 Task: Find connections with filter location Dimbokro with filter topic #Storytellingwith filter profile language German with filter current company Appinventiv with filter school Vishwakarma University - VU with filter industry Industrial Machinery Manufacturing with filter service category Consulting with filter keywords title Taper
Action: Mouse moved to (592, 83)
Screenshot: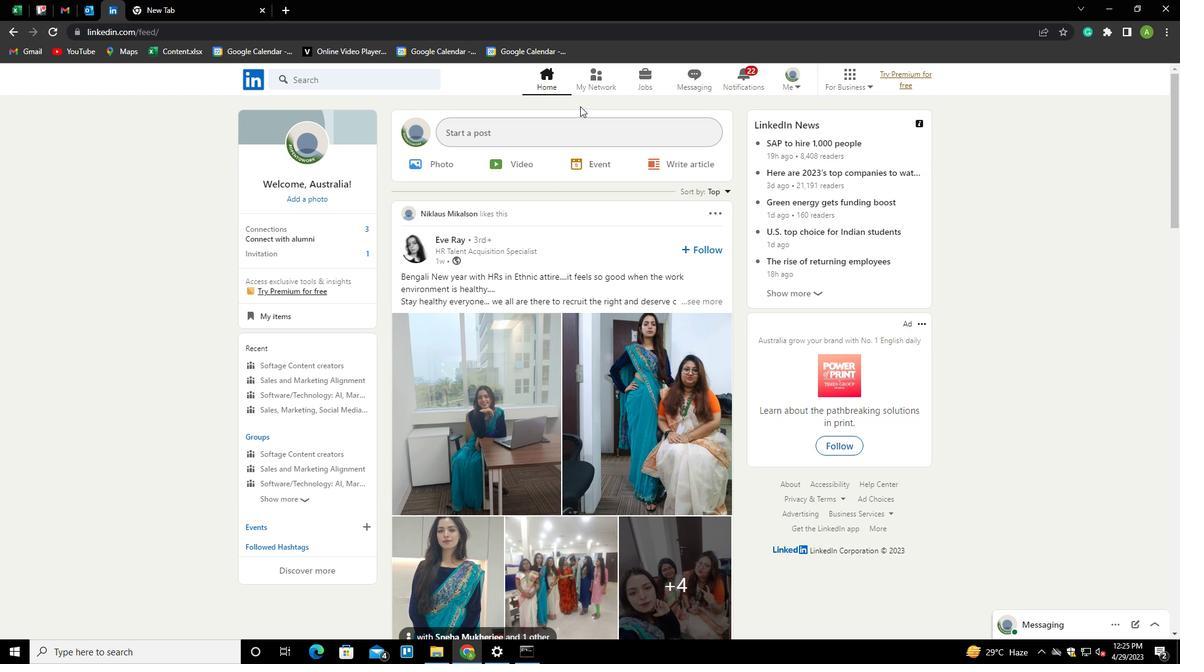 
Action: Mouse pressed left at (592, 83)
Screenshot: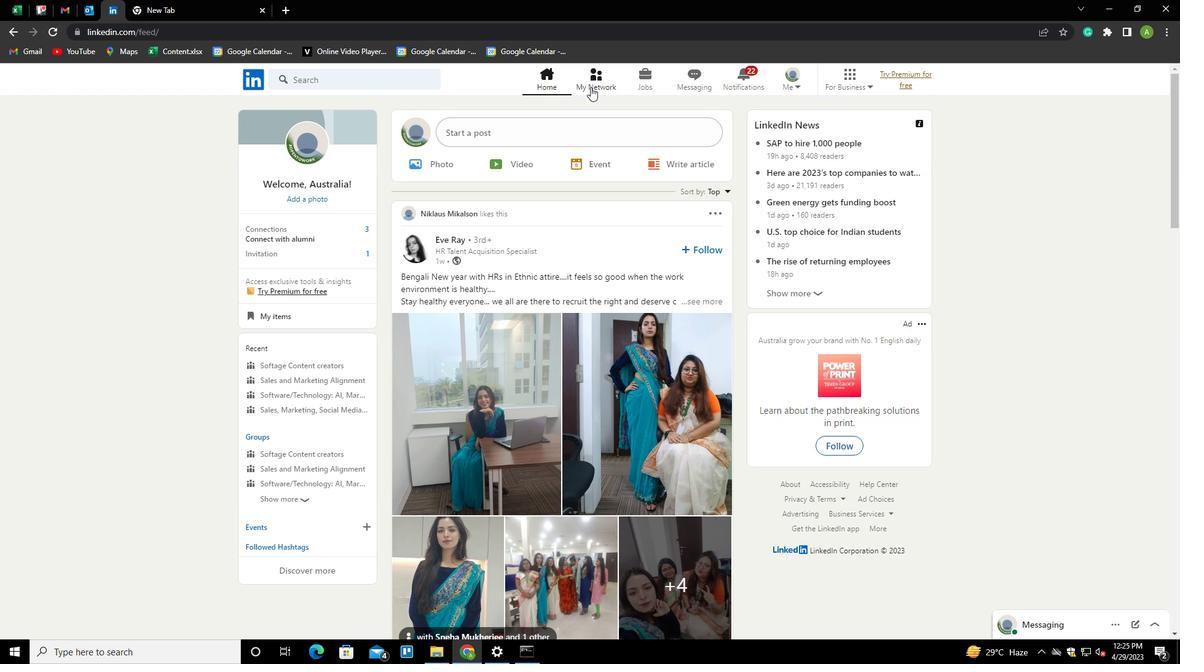 
Action: Mouse moved to (290, 153)
Screenshot: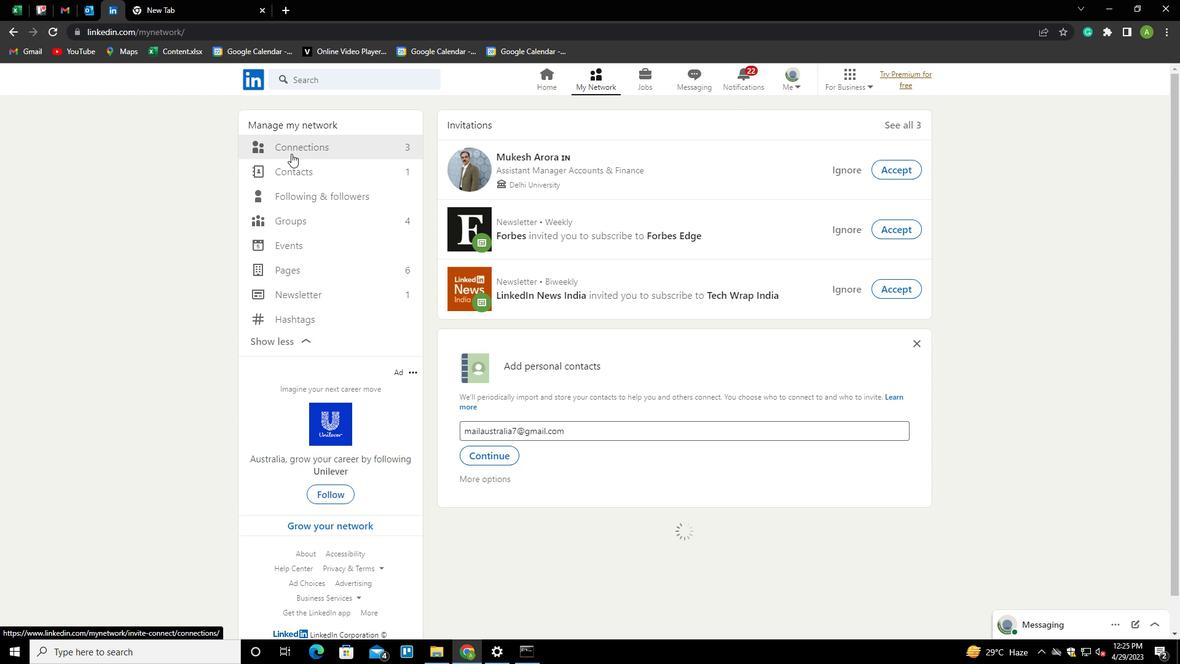 
Action: Mouse pressed left at (290, 153)
Screenshot: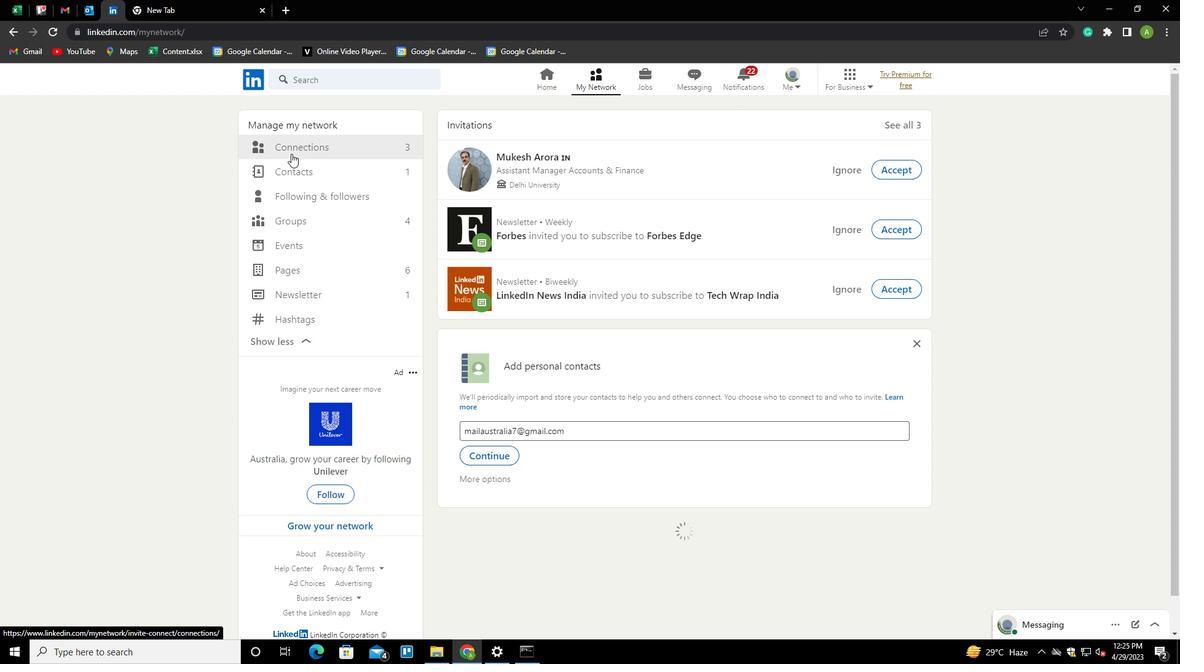 
Action: Mouse moved to (684, 147)
Screenshot: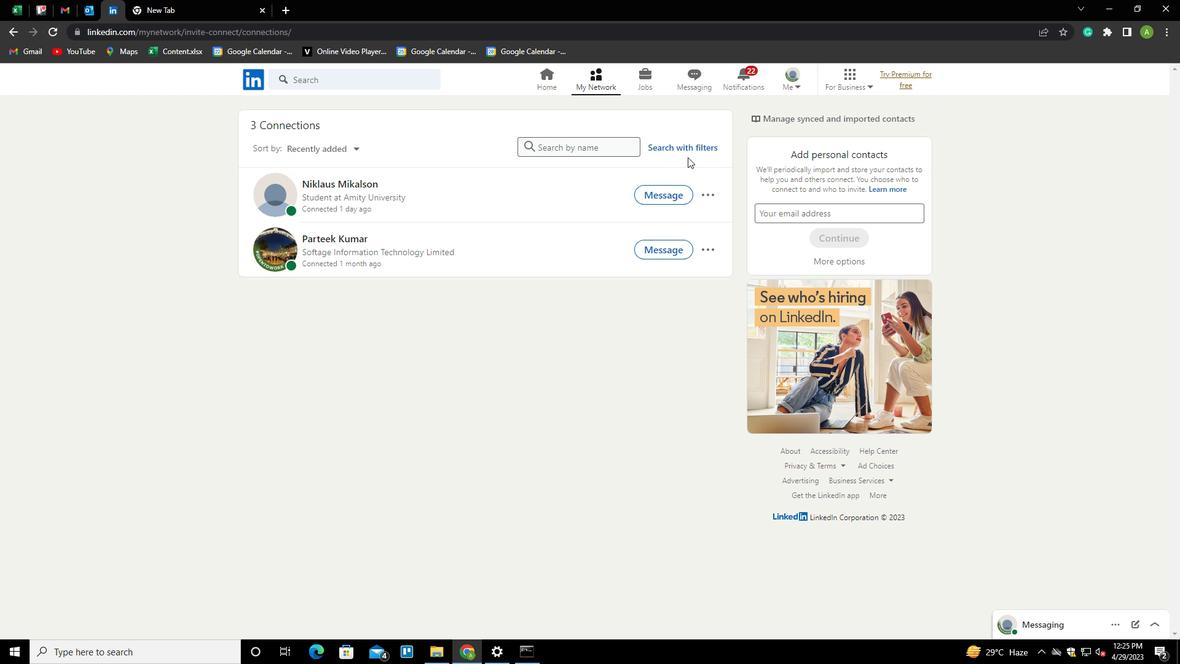 
Action: Mouse pressed left at (684, 147)
Screenshot: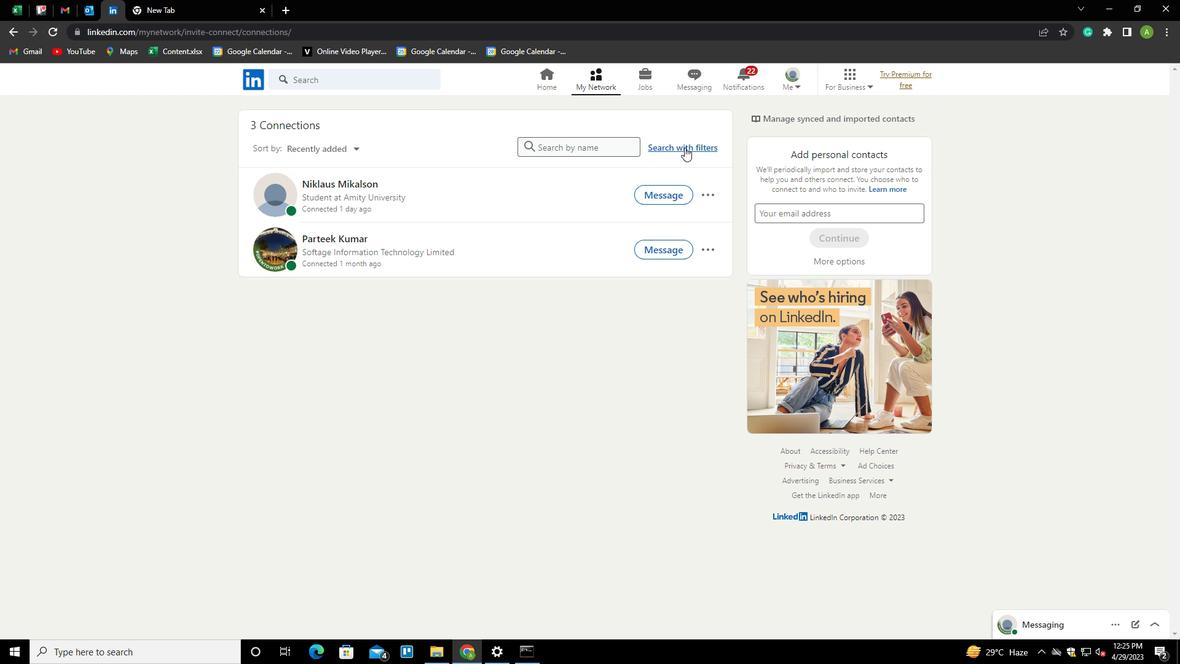 
Action: Mouse moved to (630, 112)
Screenshot: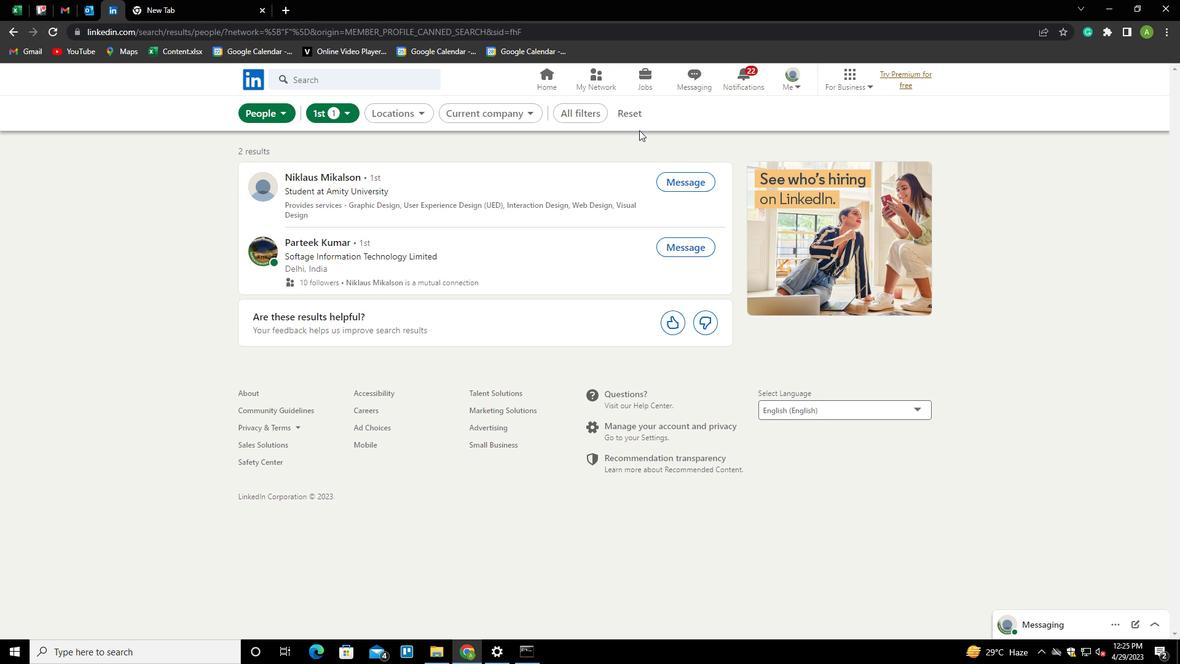 
Action: Mouse pressed left at (630, 112)
Screenshot: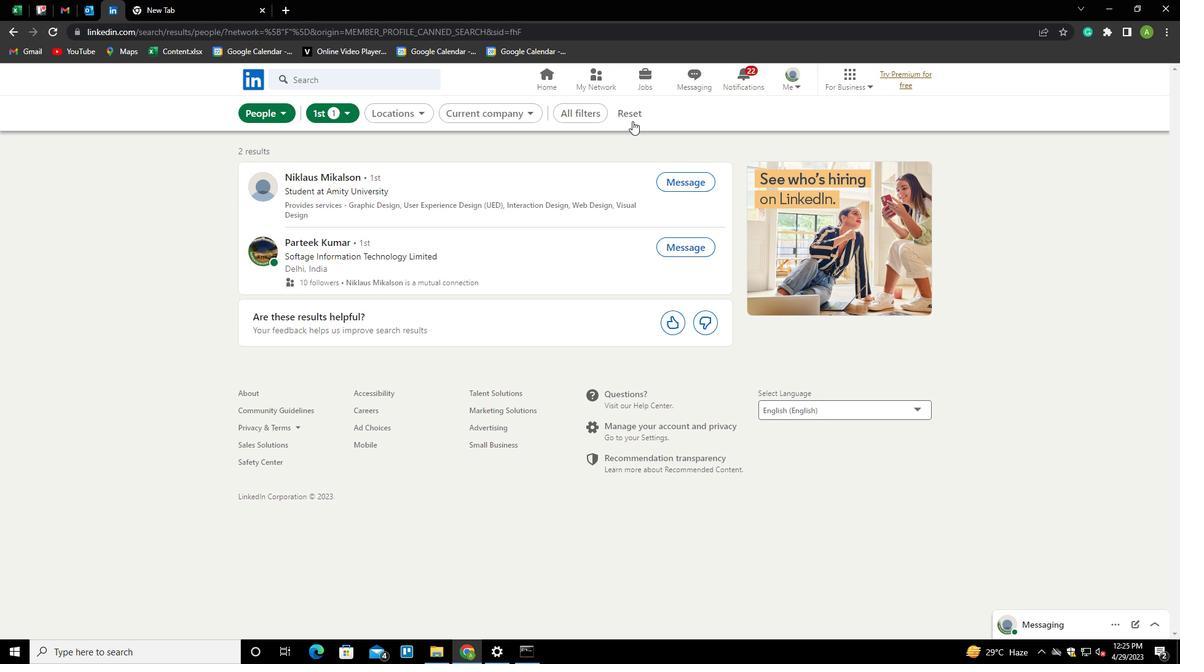 
Action: Mouse moved to (604, 113)
Screenshot: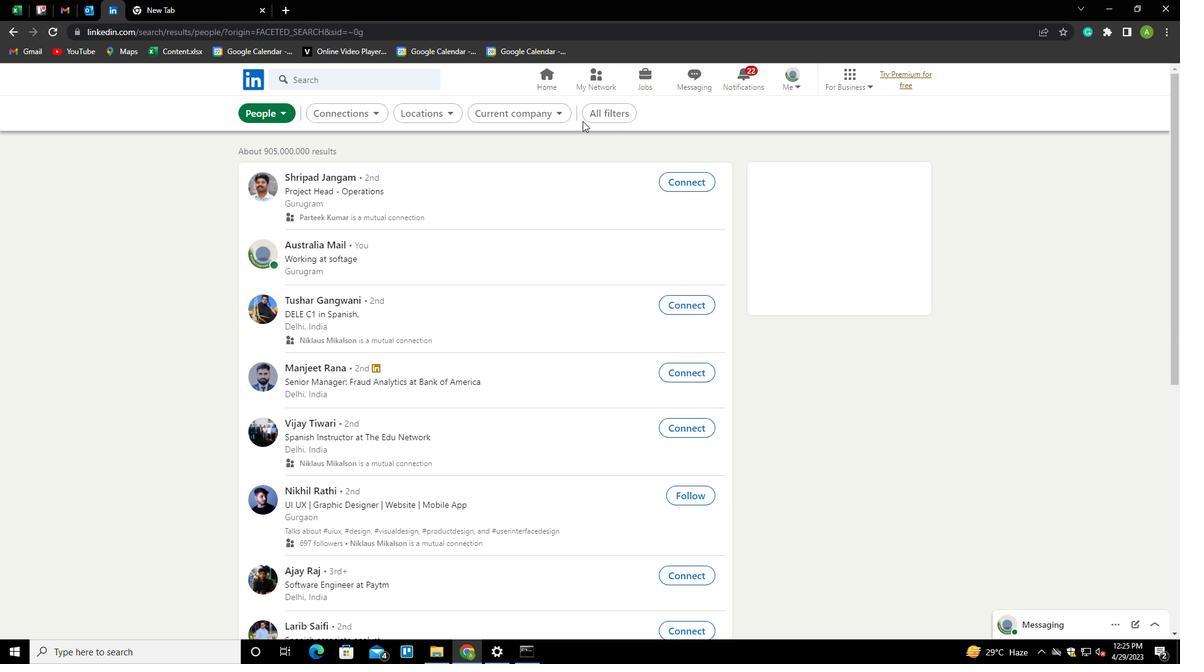 
Action: Mouse pressed left at (604, 113)
Screenshot: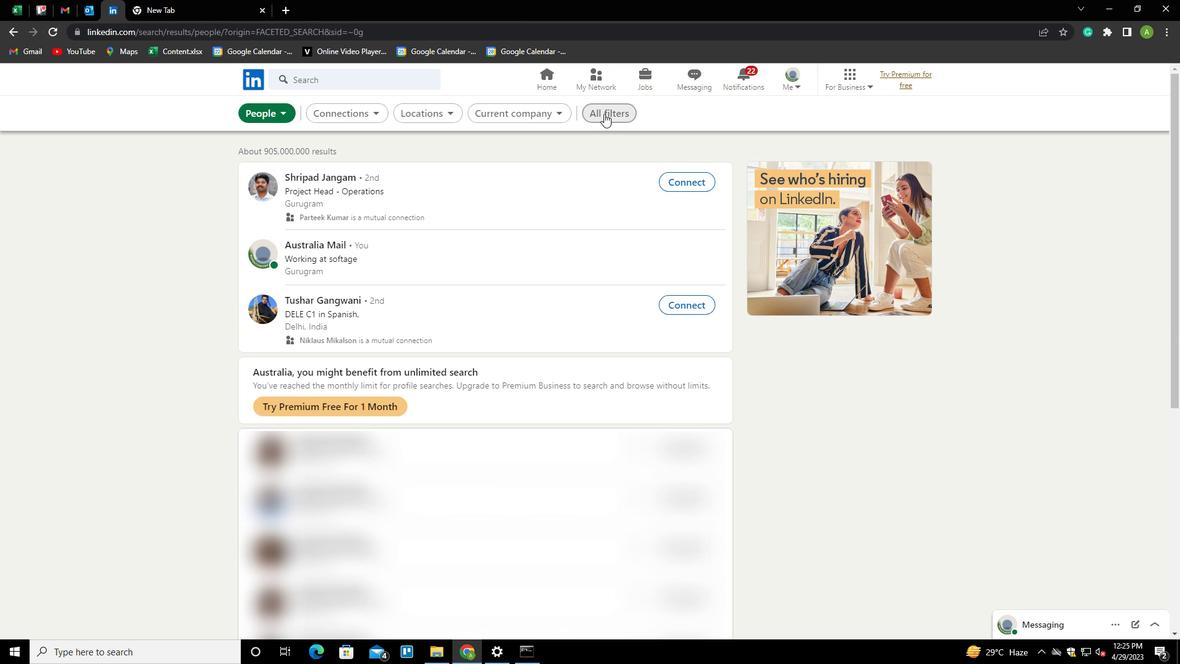 
Action: Mouse moved to (948, 277)
Screenshot: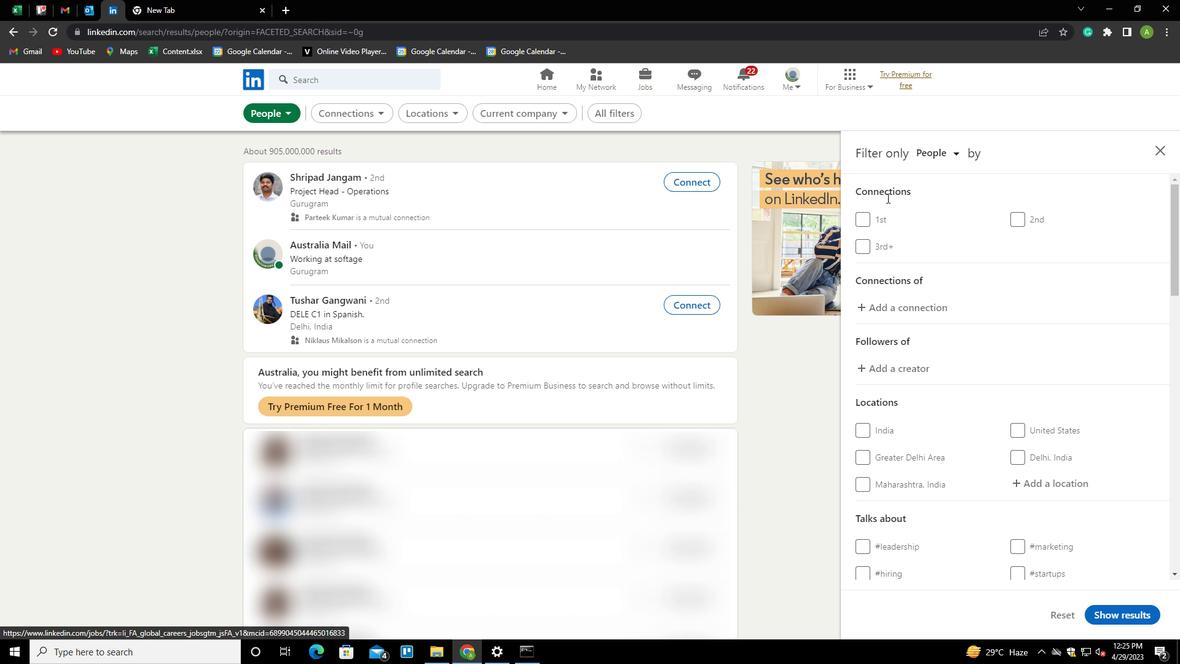 
Action: Mouse scrolled (948, 276) with delta (0, 0)
Screenshot: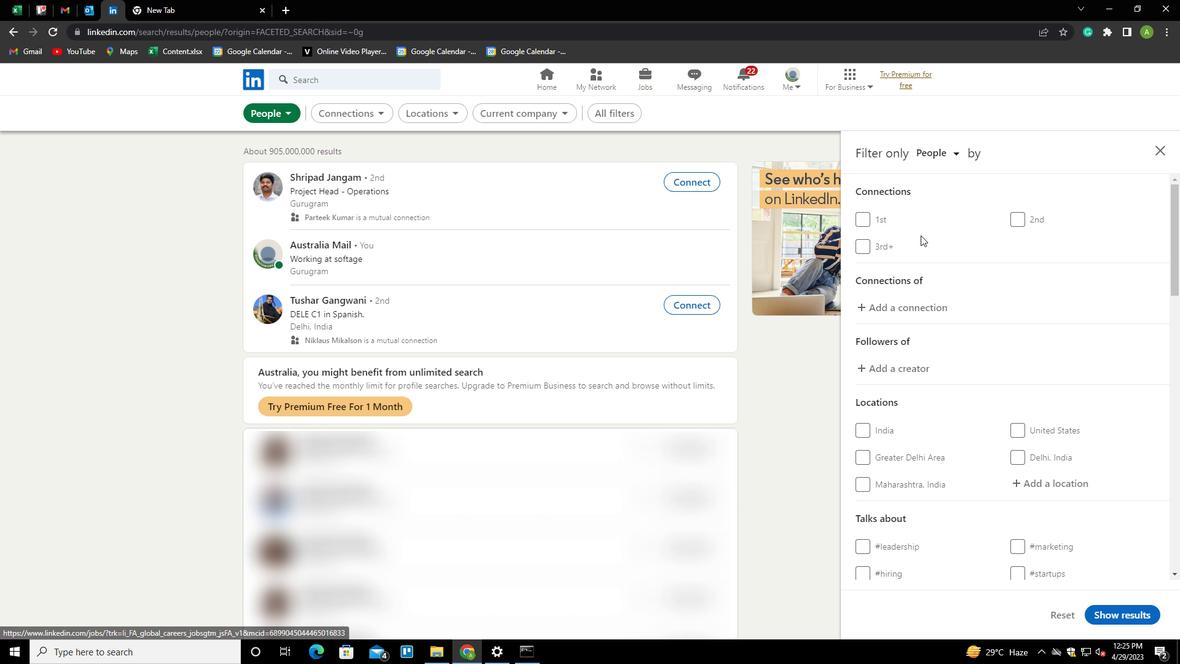 
Action: Mouse moved to (965, 308)
Screenshot: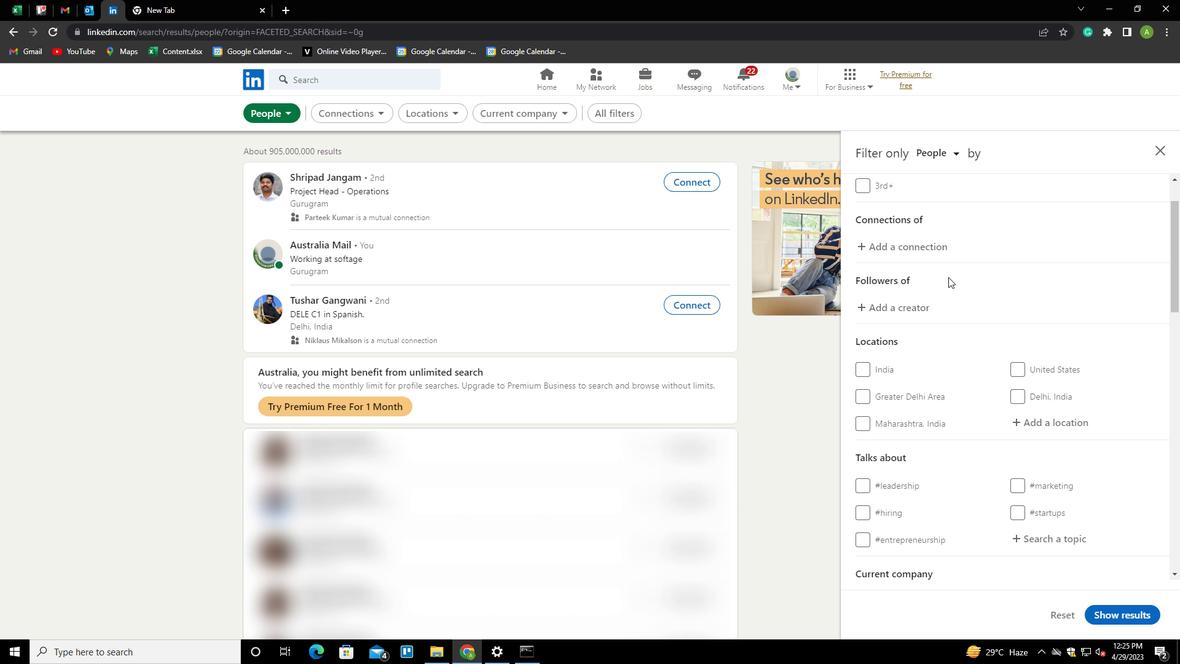 
Action: Mouse scrolled (965, 307) with delta (0, 0)
Screenshot: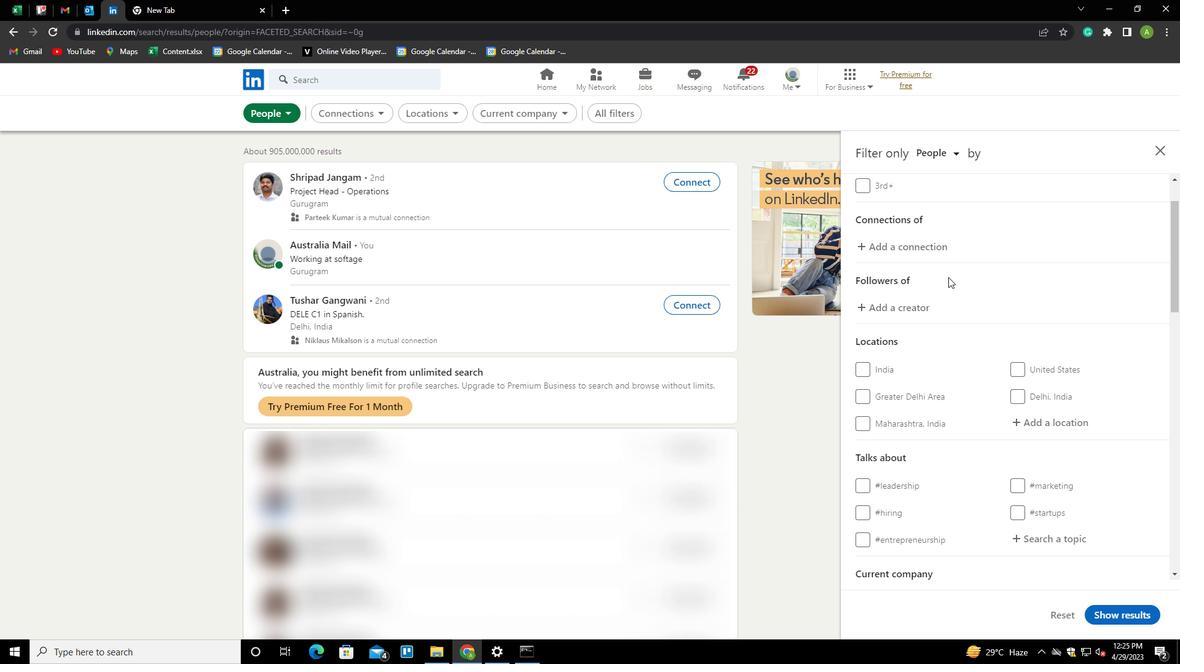 
Action: Mouse moved to (1023, 360)
Screenshot: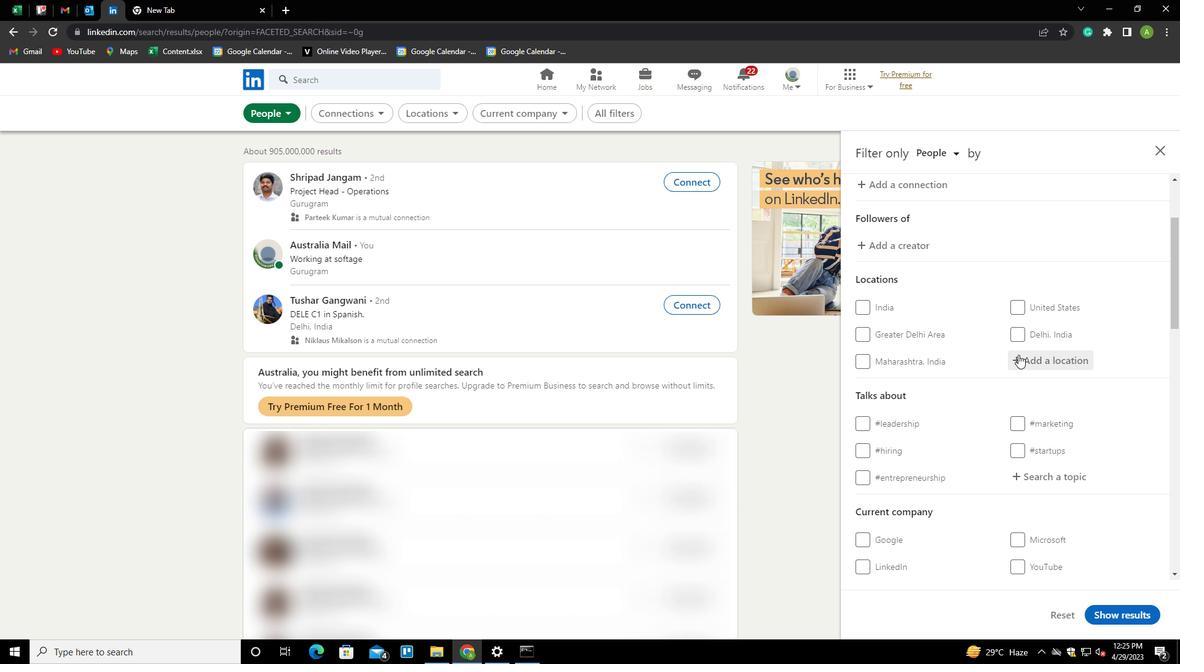 
Action: Mouse pressed left at (1023, 360)
Screenshot: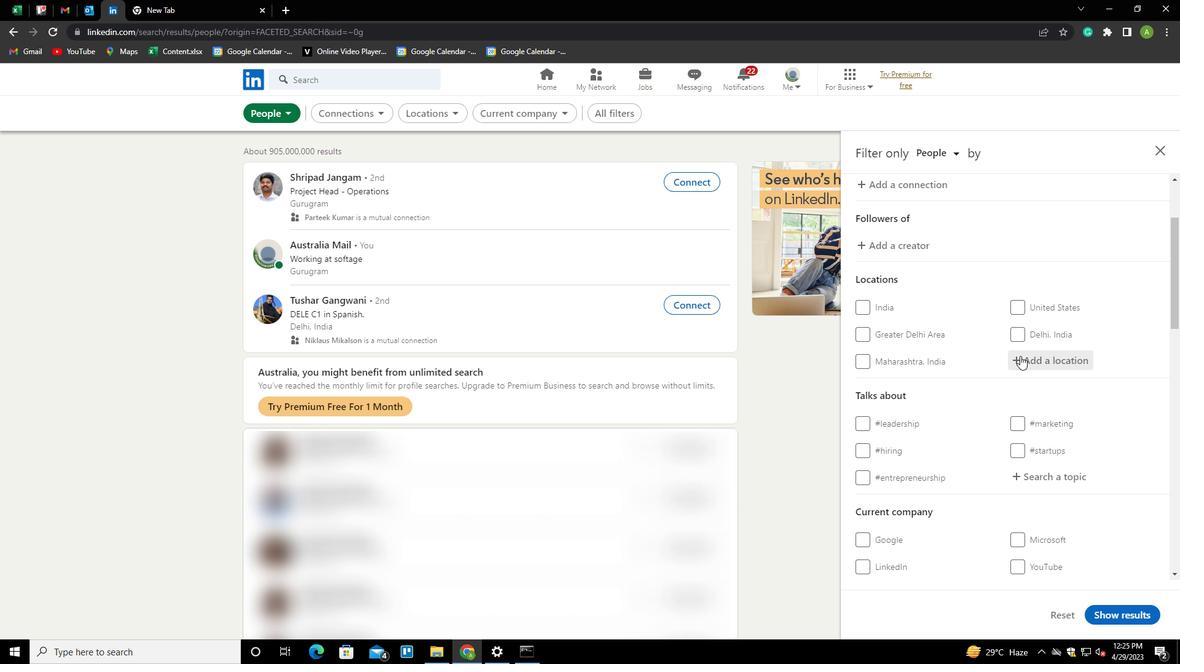 
Action: Mouse moved to (1023, 362)
Screenshot: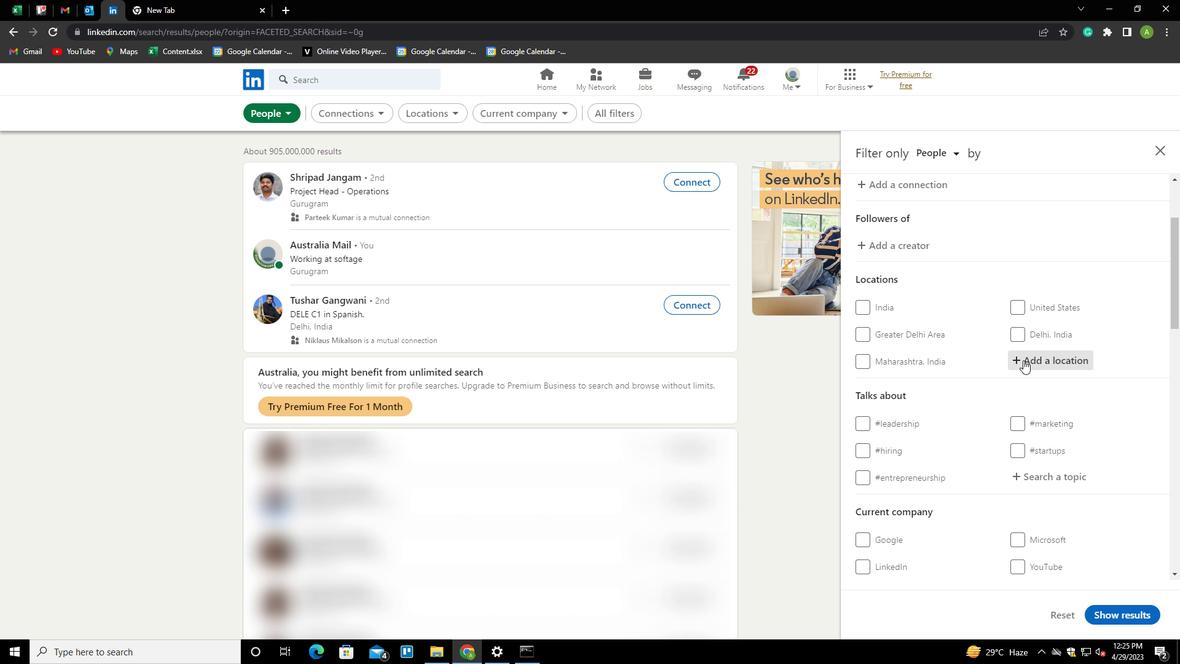 
Action: Key pressed <Key.shift>DIMN<Key.backspace>BORKO
Screenshot: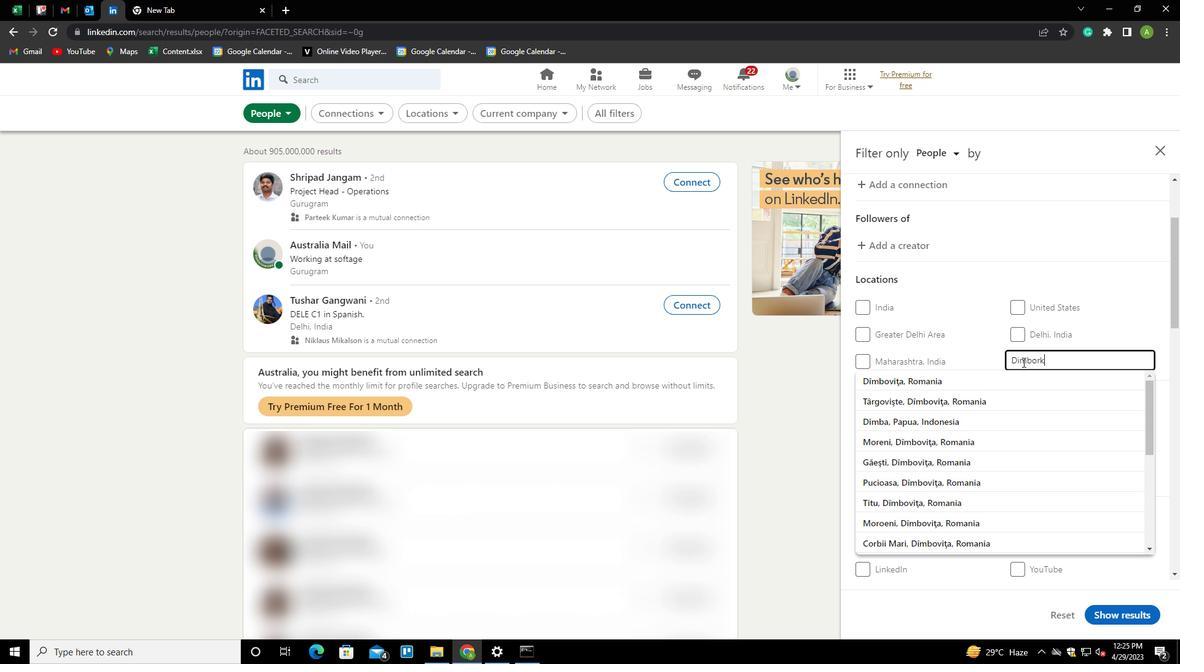 
Action: Mouse moved to (1039, 361)
Screenshot: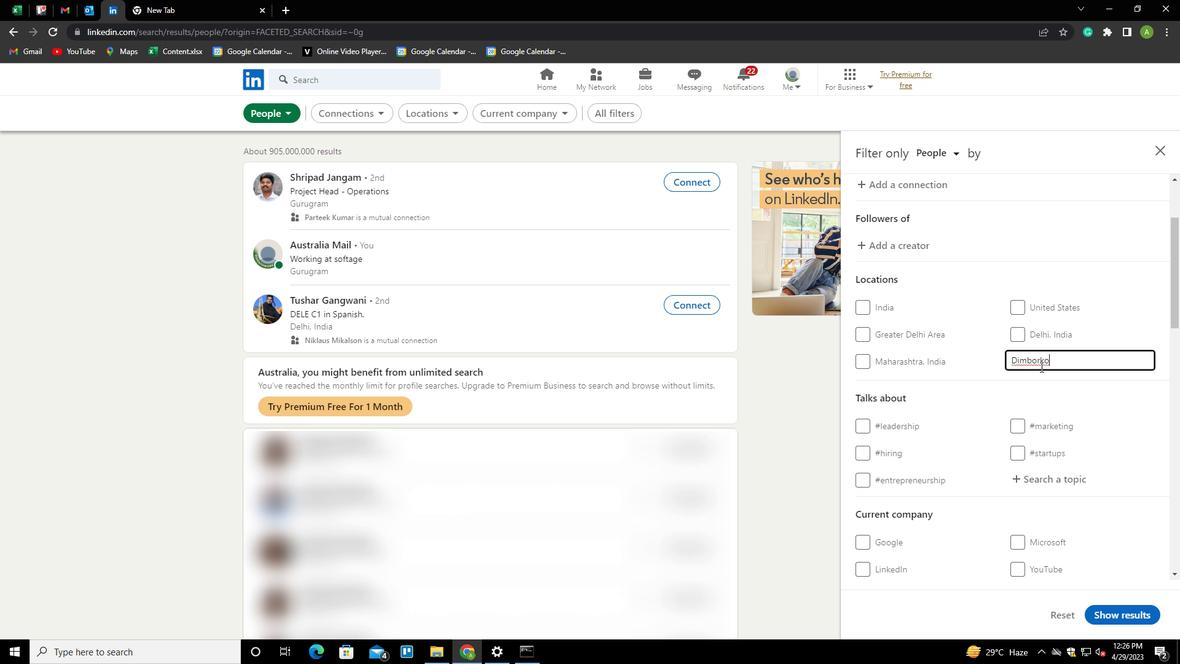 
Action: Mouse pressed left at (1039, 361)
Screenshot: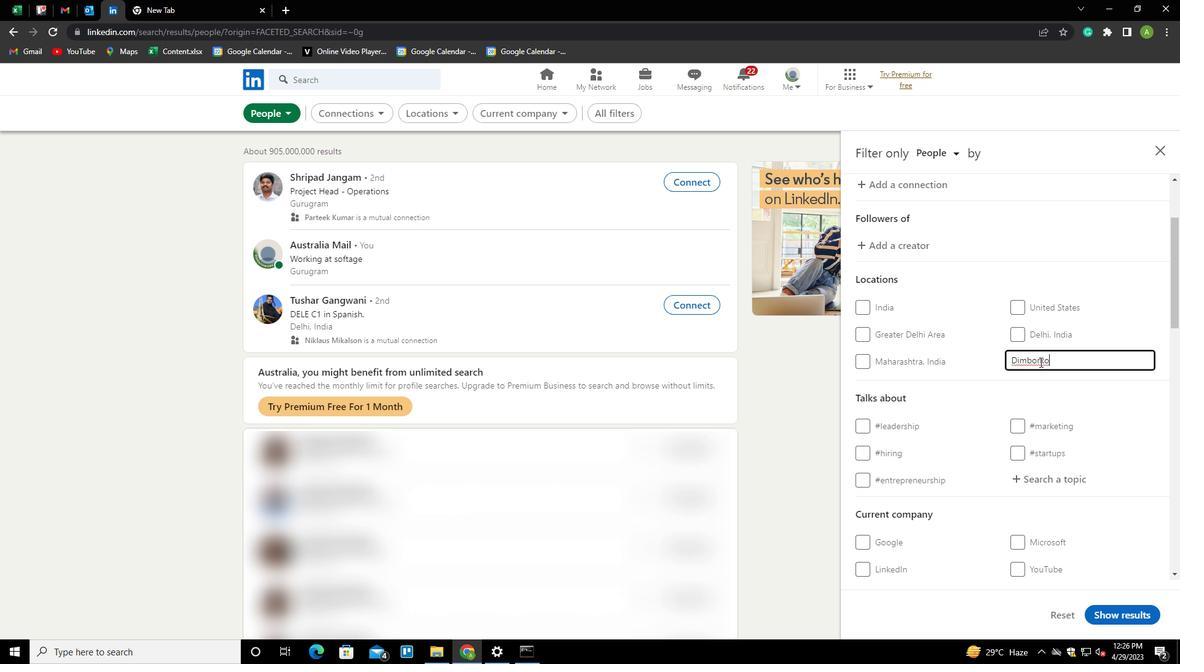 
Action: Key pressed <Key.backspace><Key.right>R
Screenshot: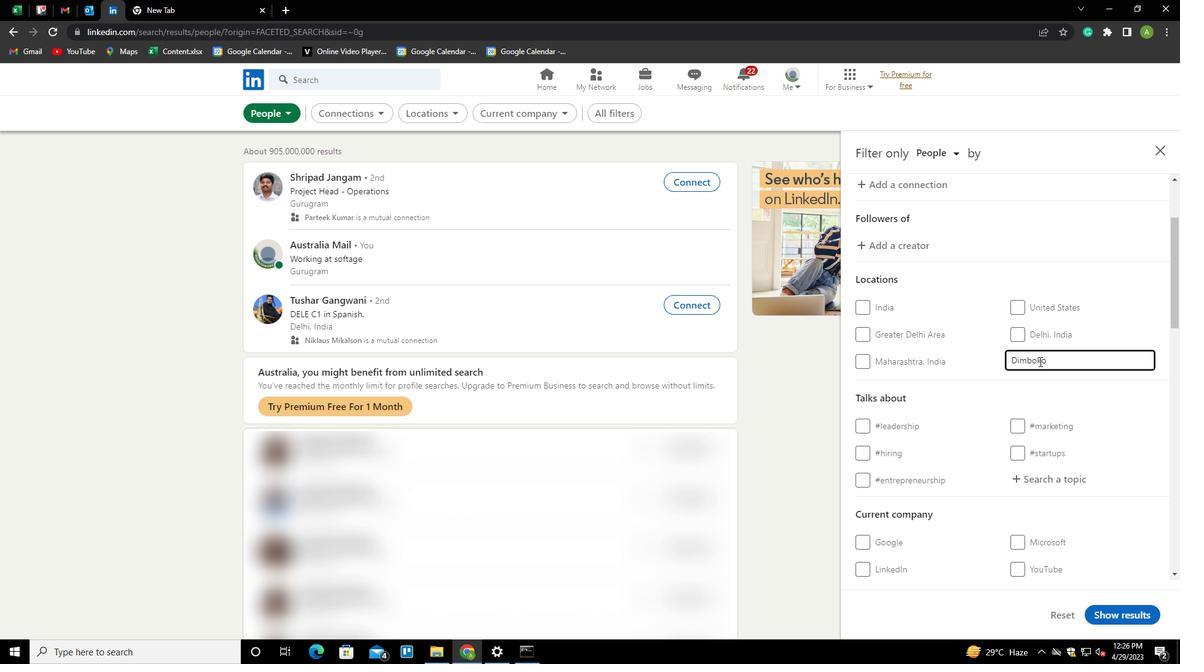 
Action: Mouse moved to (1069, 384)
Screenshot: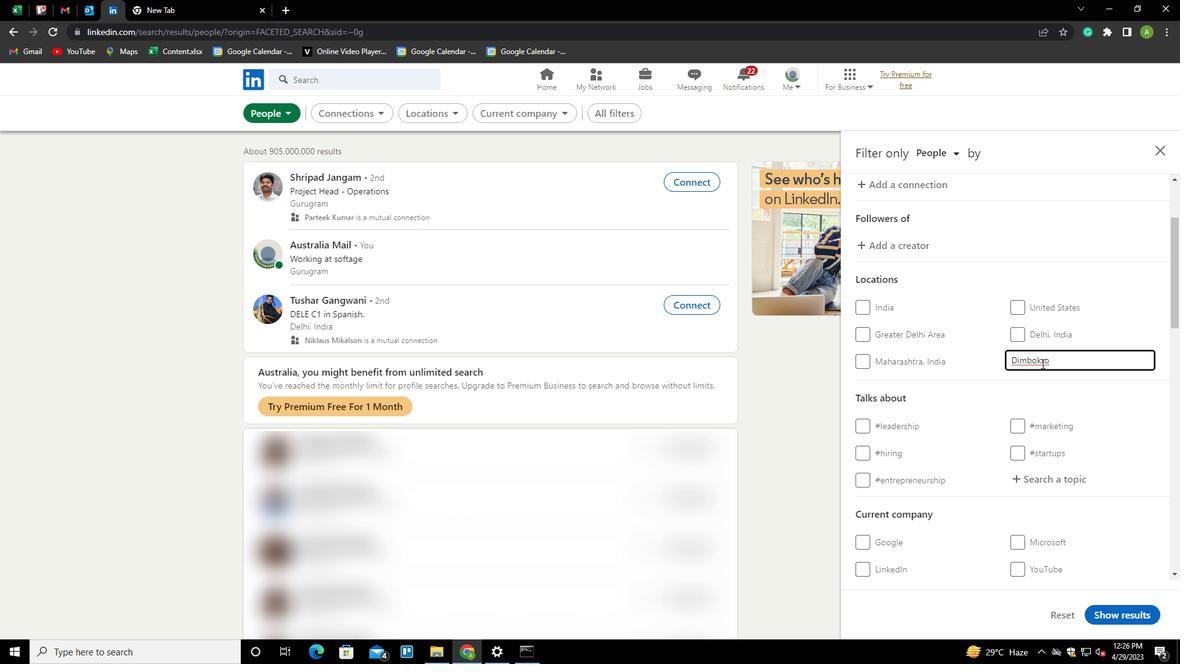 
Action: Mouse pressed left at (1069, 384)
Screenshot: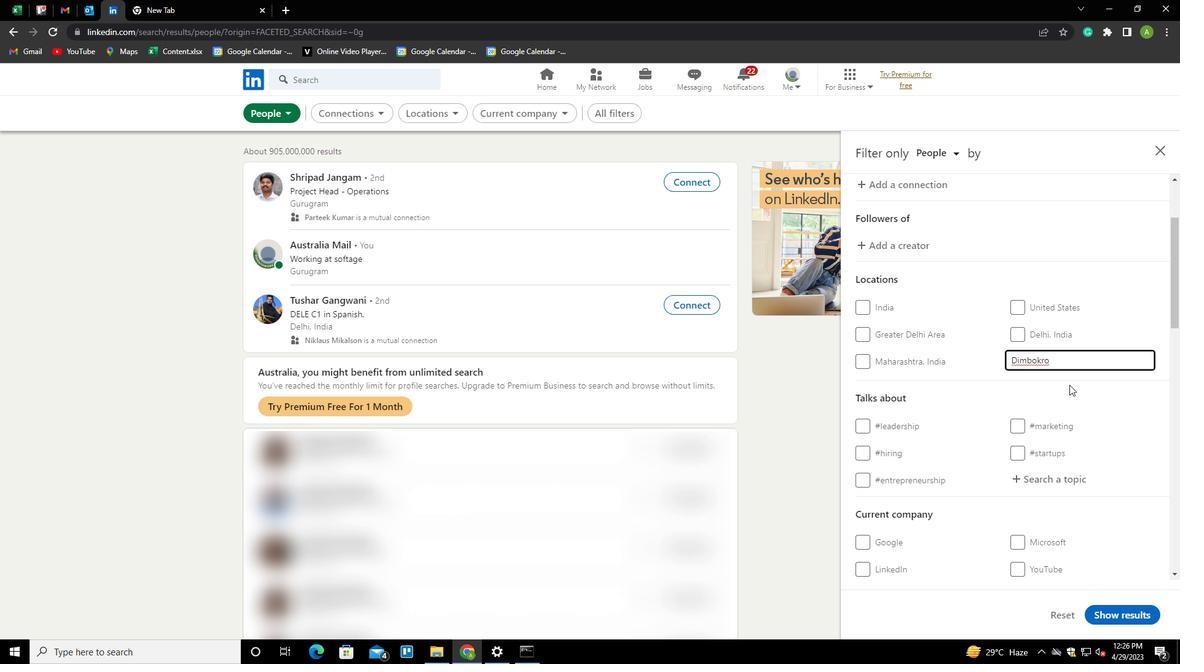 
Action: Mouse moved to (1094, 384)
Screenshot: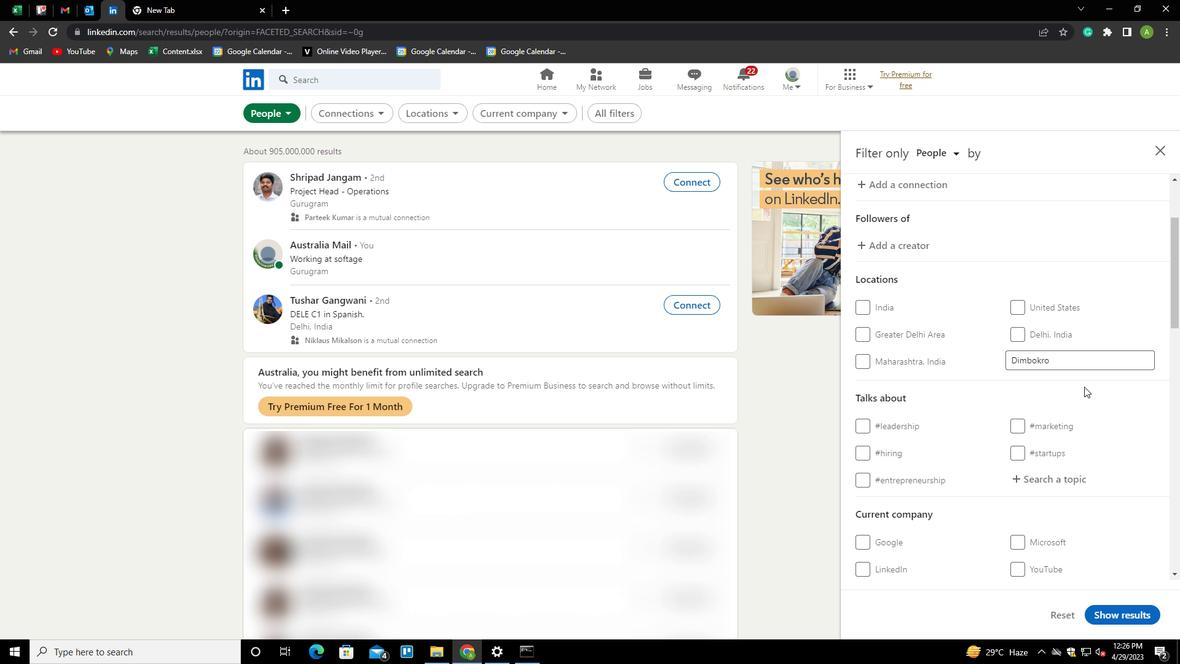 
Action: Mouse scrolled (1094, 383) with delta (0, 0)
Screenshot: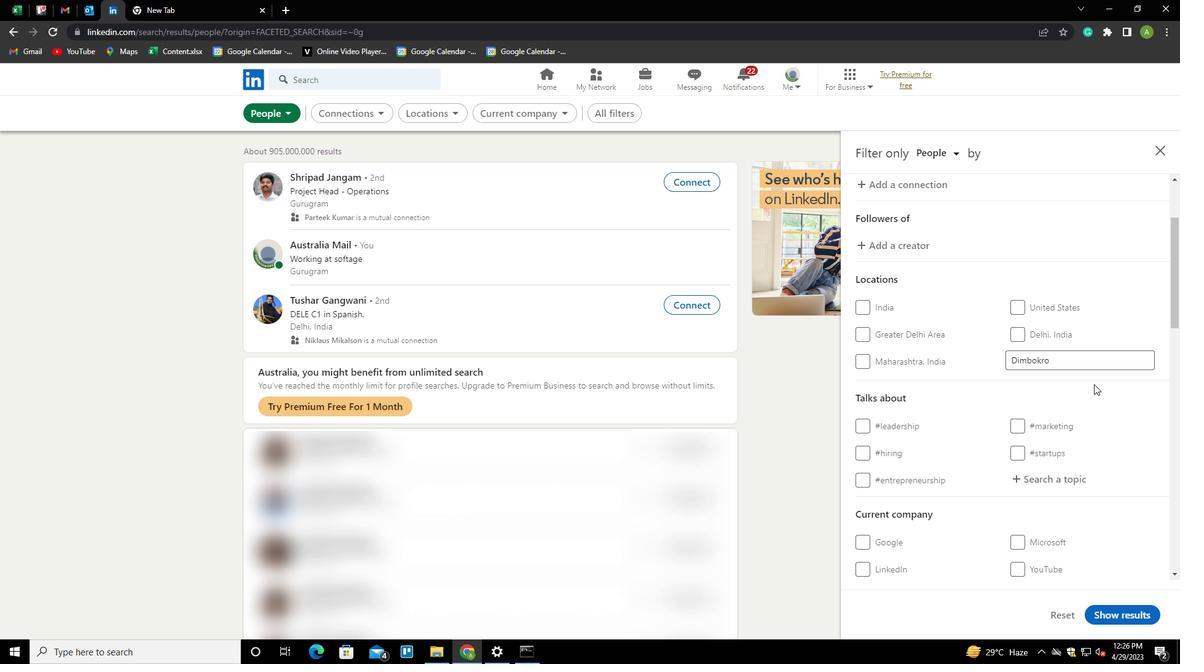 
Action: Mouse moved to (1094, 383)
Screenshot: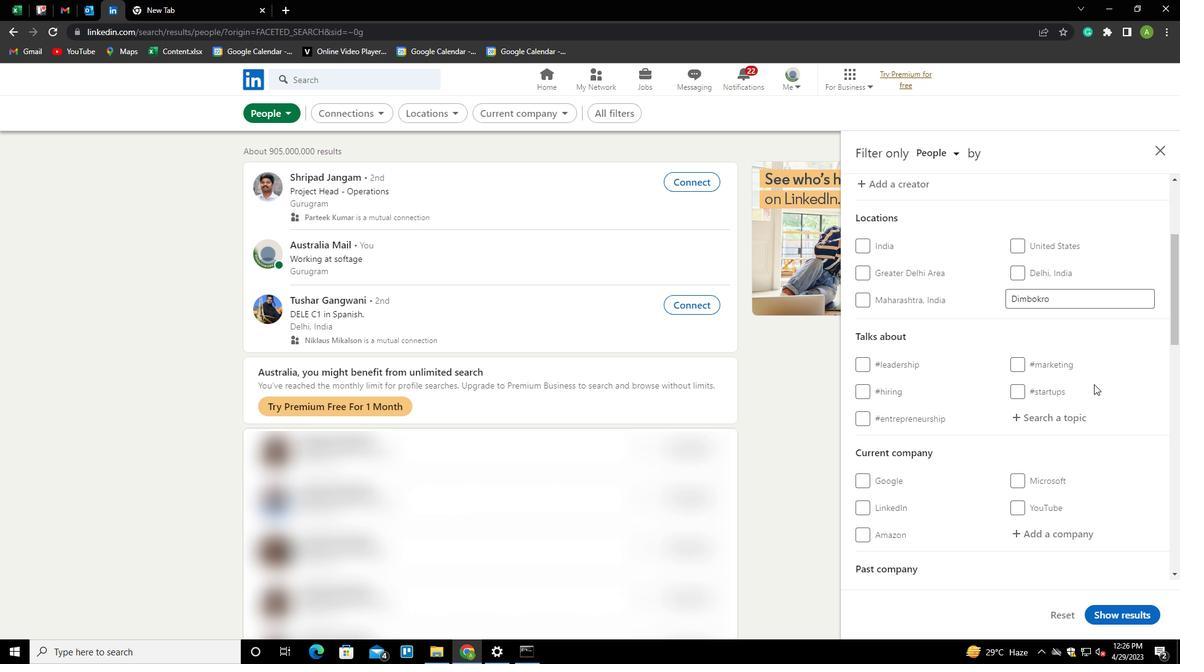 
Action: Mouse scrolled (1094, 383) with delta (0, 0)
Screenshot: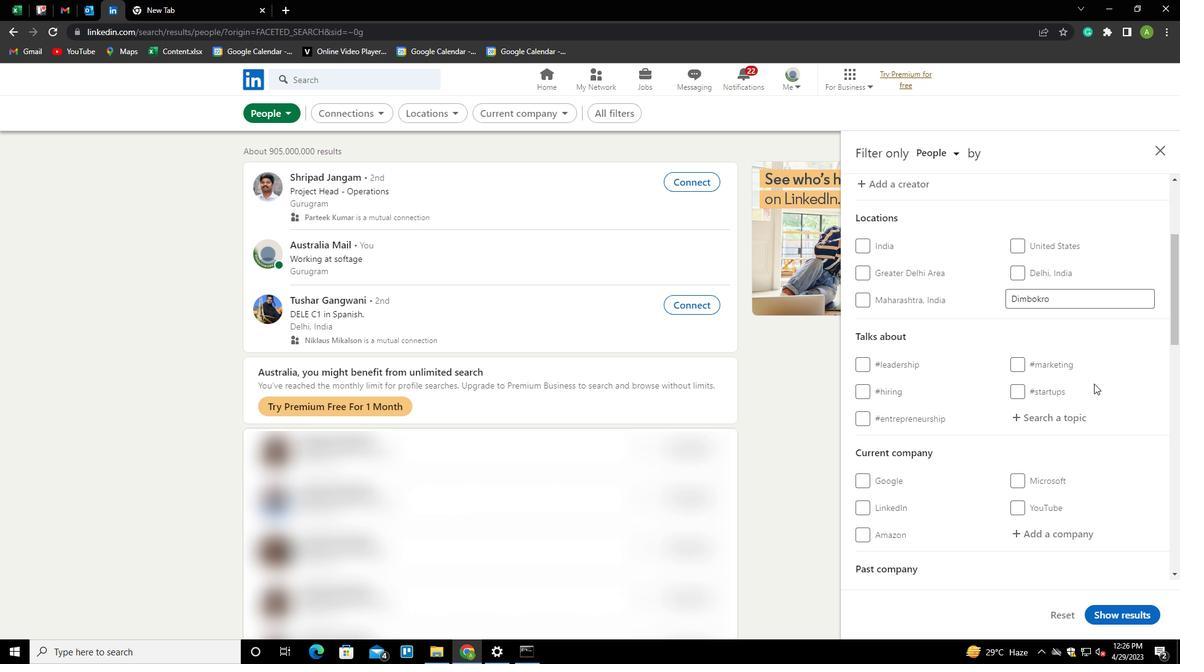 
Action: Mouse scrolled (1094, 383) with delta (0, 0)
Screenshot: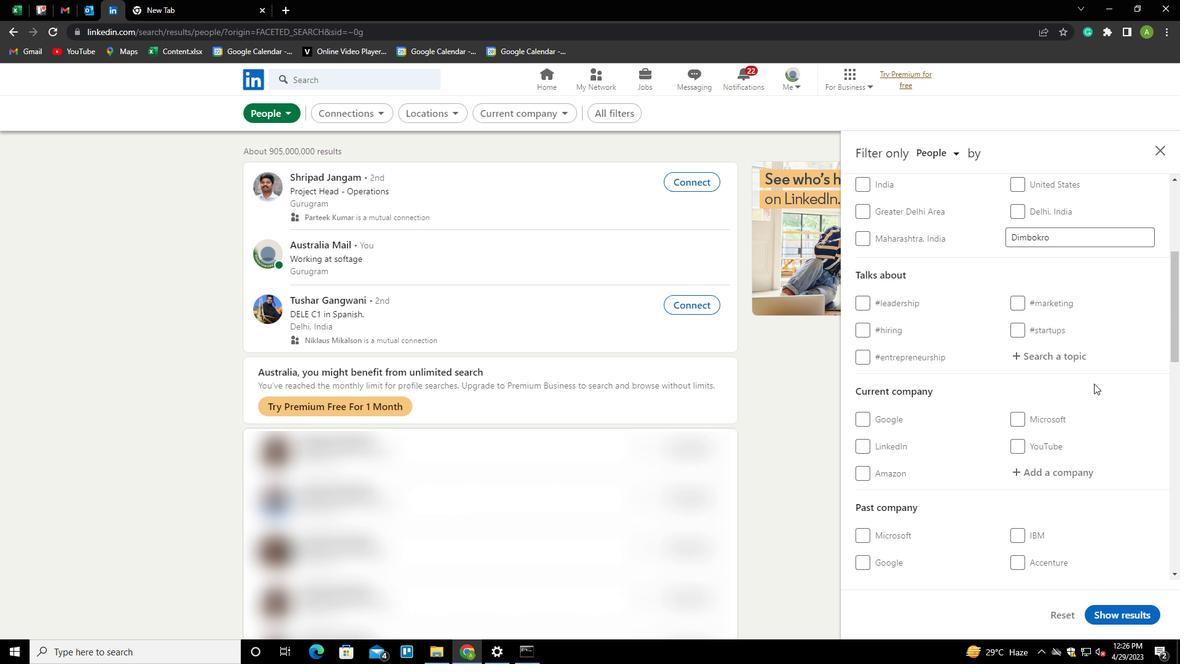 
Action: Mouse moved to (1056, 287)
Screenshot: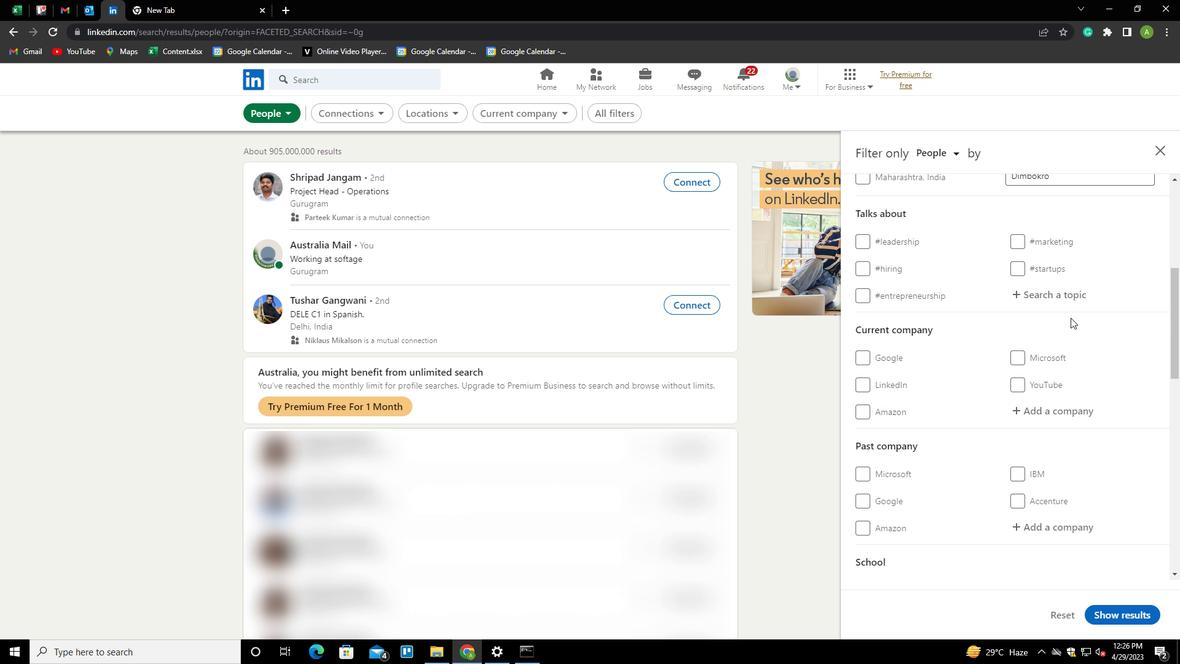 
Action: Mouse pressed left at (1056, 287)
Screenshot: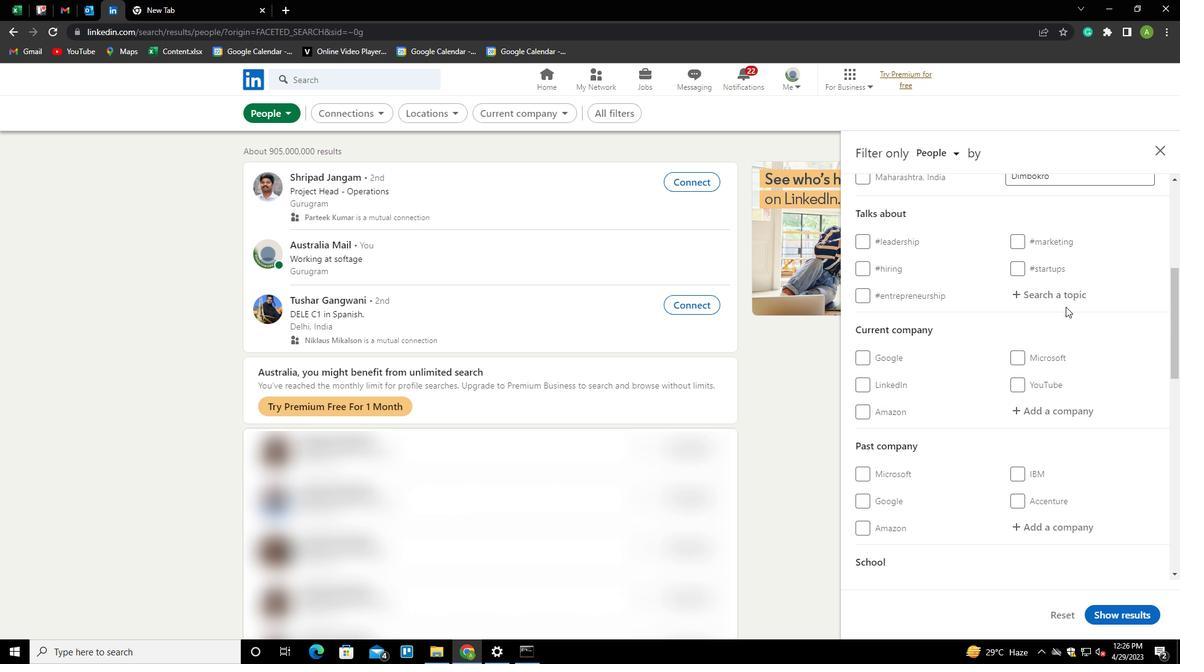 
Action: Mouse moved to (1061, 295)
Screenshot: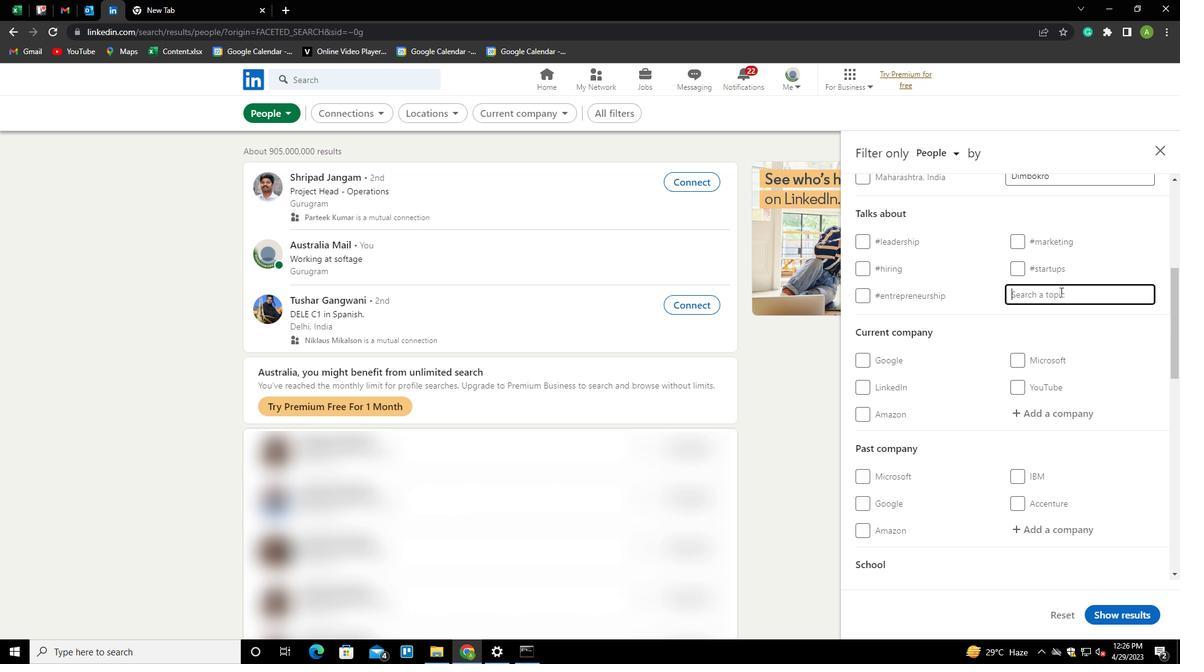 
Action: Mouse pressed left at (1061, 295)
Screenshot: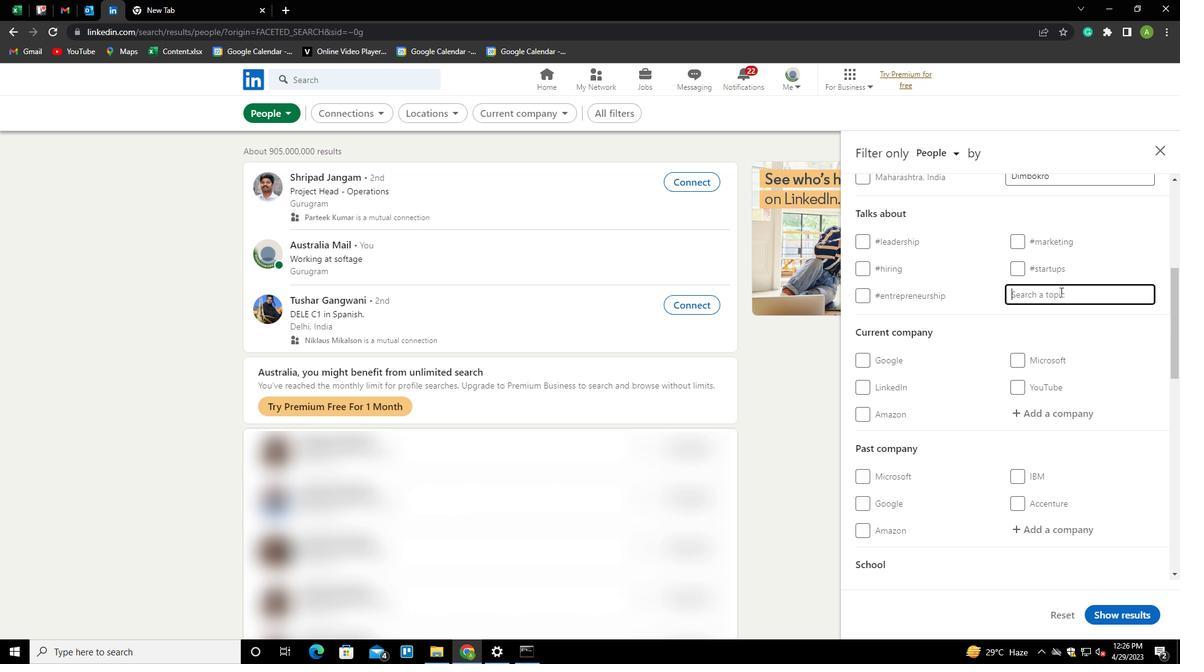 
Action: Key pressed STOR<Key.down><Key.enter>
Screenshot: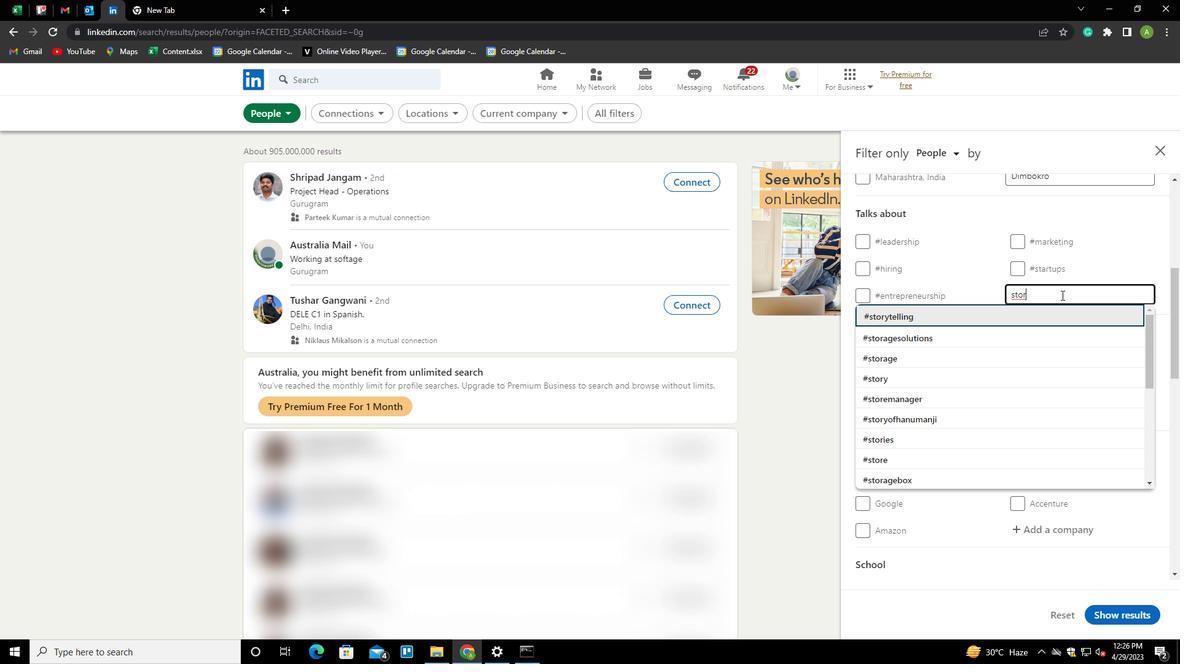 
Action: Mouse scrolled (1061, 294) with delta (0, 0)
Screenshot: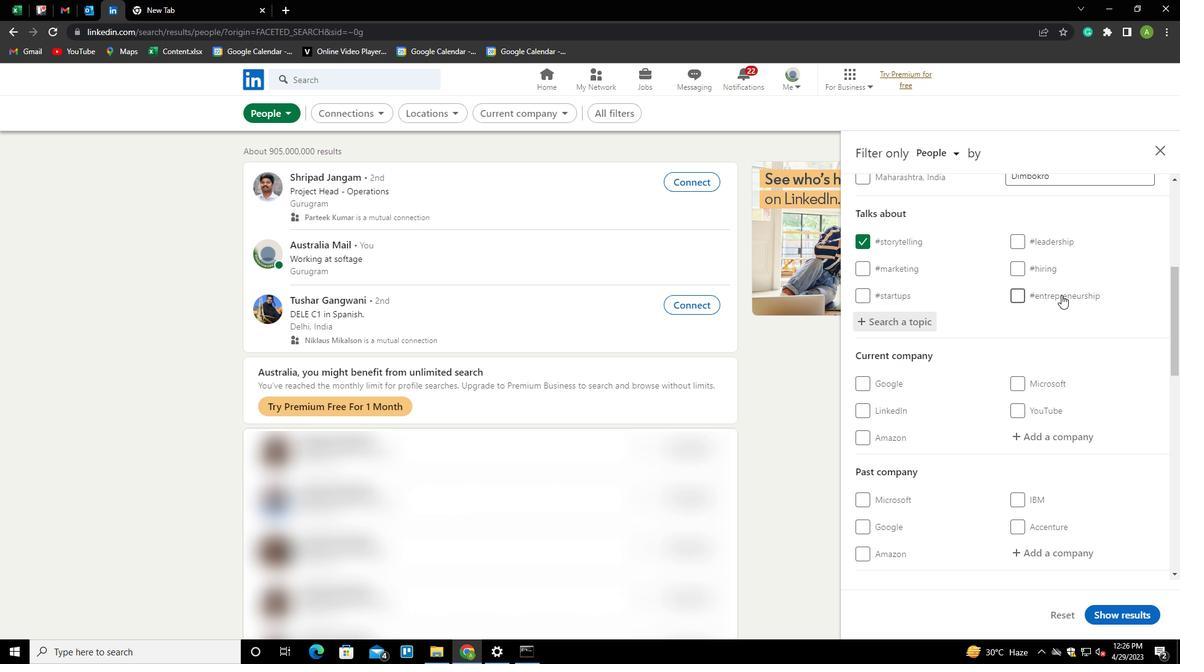 
Action: Mouse scrolled (1061, 294) with delta (0, 0)
Screenshot: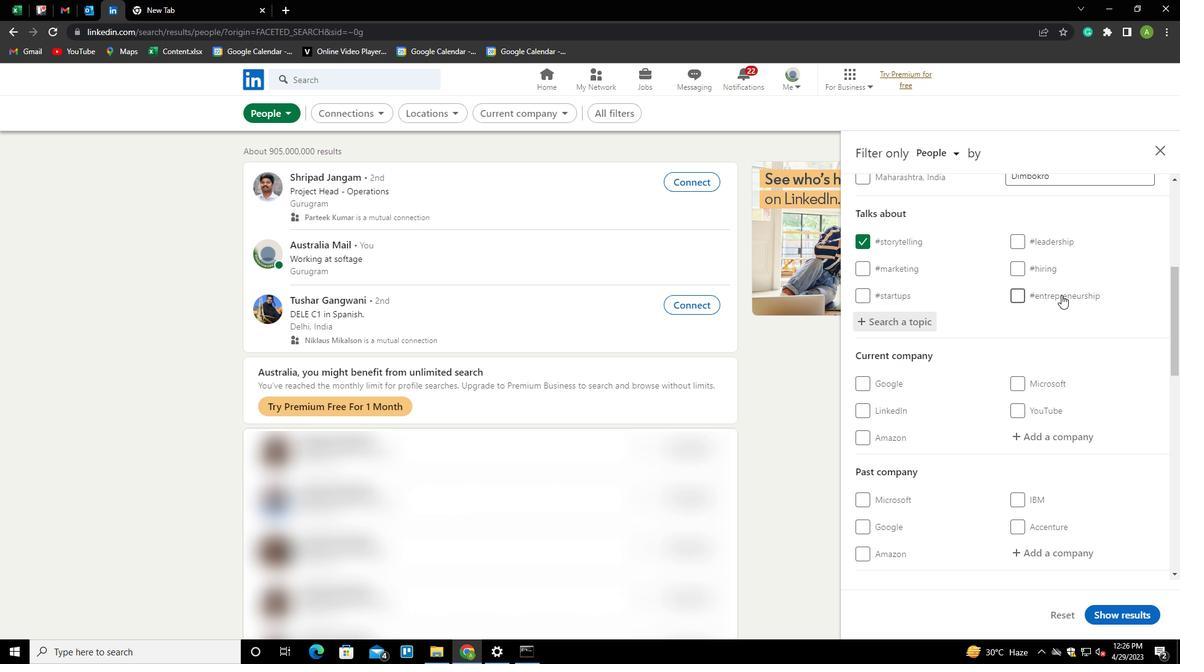 
Action: Mouse scrolled (1061, 294) with delta (0, 0)
Screenshot: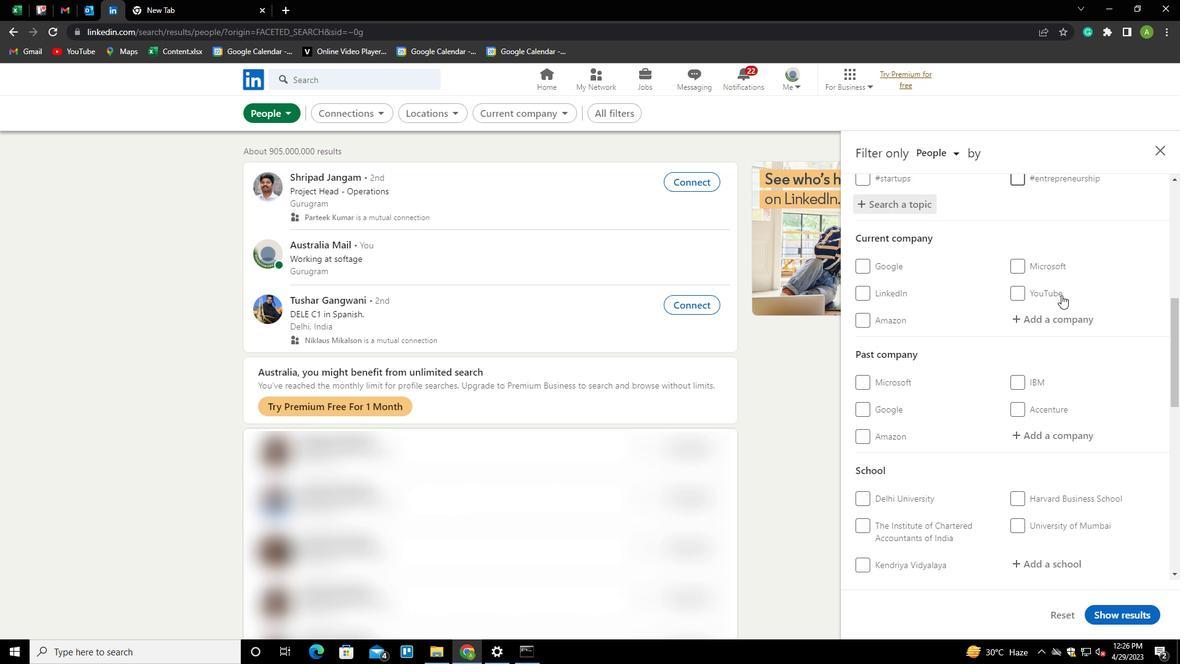 
Action: Mouse scrolled (1061, 294) with delta (0, 0)
Screenshot: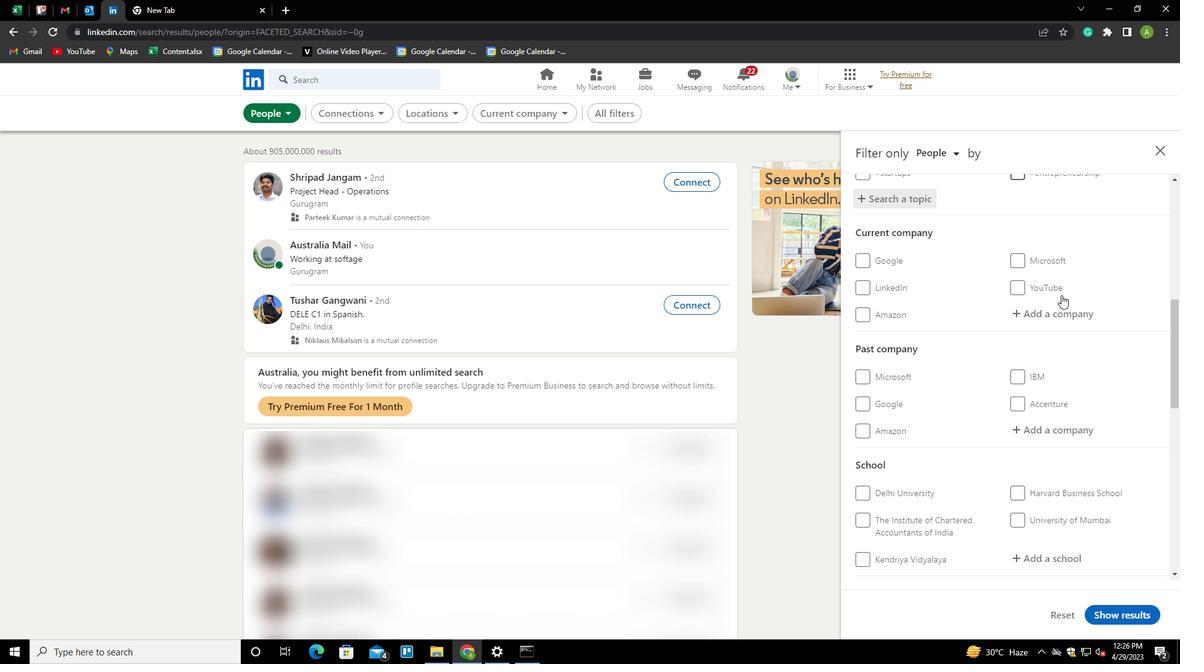 
Action: Mouse scrolled (1061, 294) with delta (0, 0)
Screenshot: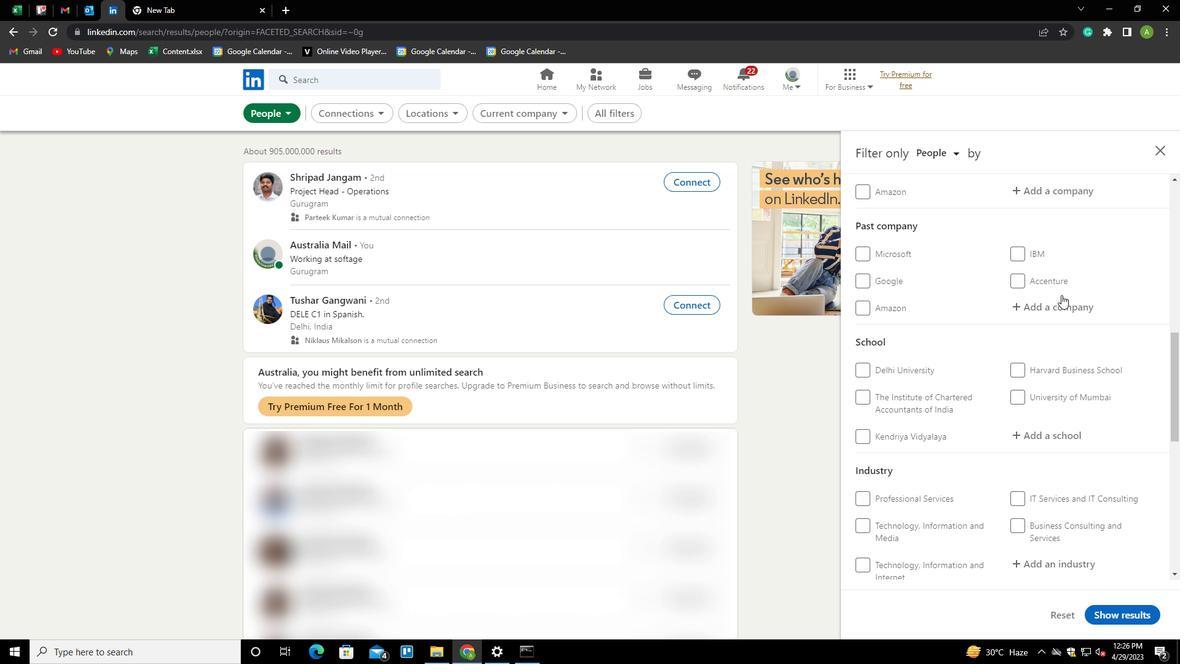 
Action: Mouse scrolled (1061, 294) with delta (0, 0)
Screenshot: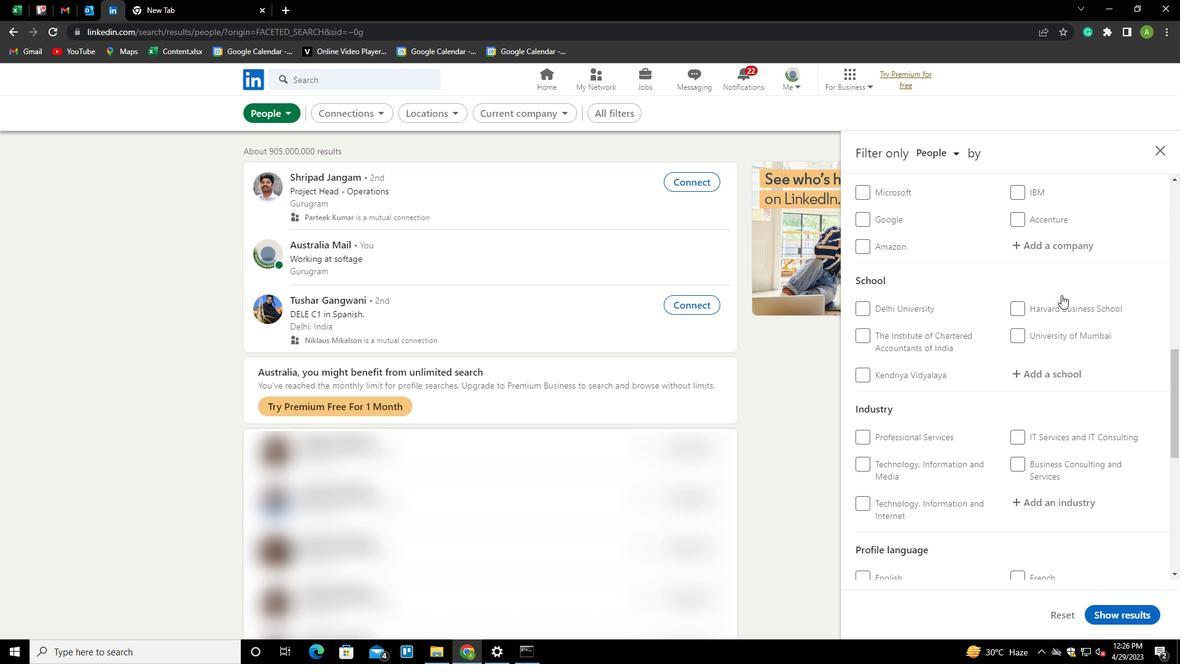 
Action: Mouse scrolled (1061, 294) with delta (0, 0)
Screenshot: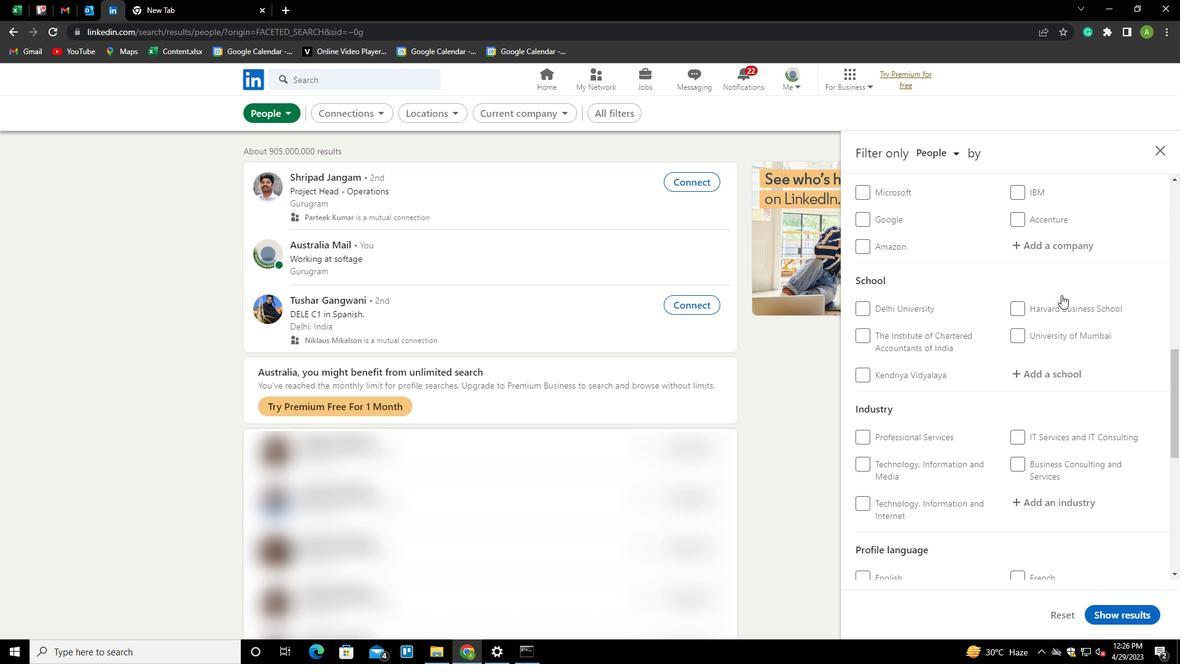 
Action: Mouse scrolled (1061, 294) with delta (0, 0)
Screenshot: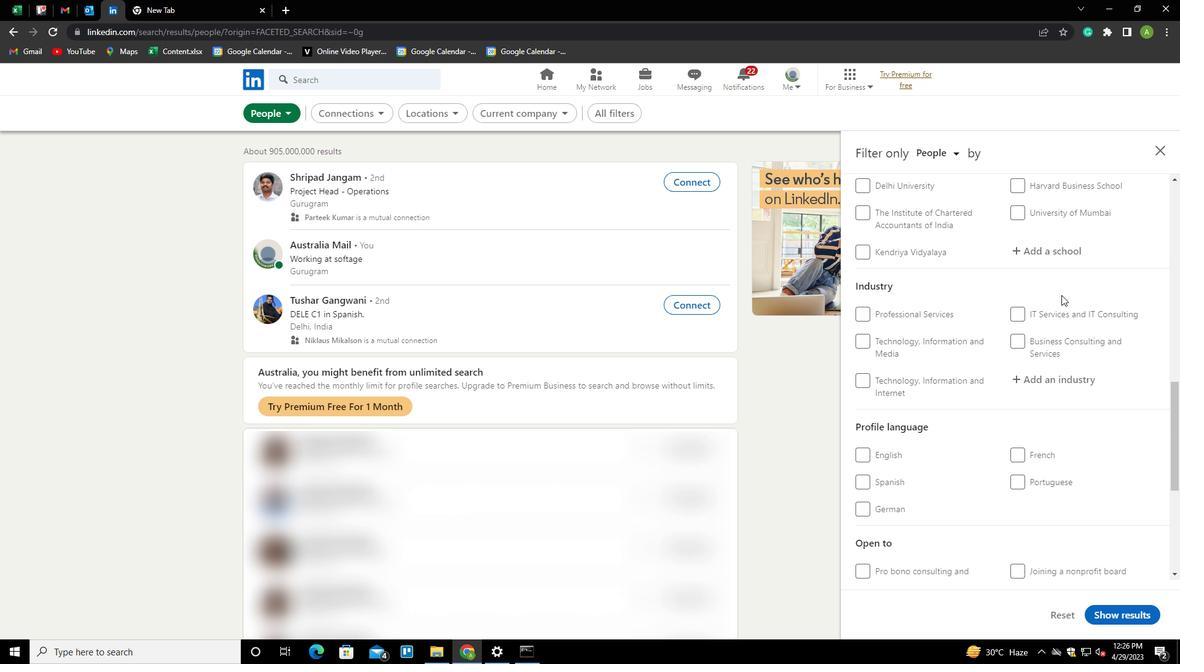 
Action: Mouse scrolled (1061, 294) with delta (0, 0)
Screenshot: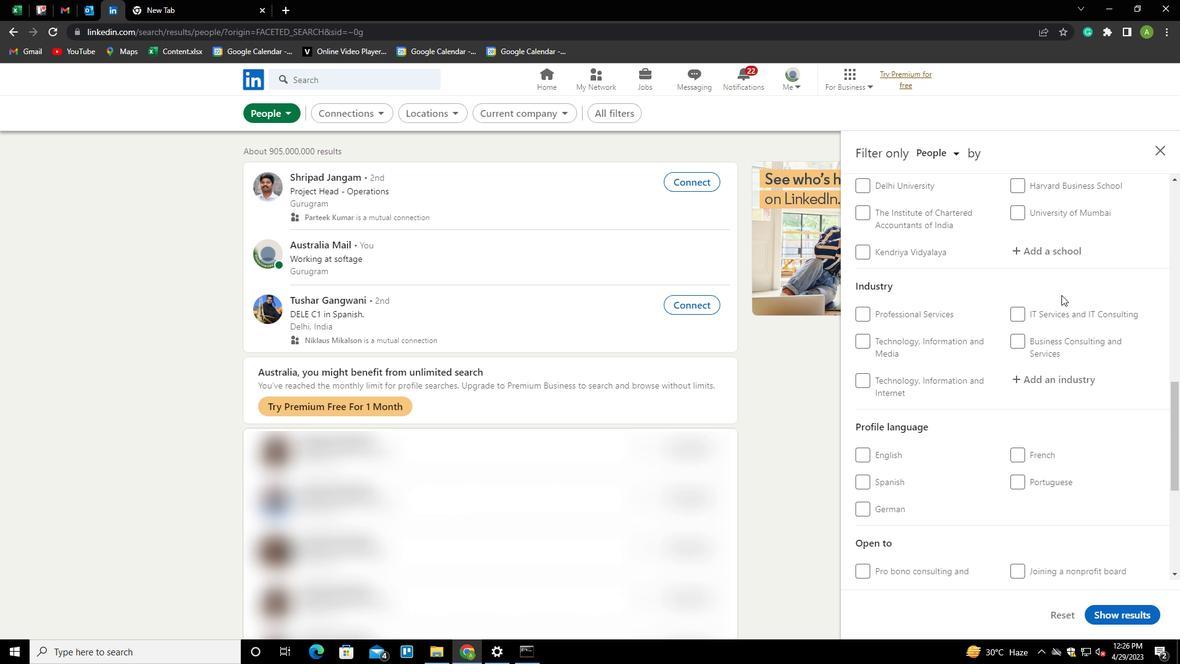
Action: Mouse moved to (883, 390)
Screenshot: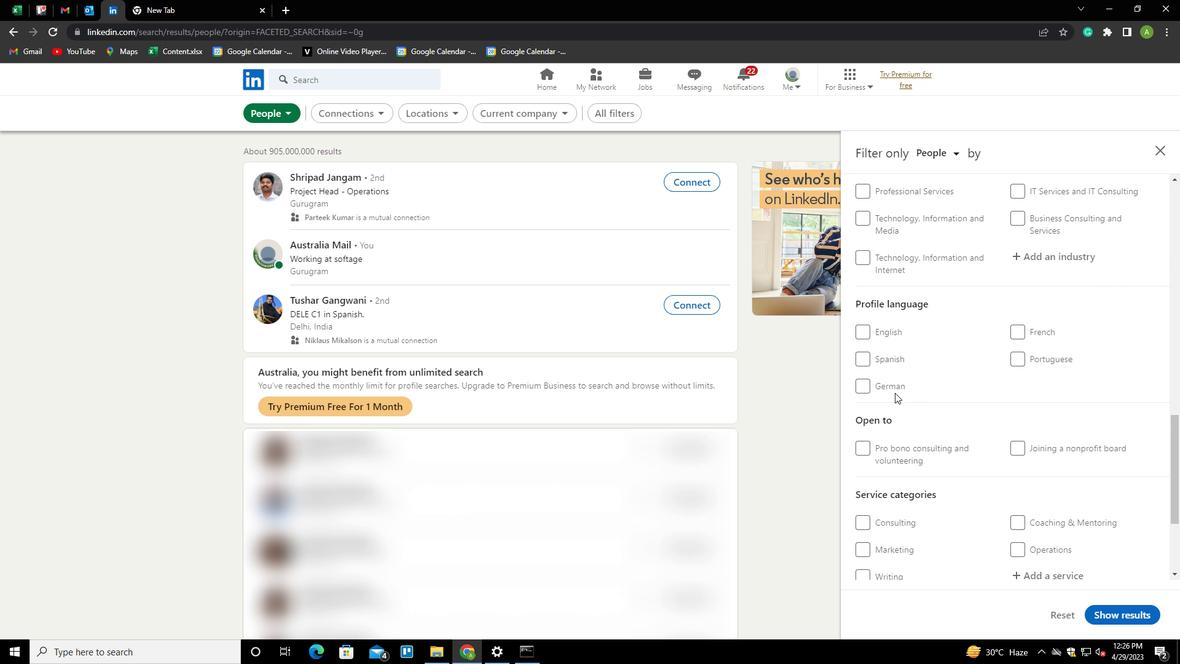 
Action: Mouse pressed left at (883, 390)
Screenshot: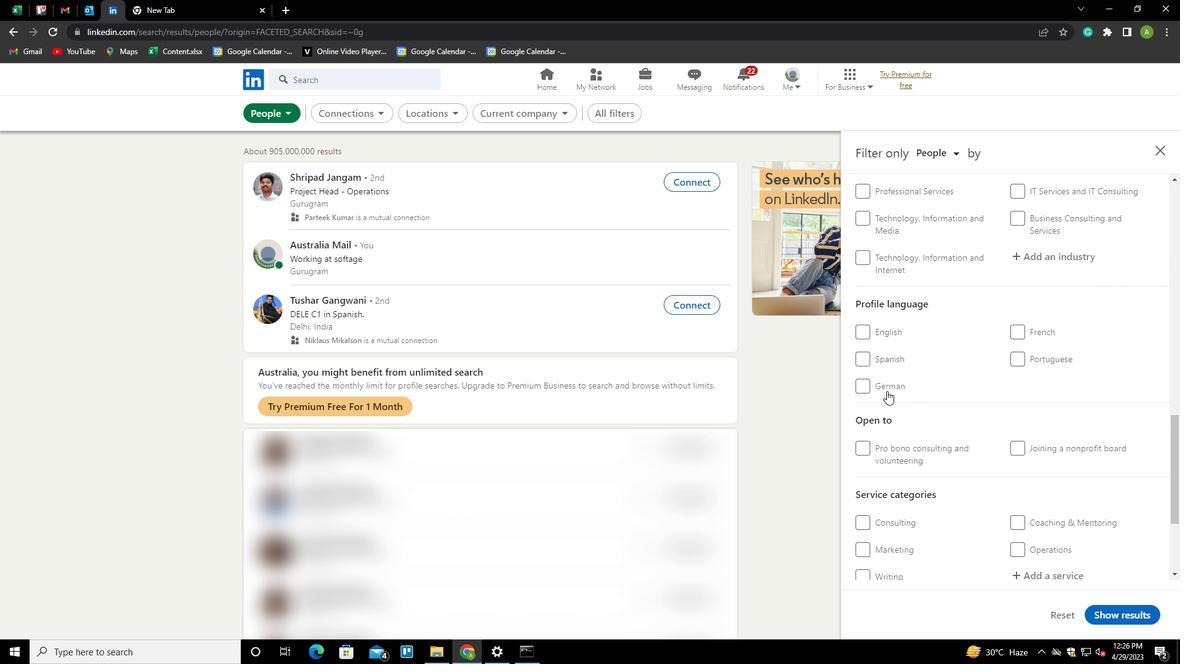 
Action: Mouse moved to (1015, 388)
Screenshot: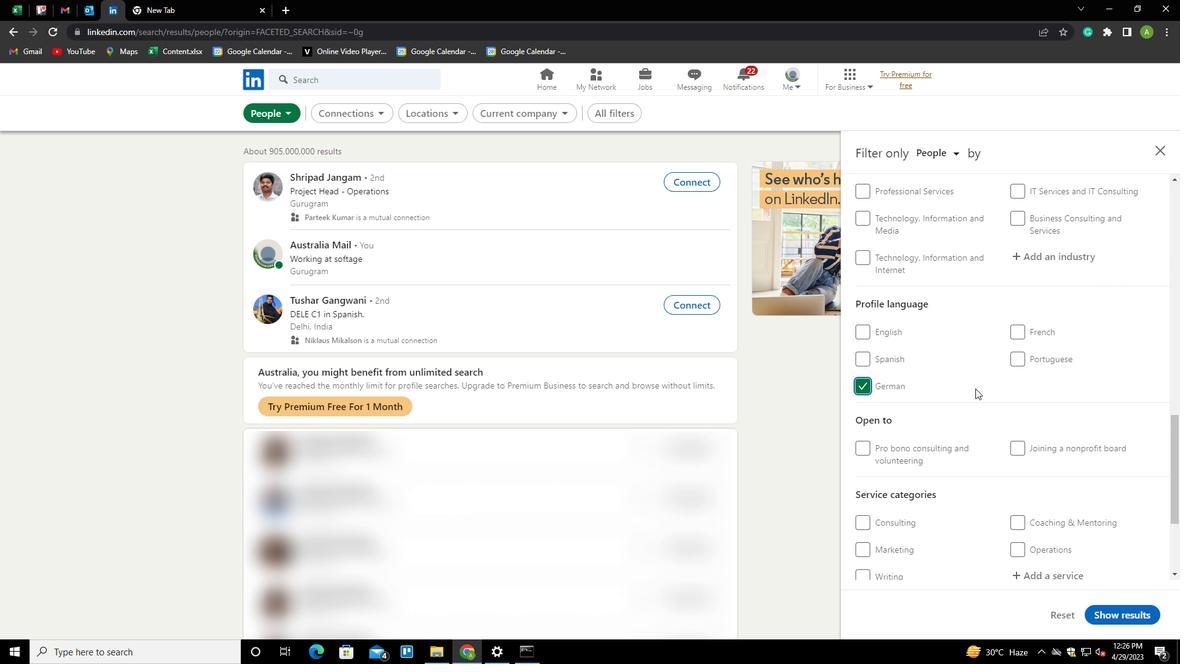
Action: Mouse scrolled (1015, 389) with delta (0, 0)
Screenshot: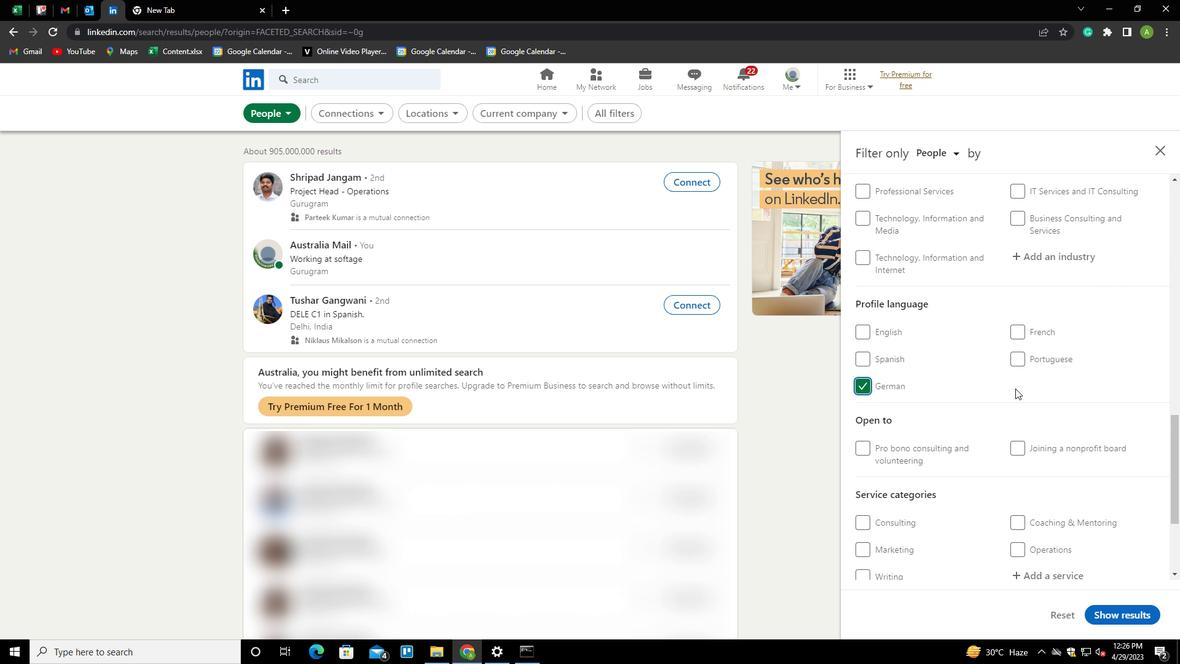 
Action: Mouse scrolled (1015, 389) with delta (0, 0)
Screenshot: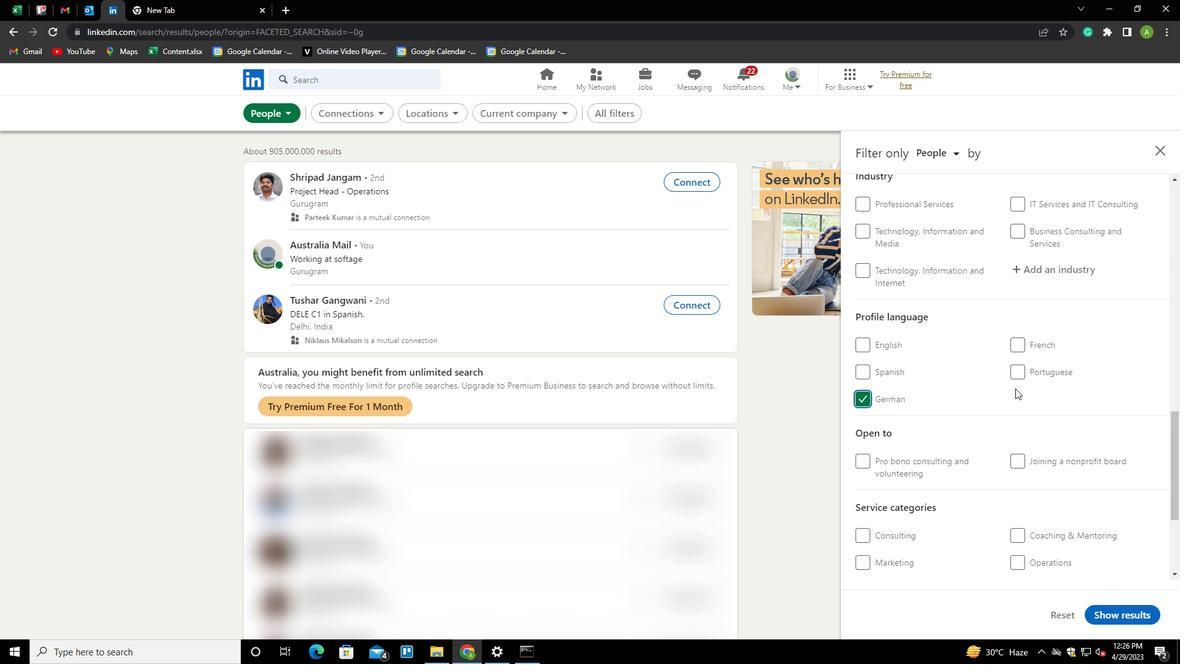 
Action: Mouse scrolled (1015, 389) with delta (0, 0)
Screenshot: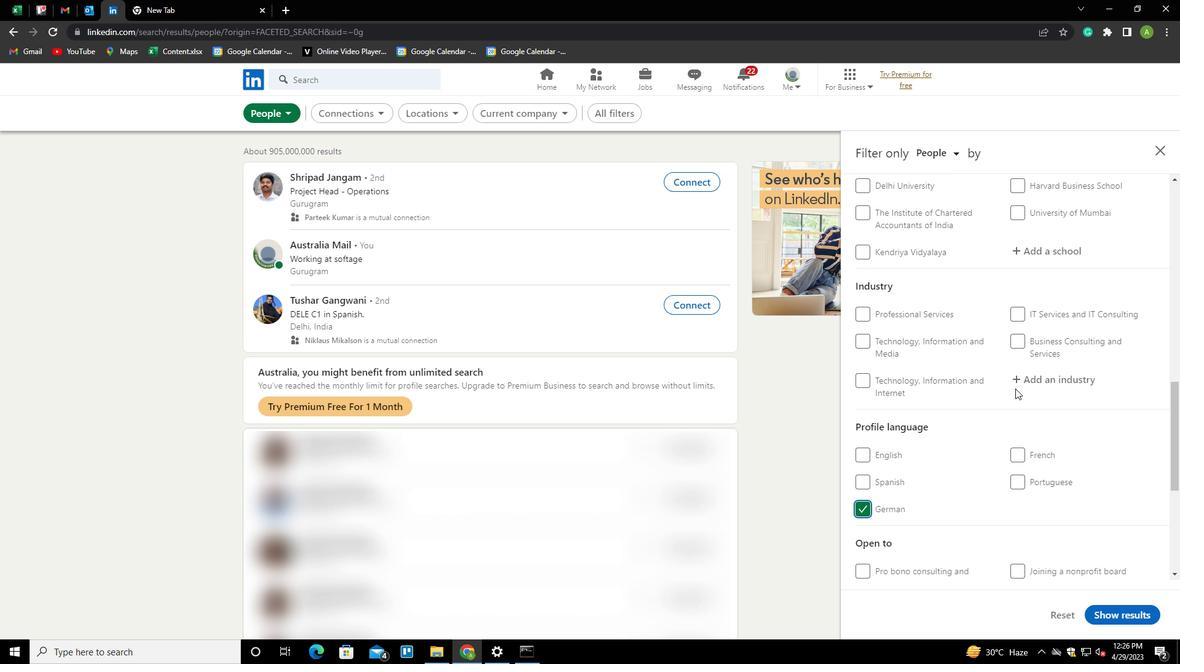 
Action: Mouse scrolled (1015, 389) with delta (0, 0)
Screenshot: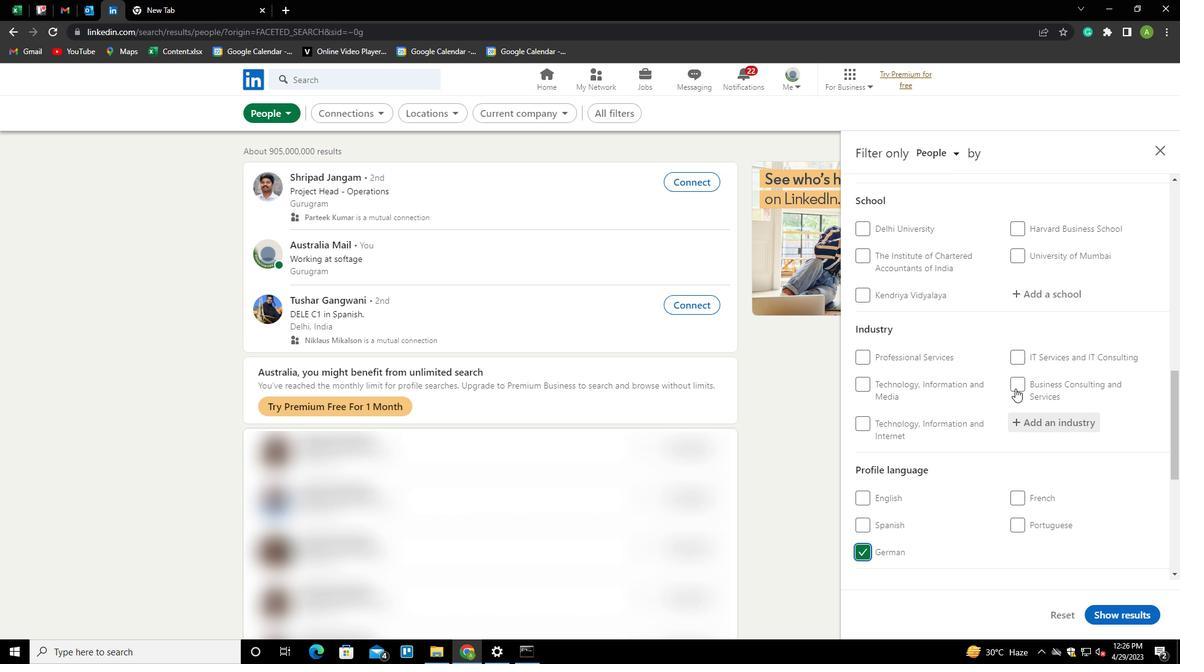 
Action: Mouse scrolled (1015, 389) with delta (0, 0)
Screenshot: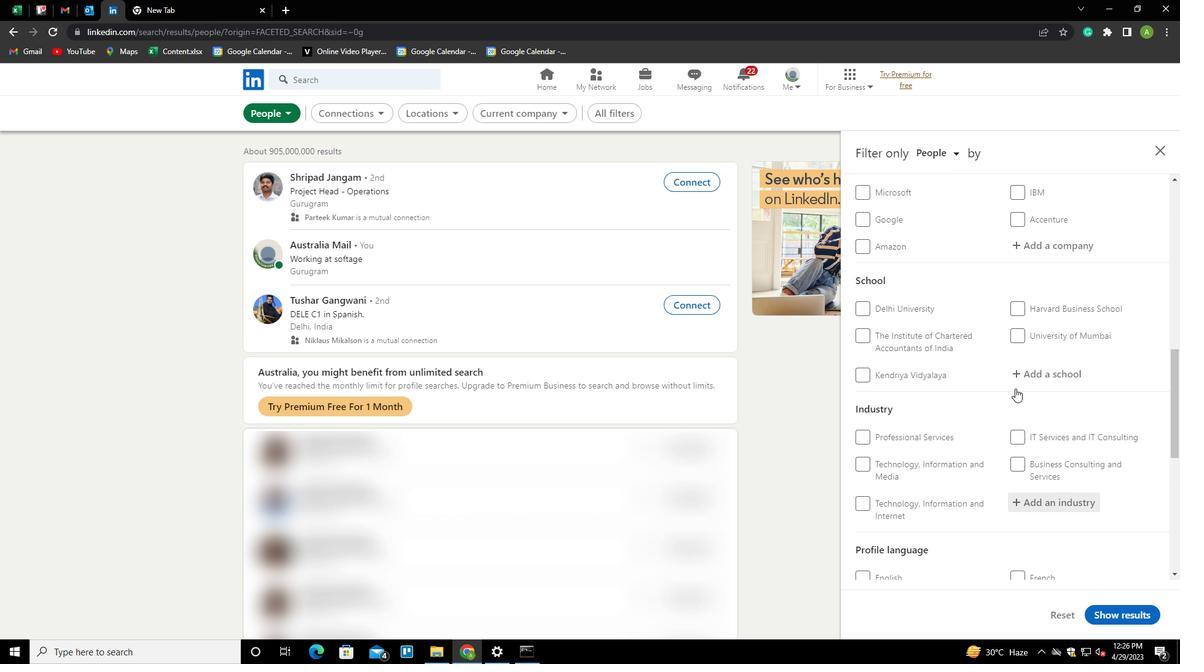 
Action: Mouse scrolled (1015, 389) with delta (0, 0)
Screenshot: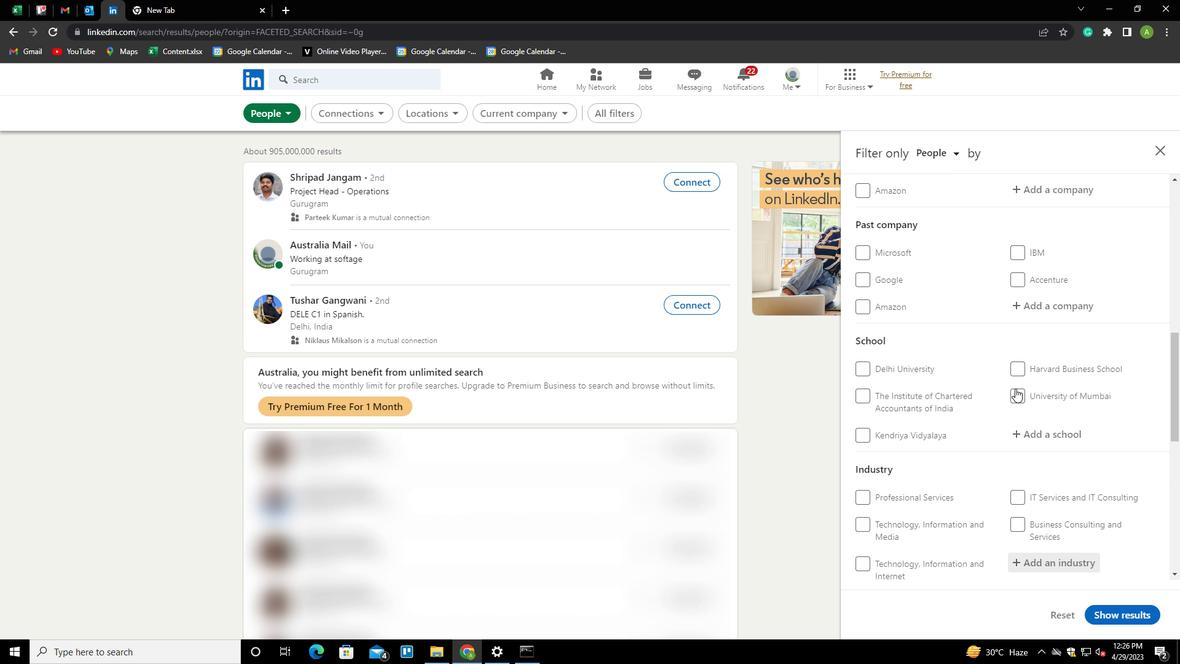 
Action: Mouse moved to (1032, 253)
Screenshot: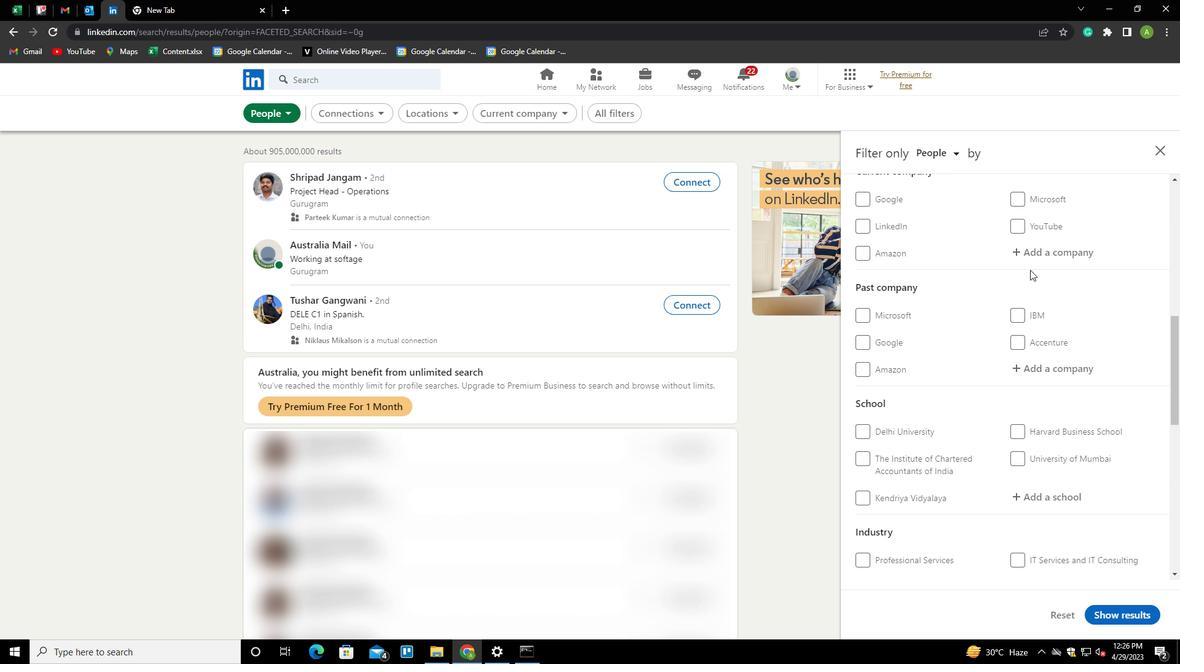 
Action: Mouse pressed left at (1032, 253)
Screenshot: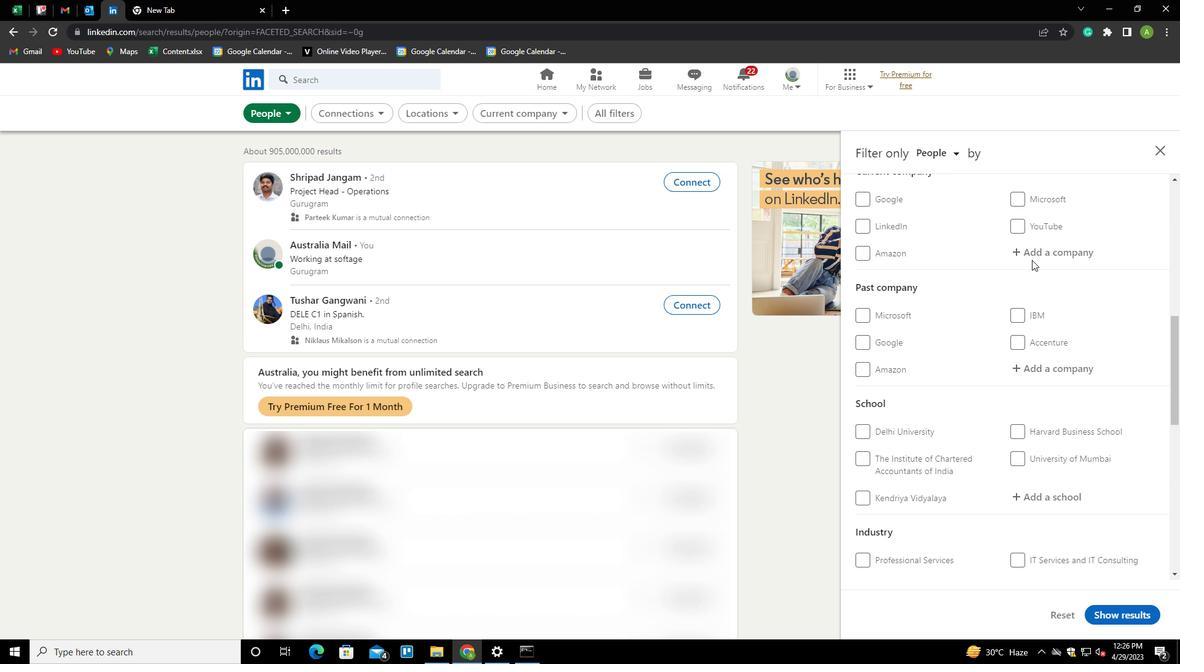 
Action: Key pressed <Key.shift><Key.shift><Key.shift><Key.shift><Key.shift><Key.shift><Key.shift><Key.shift><Key.shift>APPINVEN<Key.down><Key.enter>
Screenshot: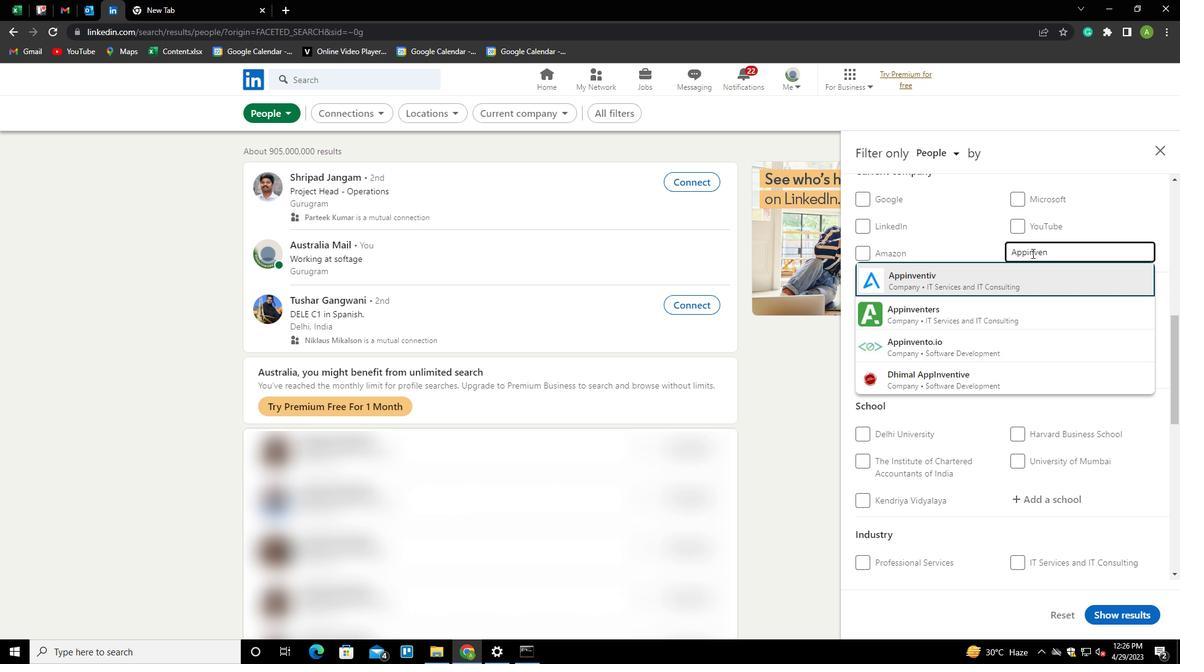 
Action: Mouse scrolled (1032, 252) with delta (0, 0)
Screenshot: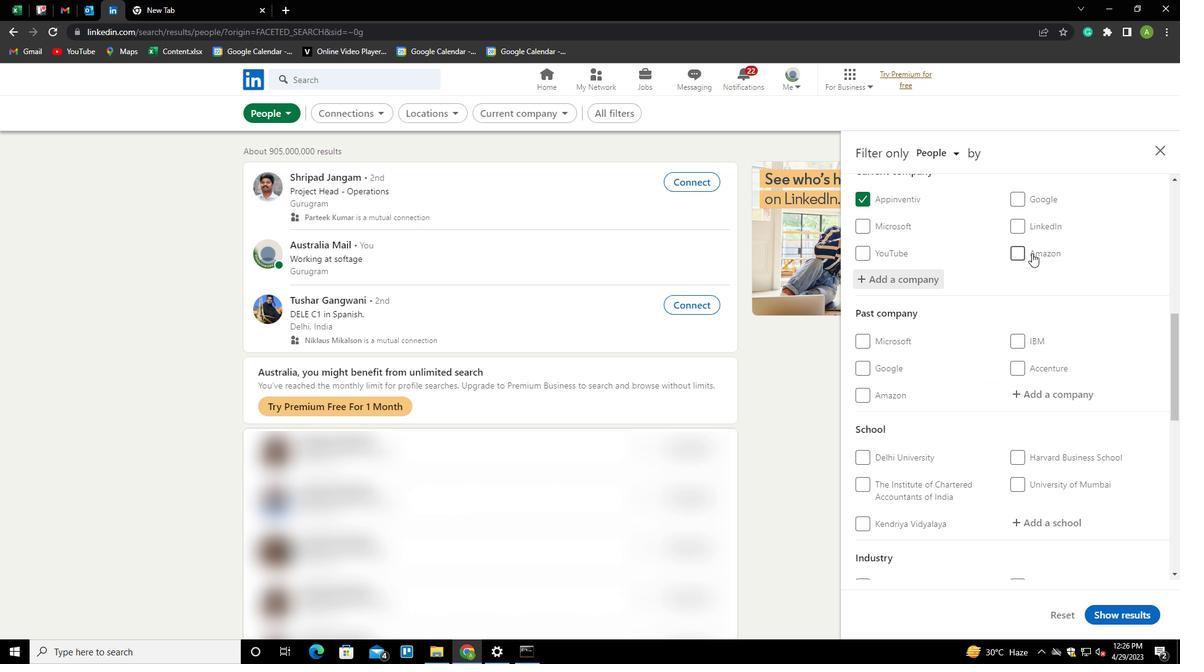 
Action: Mouse scrolled (1032, 252) with delta (0, 0)
Screenshot: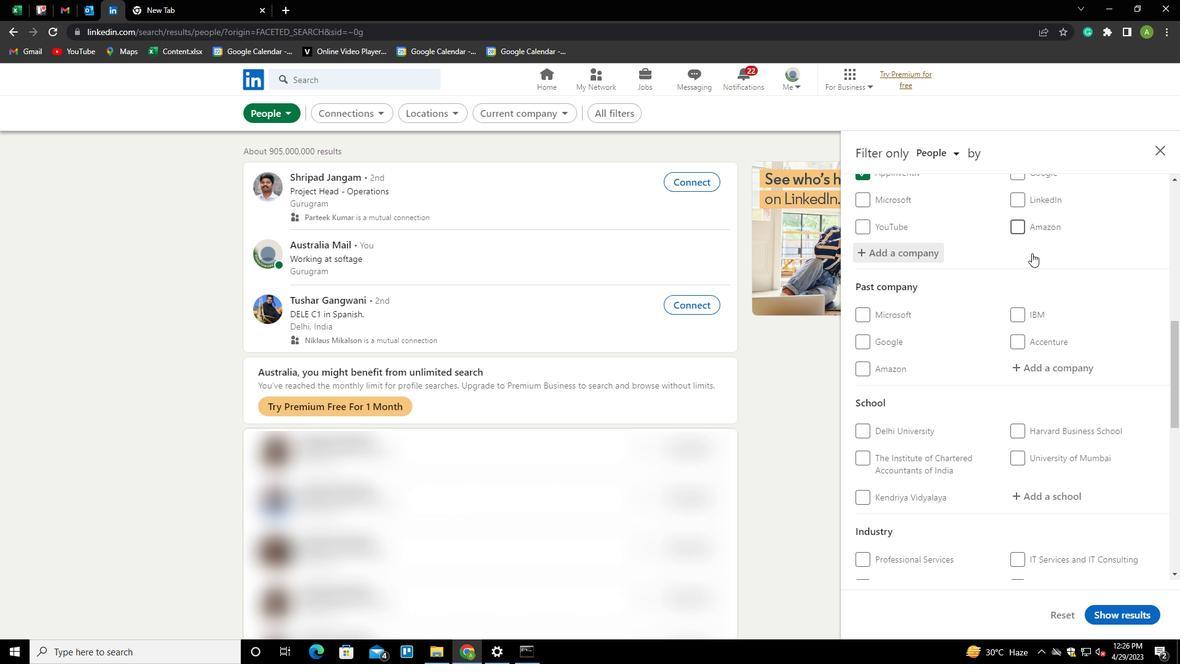 
Action: Mouse scrolled (1032, 252) with delta (0, 0)
Screenshot: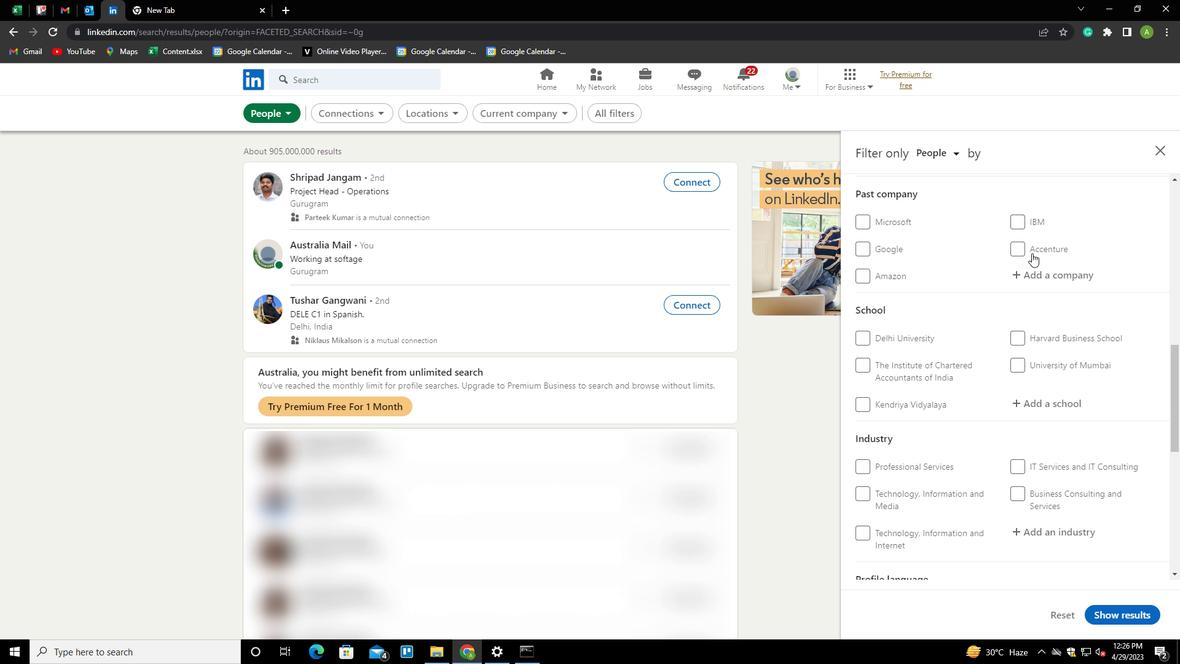 
Action: Mouse scrolled (1032, 252) with delta (0, 0)
Screenshot: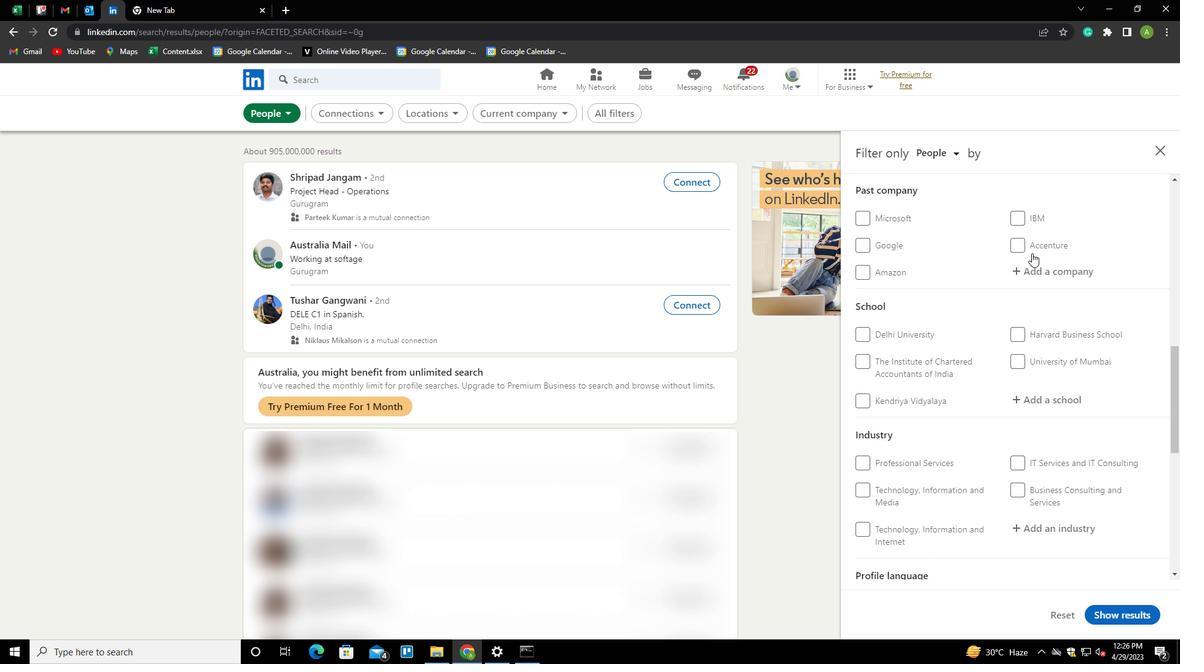 
Action: Mouse moved to (1034, 271)
Screenshot: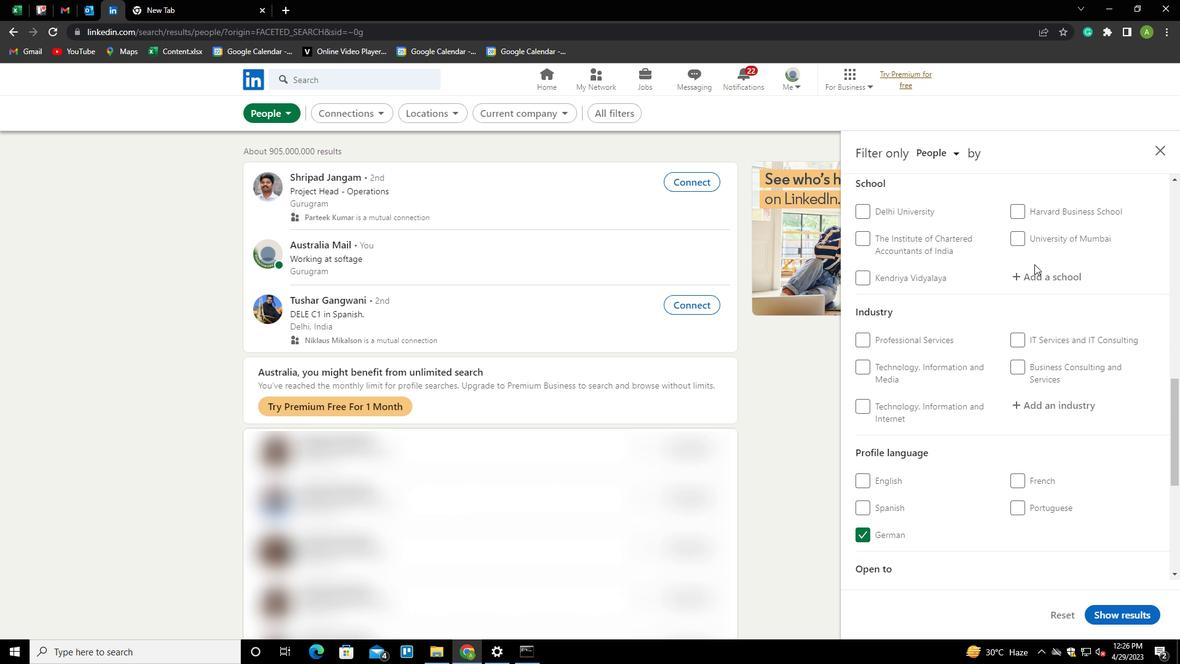 
Action: Mouse pressed left at (1034, 271)
Screenshot: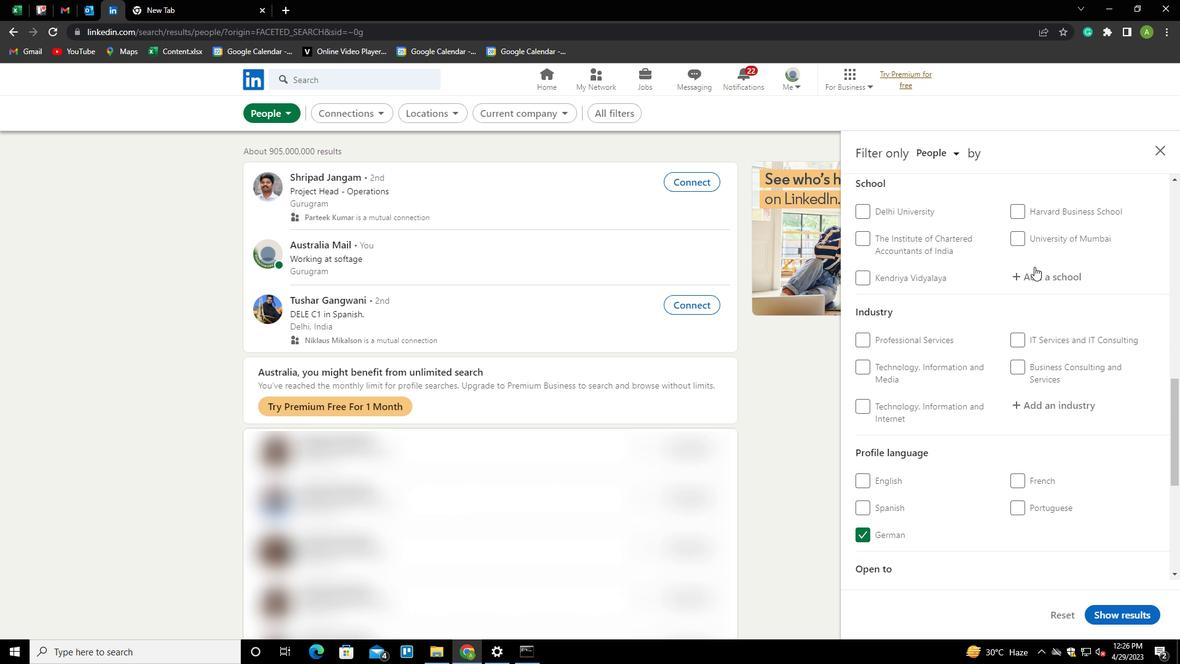 
Action: Key pressed <Key.shift><Key.shift><Key.shift><Key.shift><Key.shift><Key.shift><Key.shift><Key.shift><Key.shift><Key.shift>VISHWAKARMA<Key.down><Key.down><Key.down><Key.enter>
Screenshot: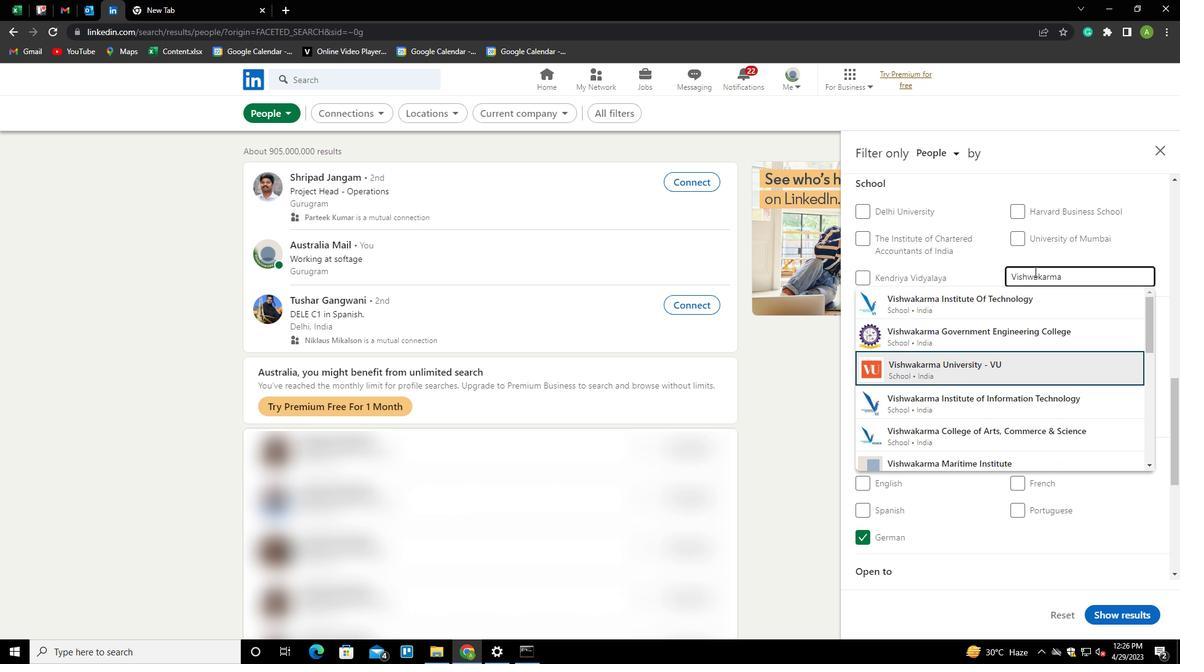 
Action: Mouse scrolled (1034, 271) with delta (0, 0)
Screenshot: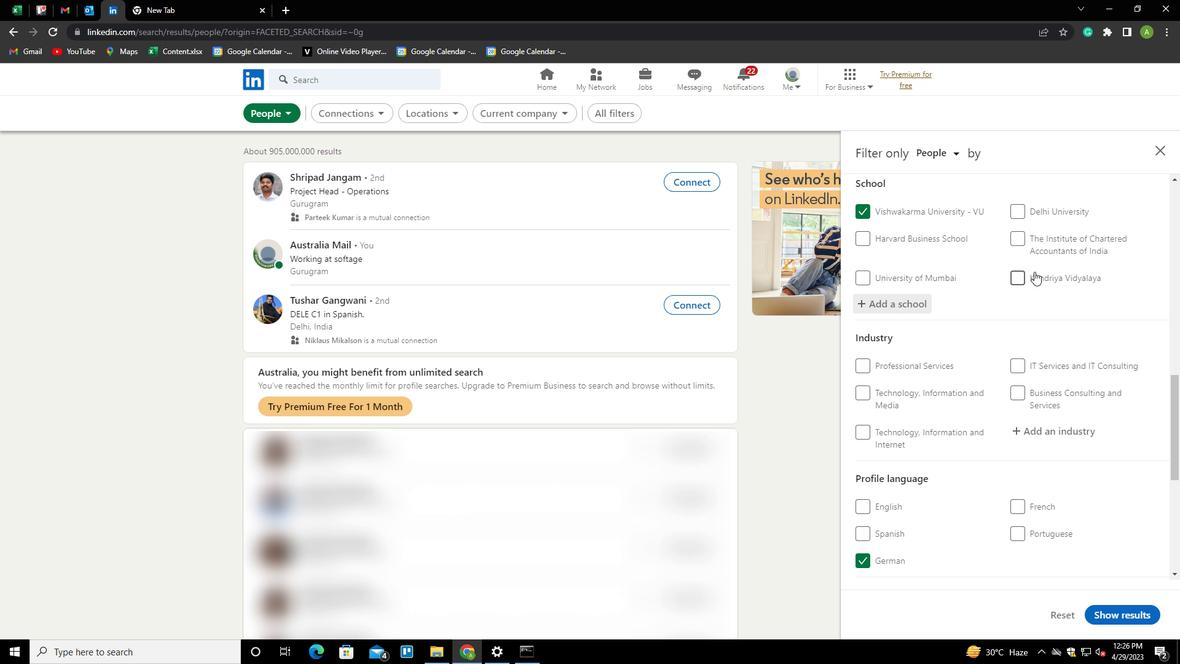 
Action: Mouse scrolled (1034, 271) with delta (0, 0)
Screenshot: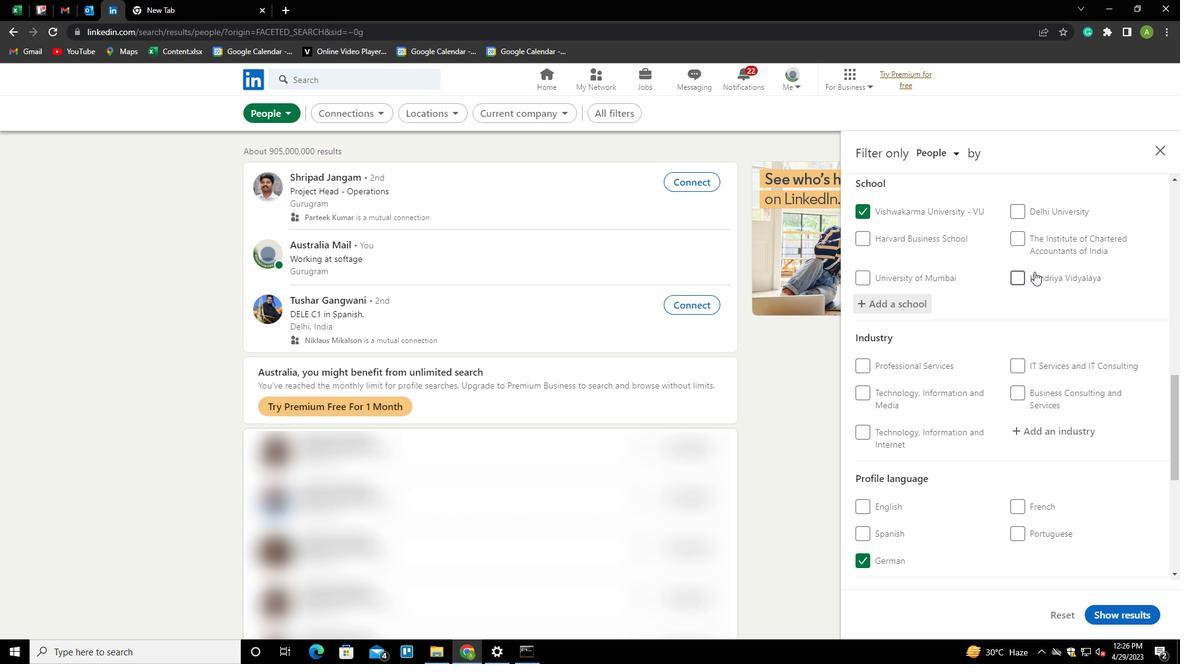 
Action: Mouse moved to (1050, 303)
Screenshot: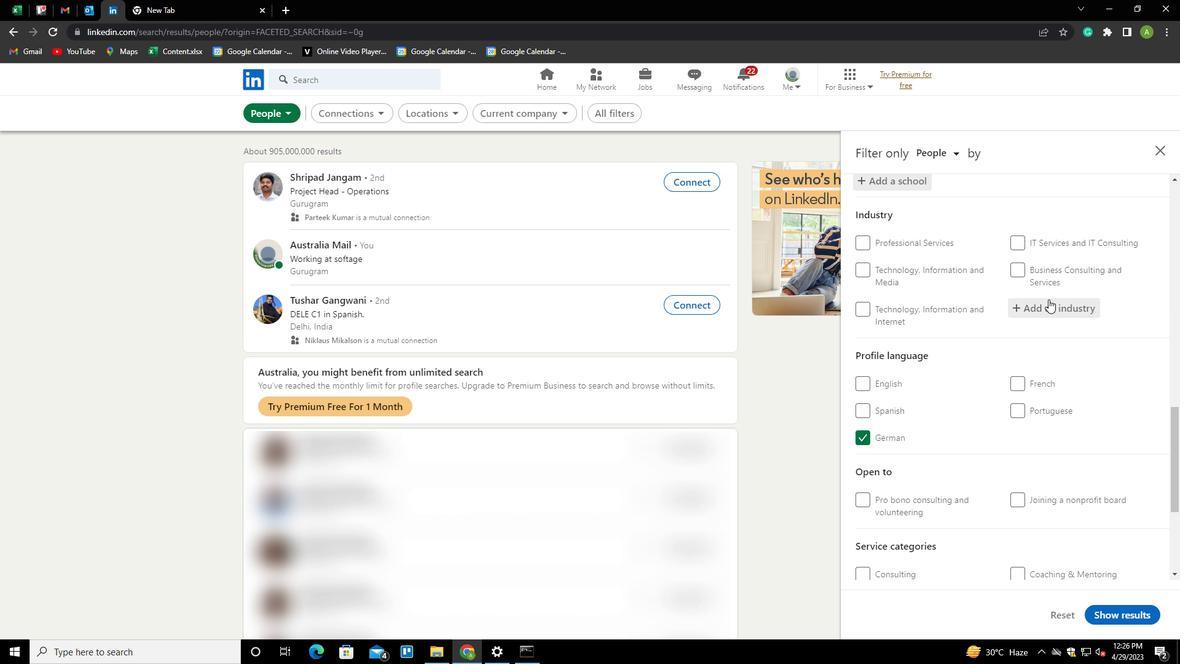 
Action: Mouse pressed left at (1050, 303)
Screenshot: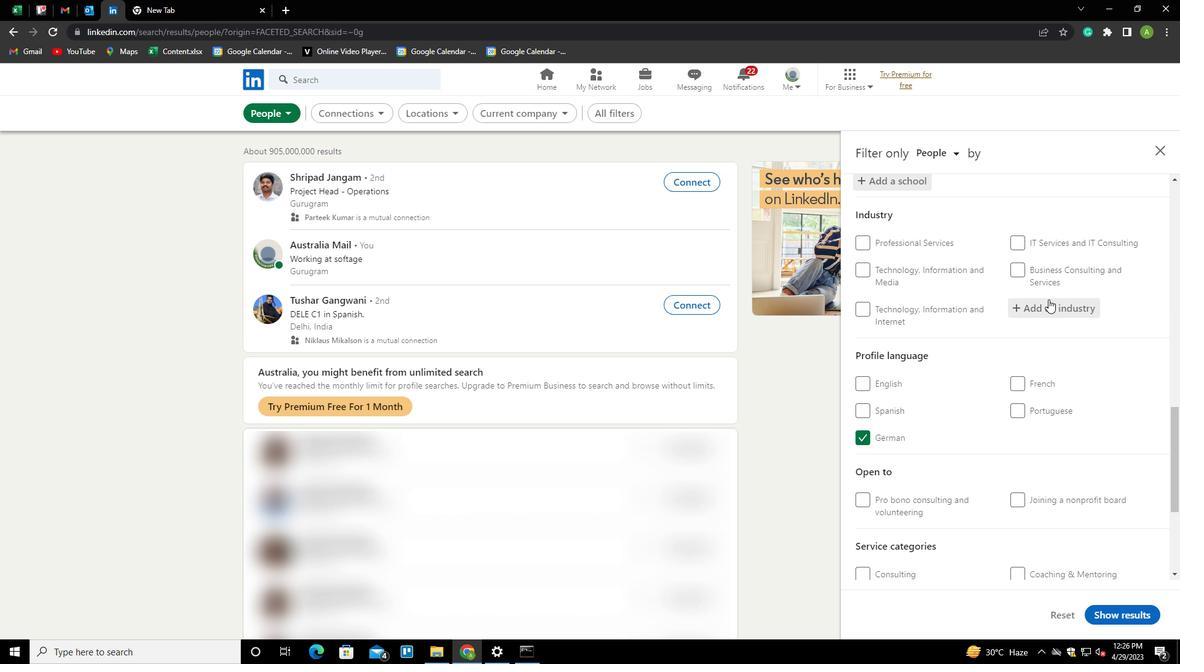 
Action: Key pressed <Key.shift>MACHINE<Key.space><Key.backspace>RY<Key.down><Key.down><Key.enter>
Screenshot: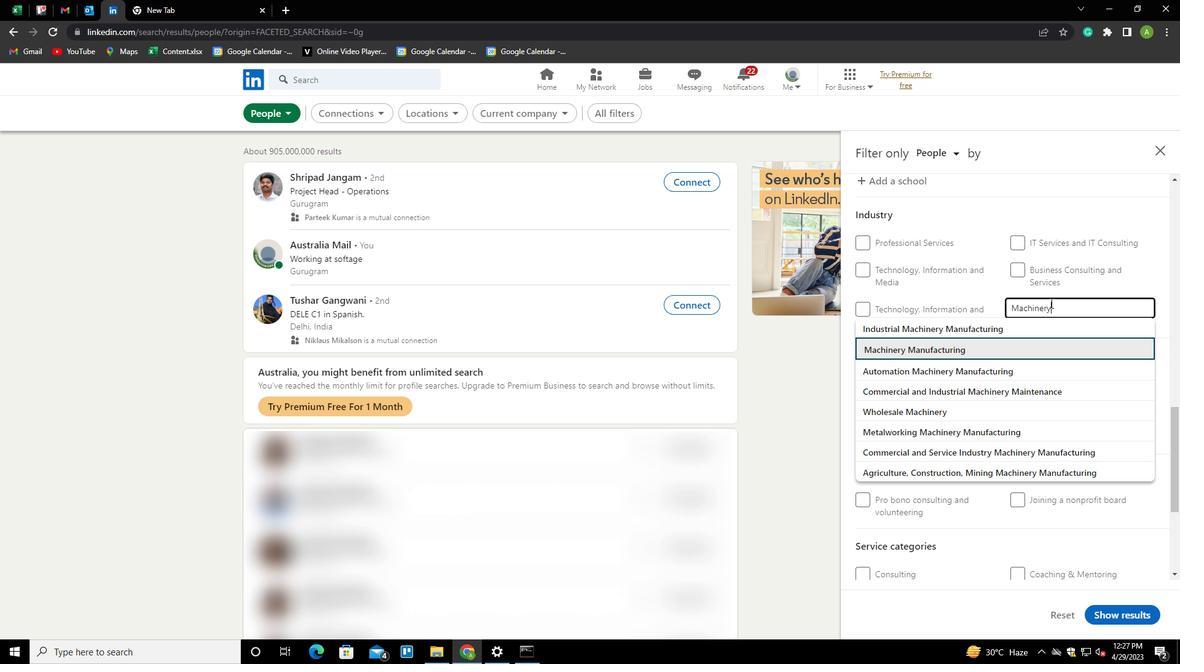 
Action: Mouse scrolled (1050, 302) with delta (0, 0)
Screenshot: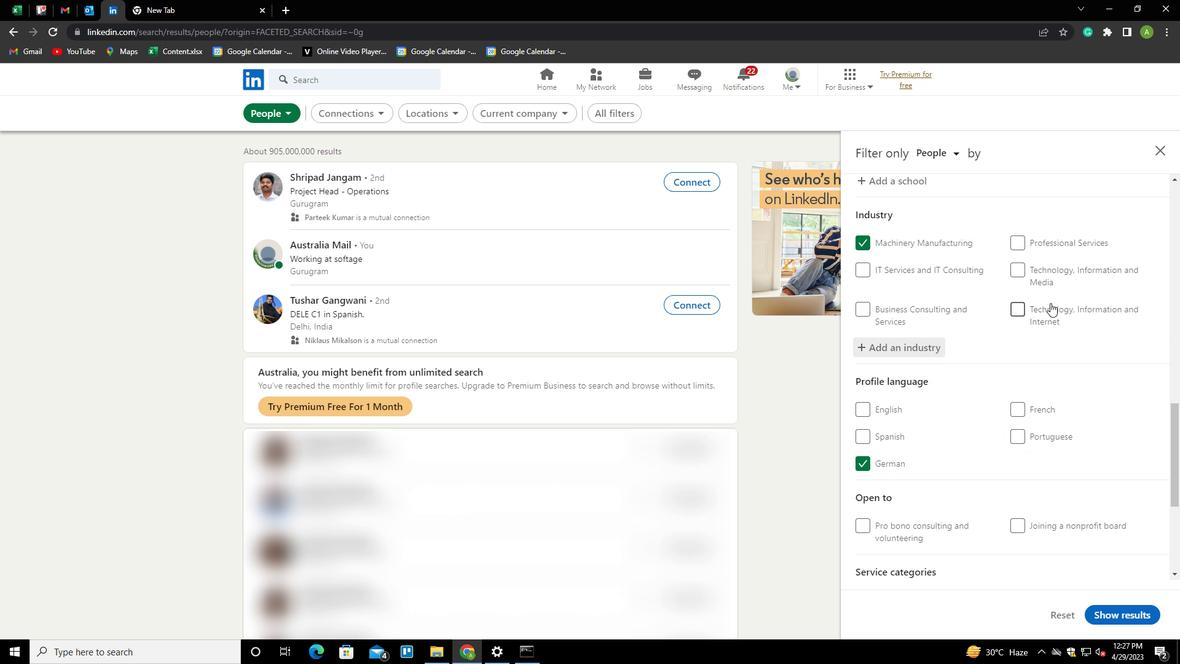 
Action: Mouse scrolled (1050, 302) with delta (0, 0)
Screenshot: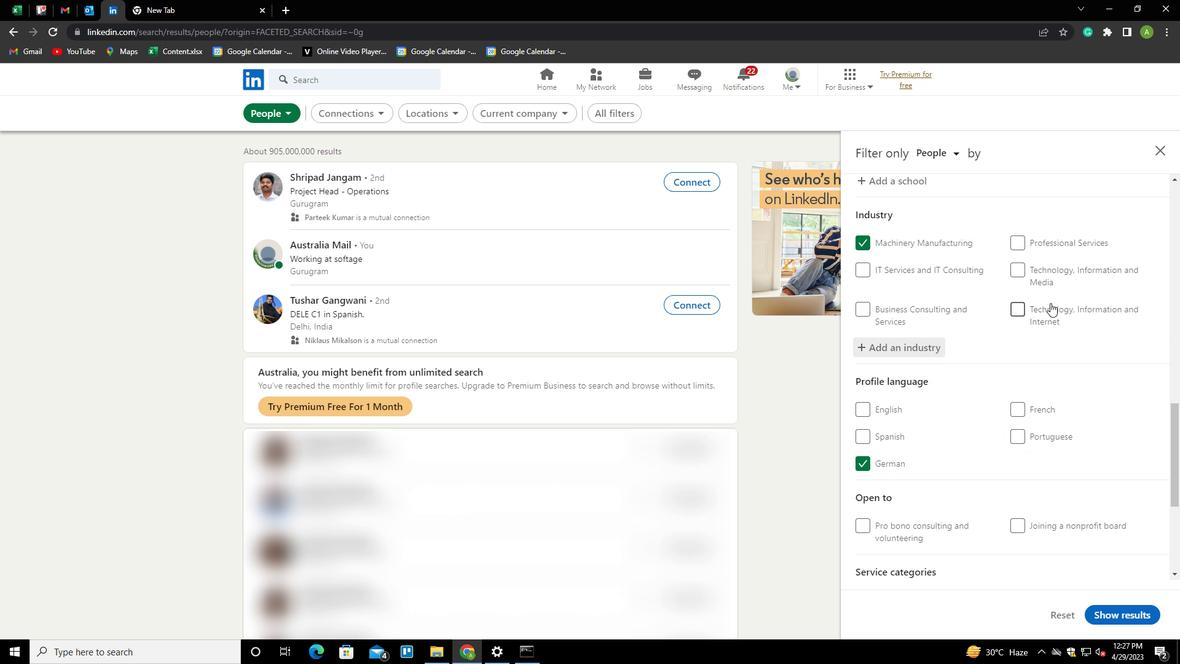 
Action: Mouse scrolled (1050, 302) with delta (0, 0)
Screenshot: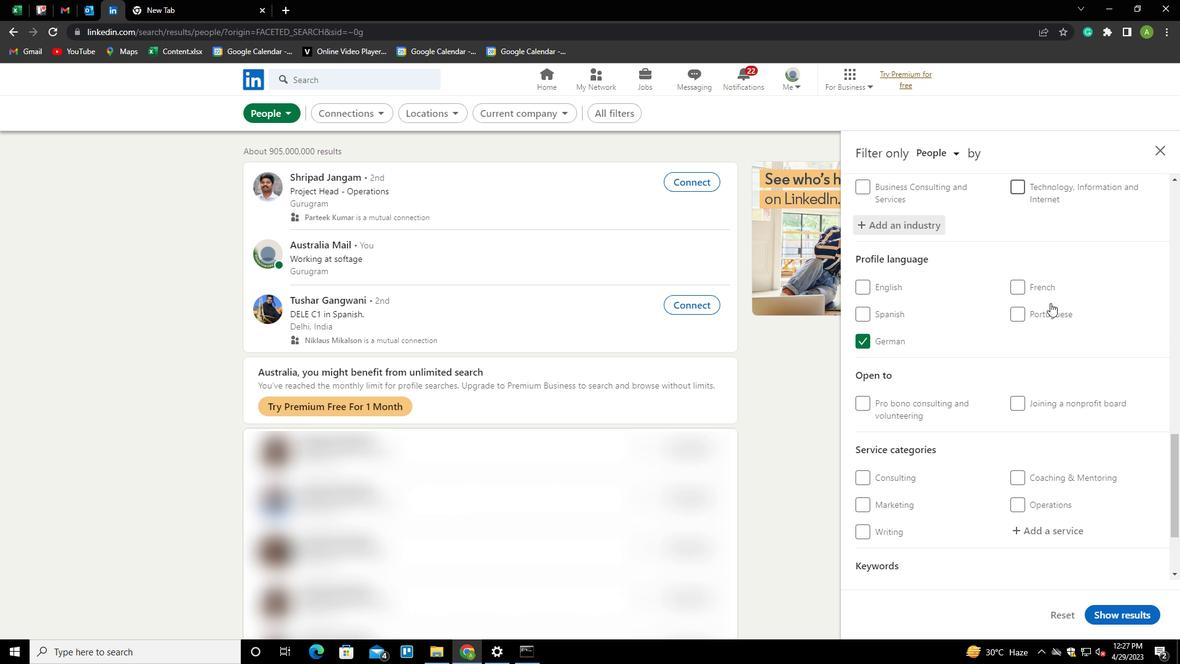 
Action: Mouse scrolled (1050, 302) with delta (0, 0)
Screenshot: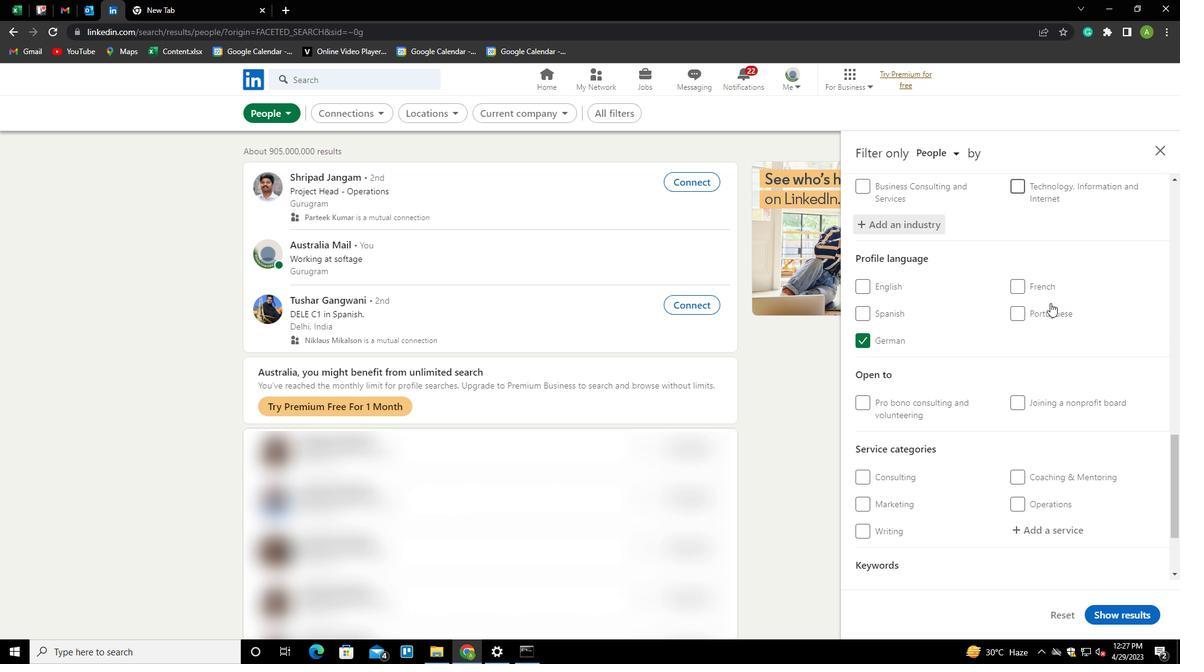 
Action: Mouse scrolled (1050, 302) with delta (0, 0)
Screenshot: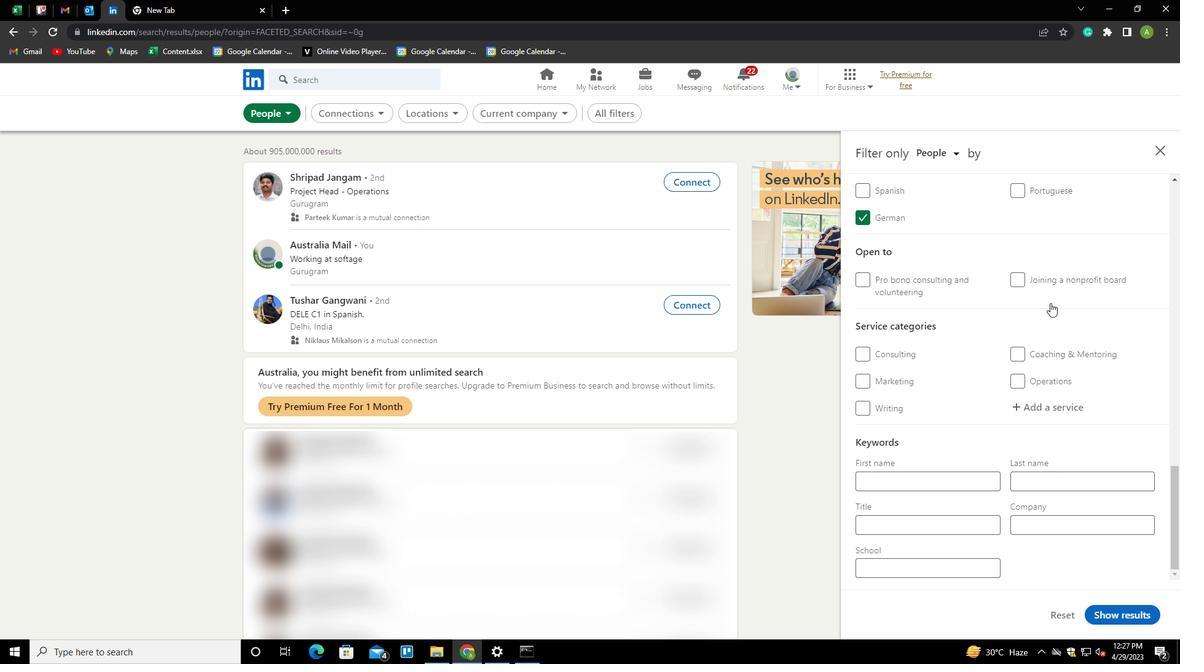 
Action: Mouse moved to (1047, 405)
Screenshot: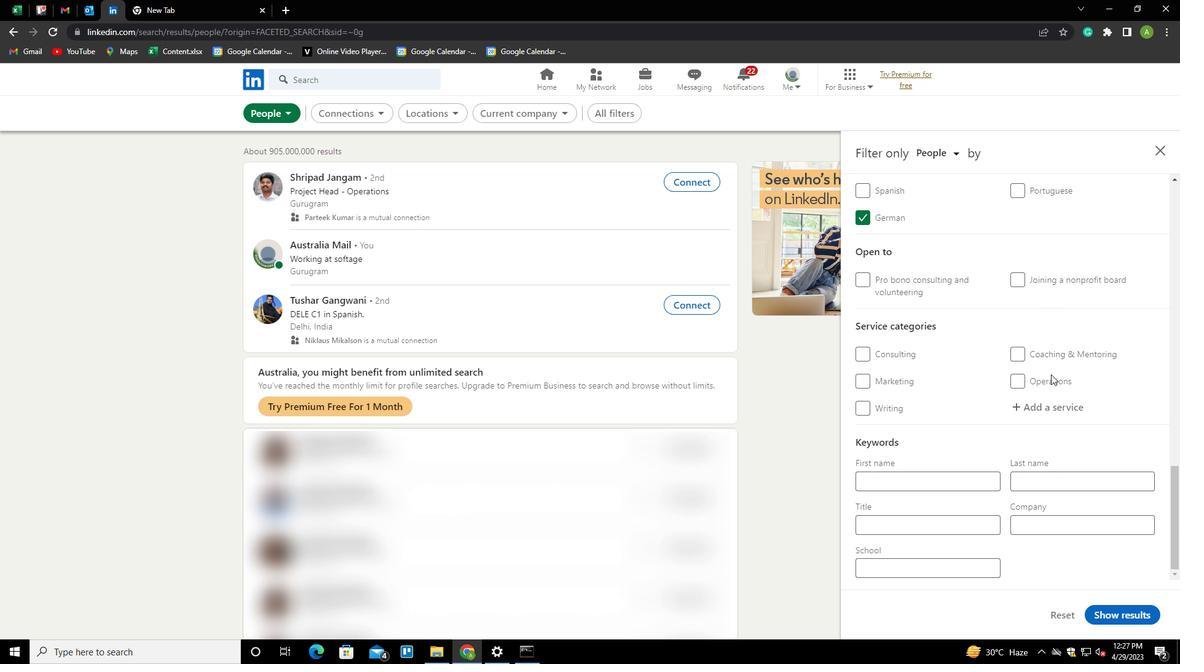 
Action: Mouse pressed left at (1047, 405)
Screenshot: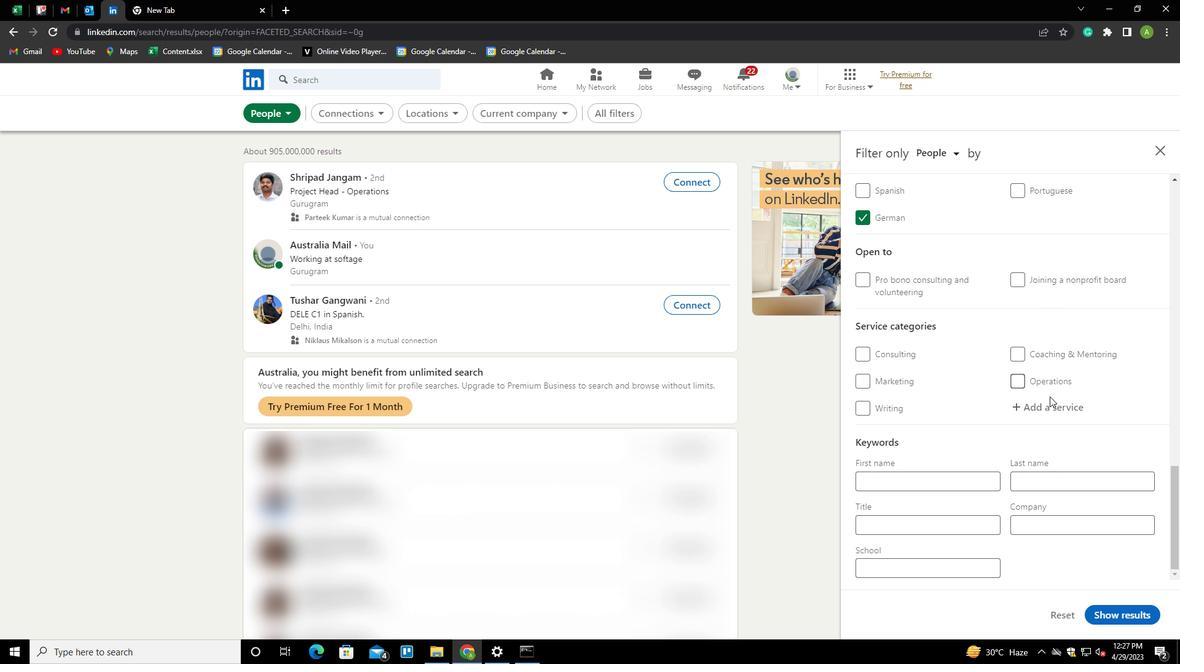 
Action: Mouse moved to (1053, 405)
Screenshot: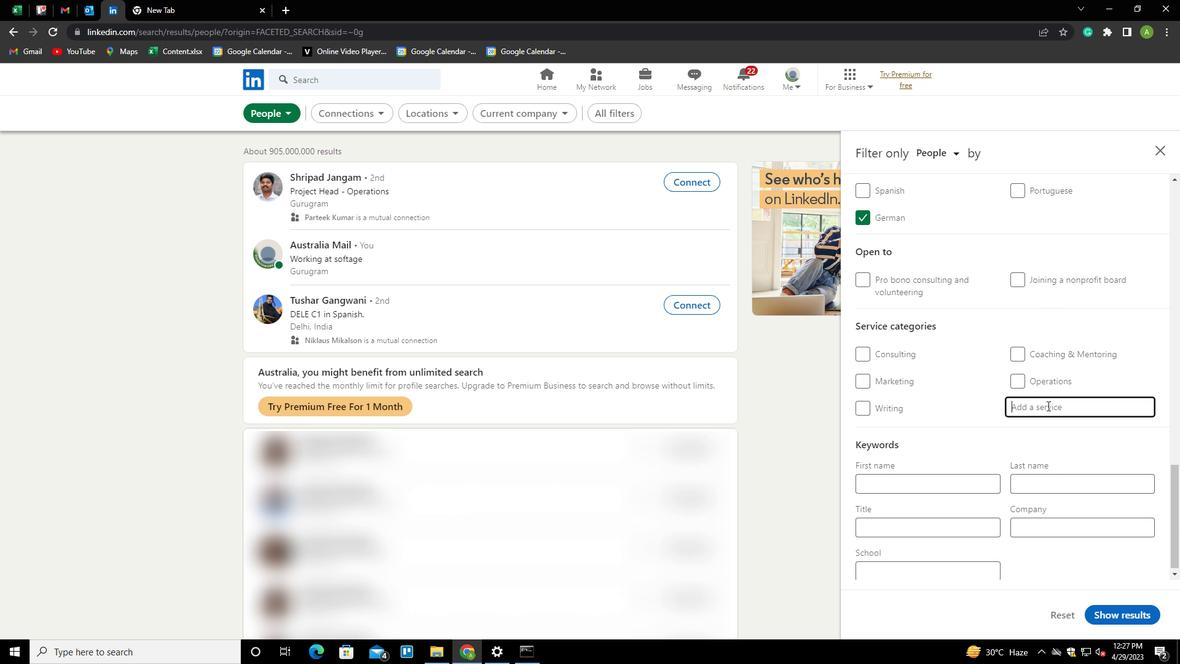 
Action: Mouse pressed left at (1053, 405)
Screenshot: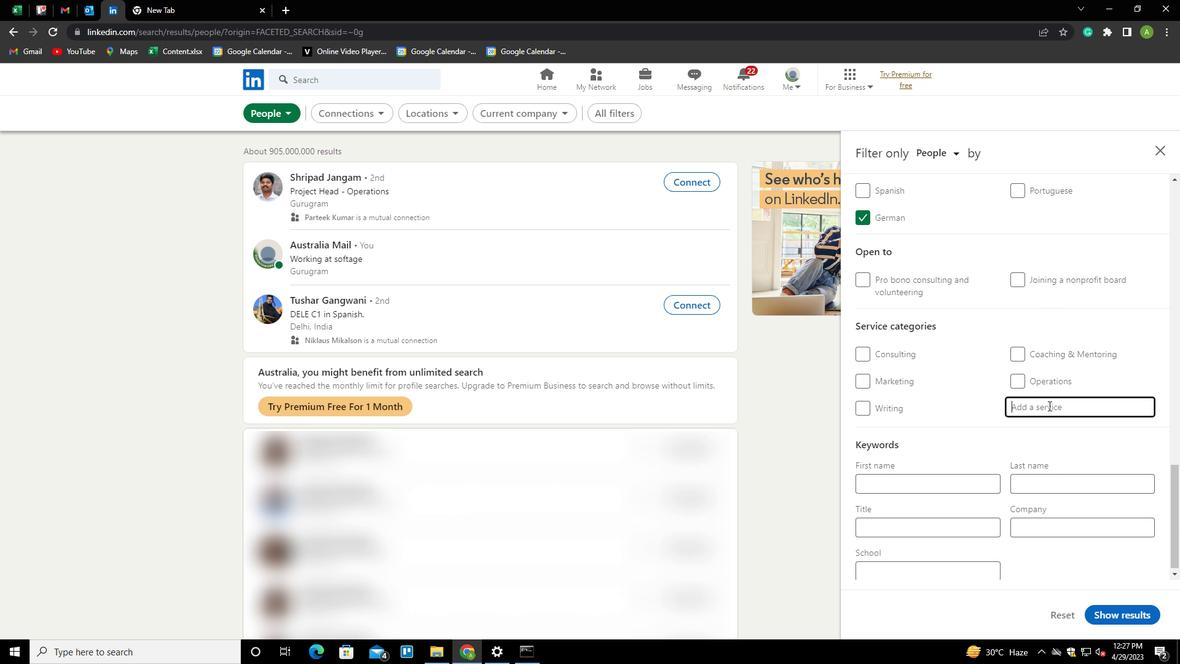 
Action: Key pressed <Key.shift>CONSULTING
Screenshot: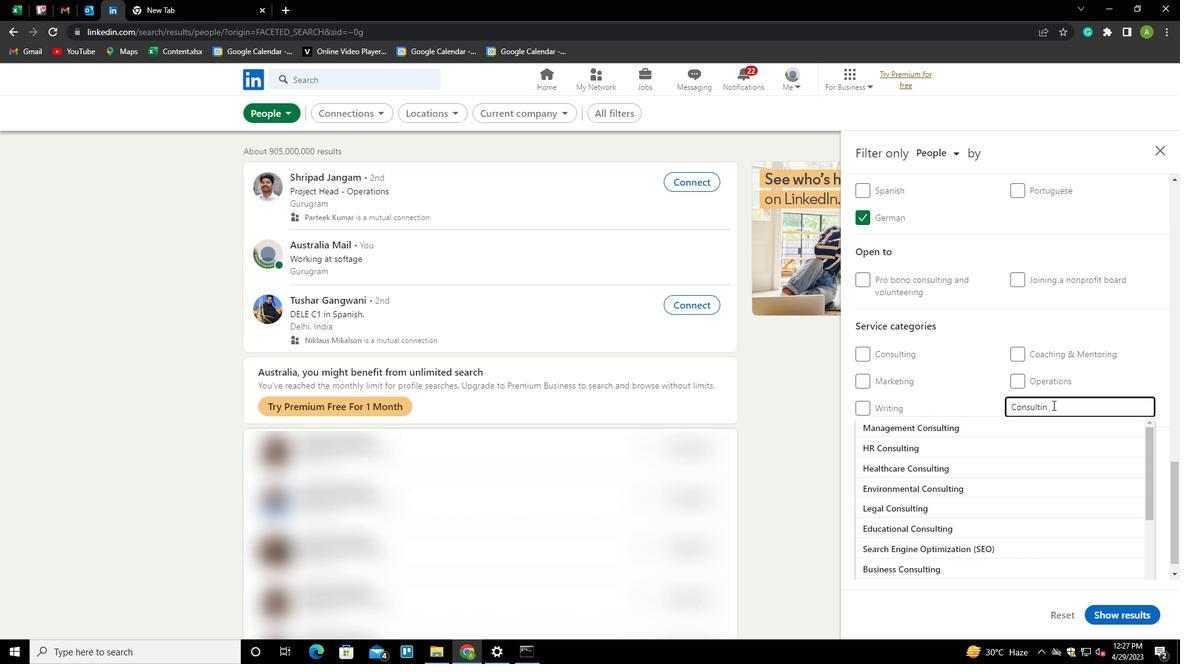 
Action: Mouse moved to (981, 392)
Screenshot: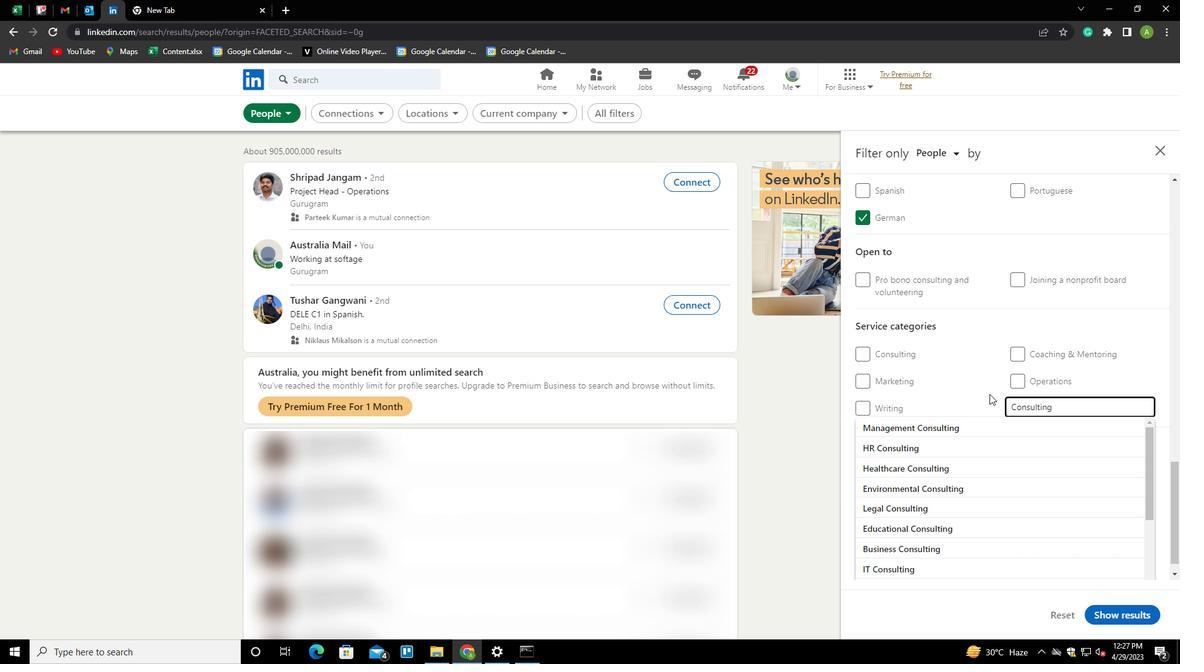 
Action: Mouse pressed left at (981, 392)
Screenshot: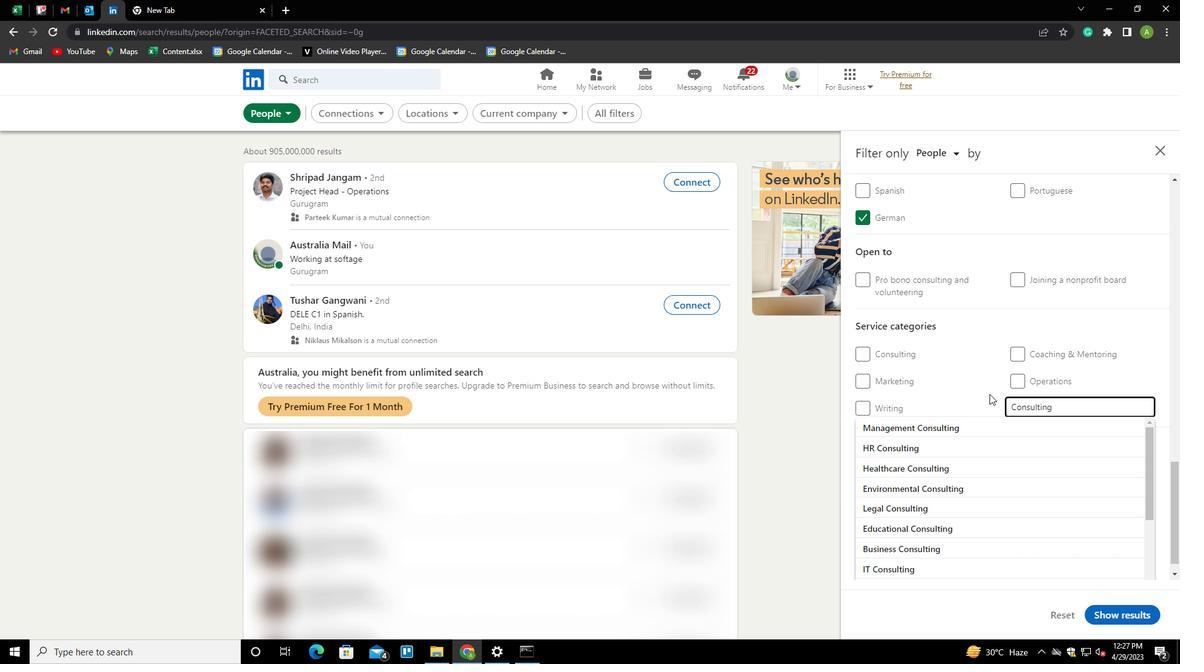 
Action: Mouse moved to (1023, 435)
Screenshot: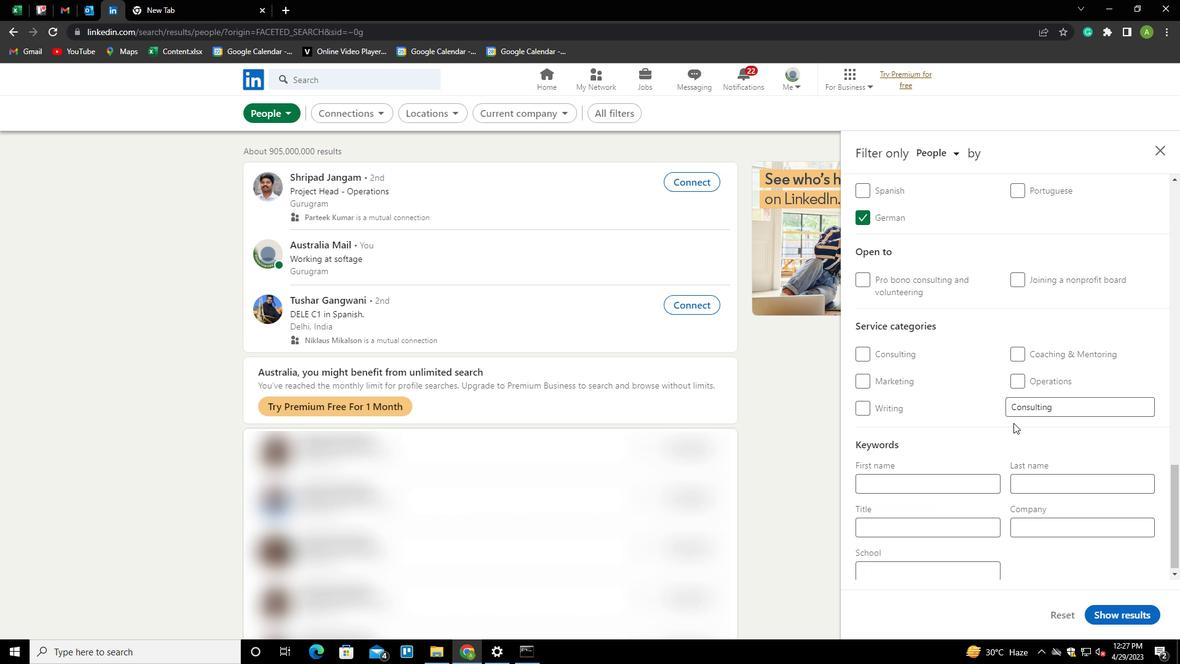 
Action: Mouse scrolled (1023, 435) with delta (0, 0)
Screenshot: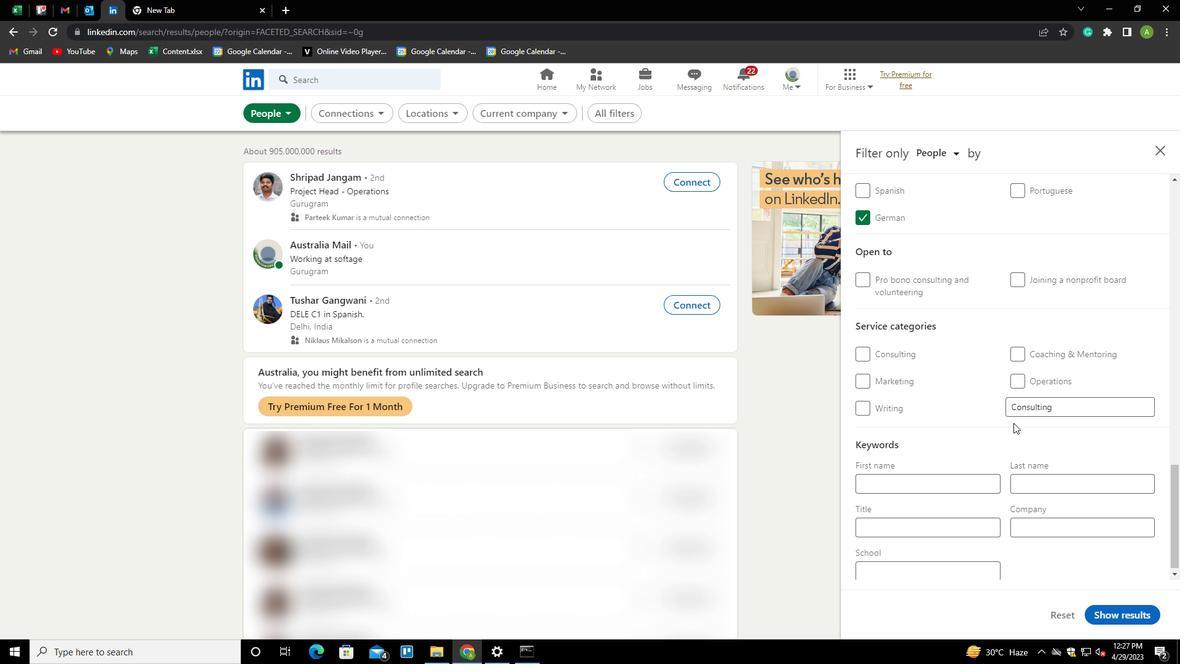 
Action: Mouse scrolled (1023, 435) with delta (0, 0)
Screenshot: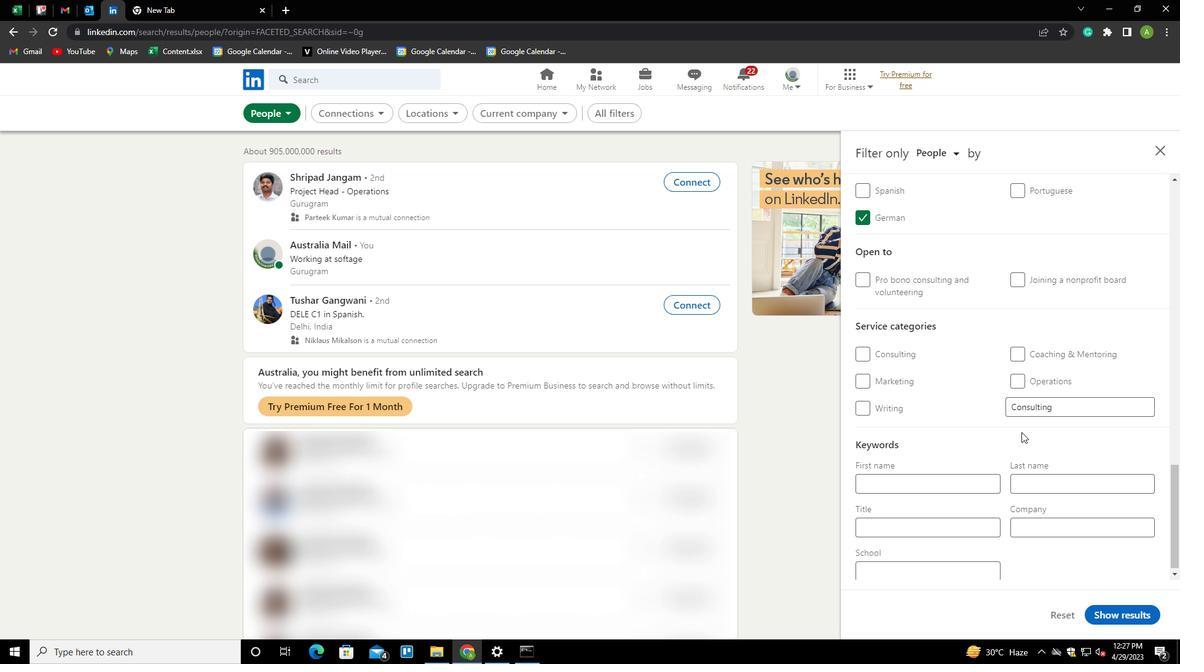
Action: Mouse scrolled (1023, 435) with delta (0, 0)
Screenshot: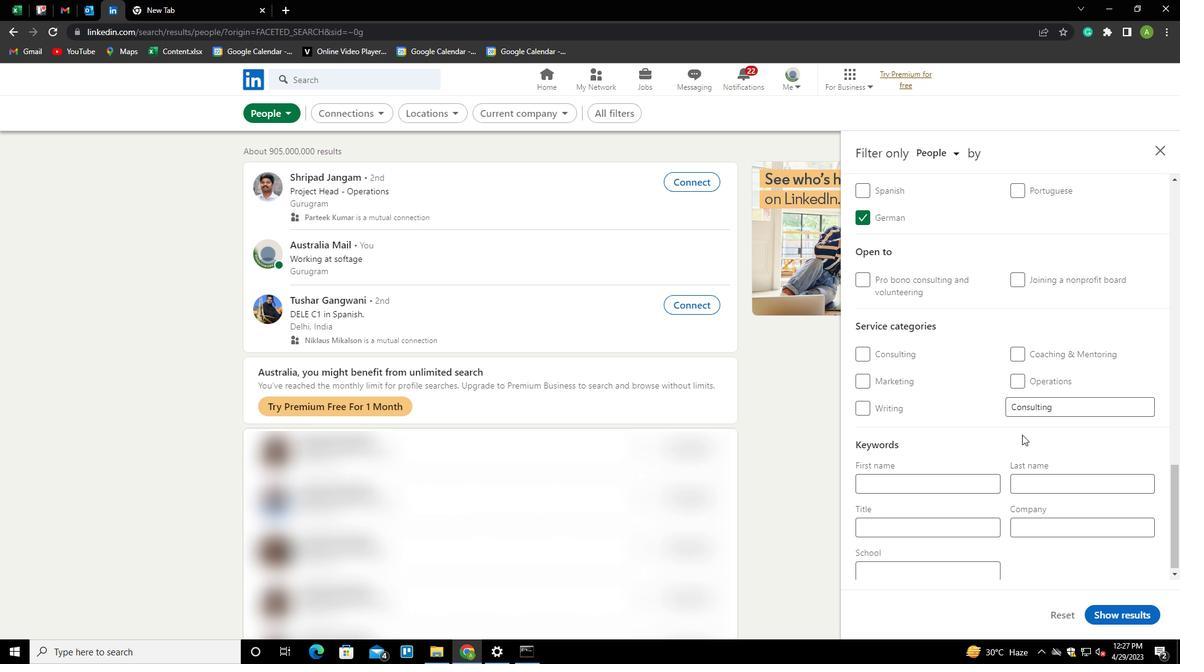 
Action: Mouse moved to (941, 521)
Screenshot: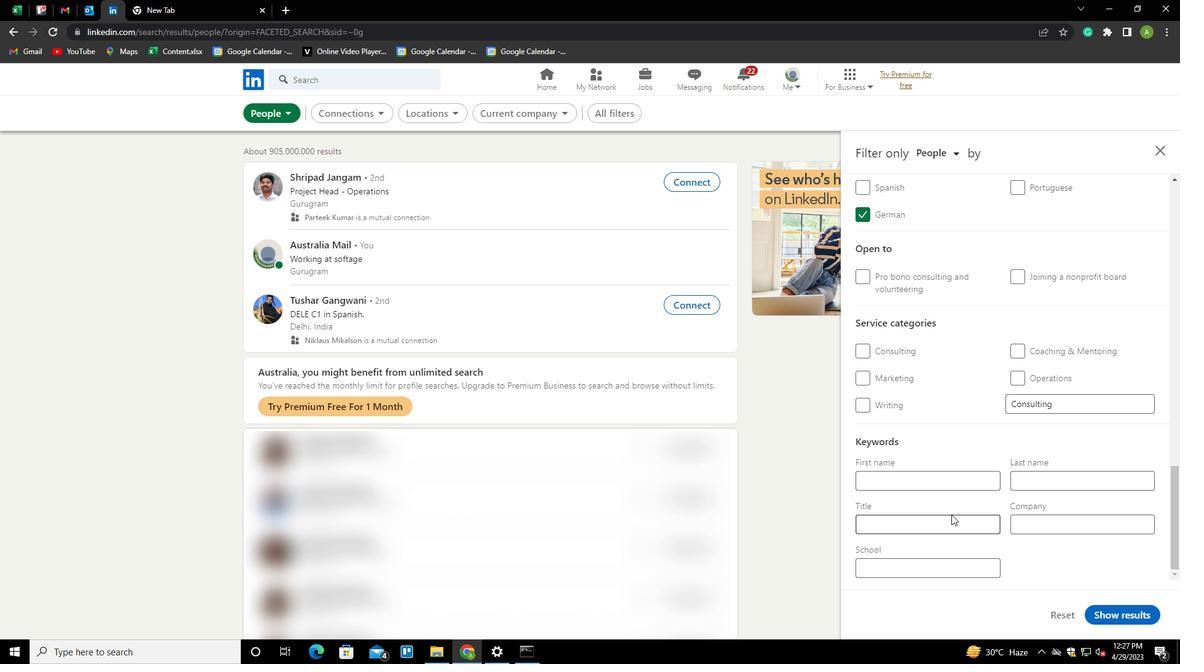 
Action: Mouse pressed left at (941, 521)
Screenshot: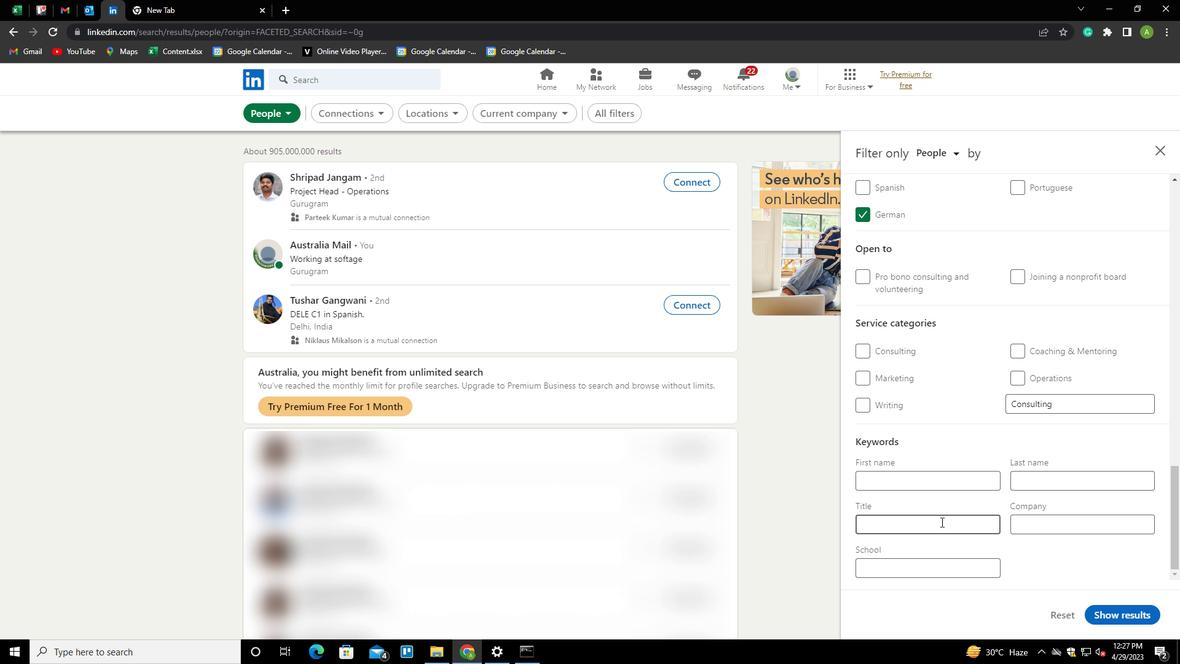 
Action: Key pressed <Key.shift><Key.shift><Key.shift><Key.shift><Key.shift><Key.shift><Key.shift><Key.shift><Key.shift><Key.shift><Key.shift><Key.shift><Key.shift><Key.shift><Key.shift><Key.shift><Key.shift><Key.shift><Key.shift><Key.shift><Key.shift><Key.shift><Key.shift><Key.shift><Key.shift><Key.shift><Key.shift><Key.shift><Key.shift><Key.shift>TAPER
Screenshot: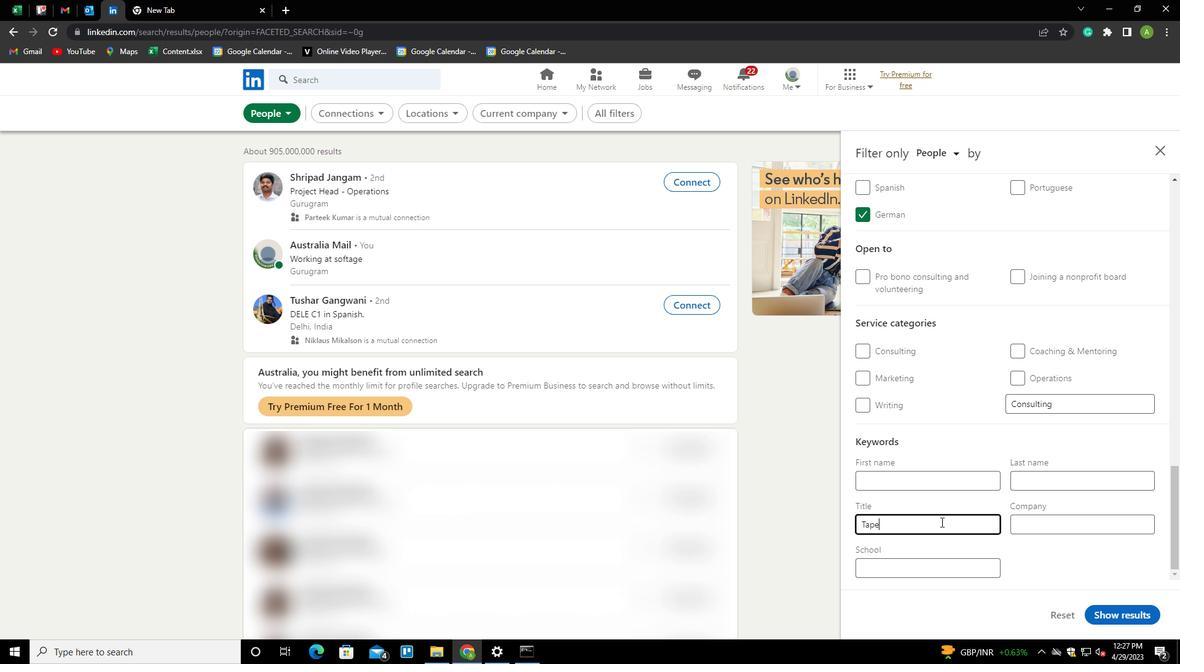 
Action: Mouse moved to (1051, 577)
Screenshot: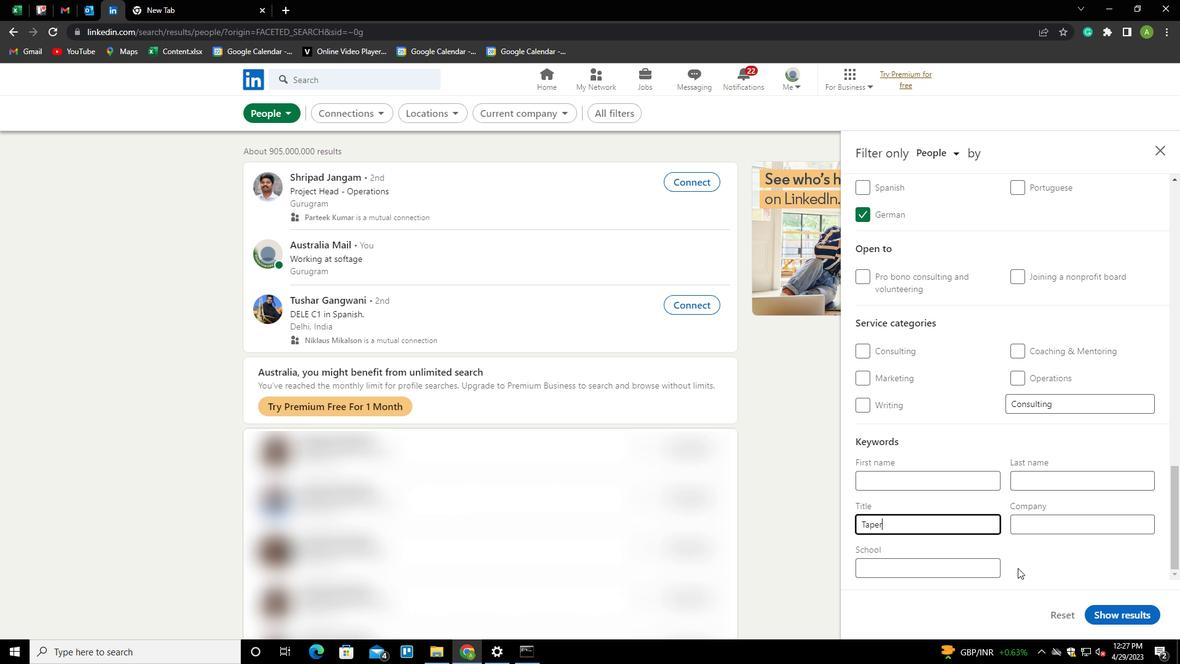 
Action: Mouse pressed left at (1051, 577)
Screenshot: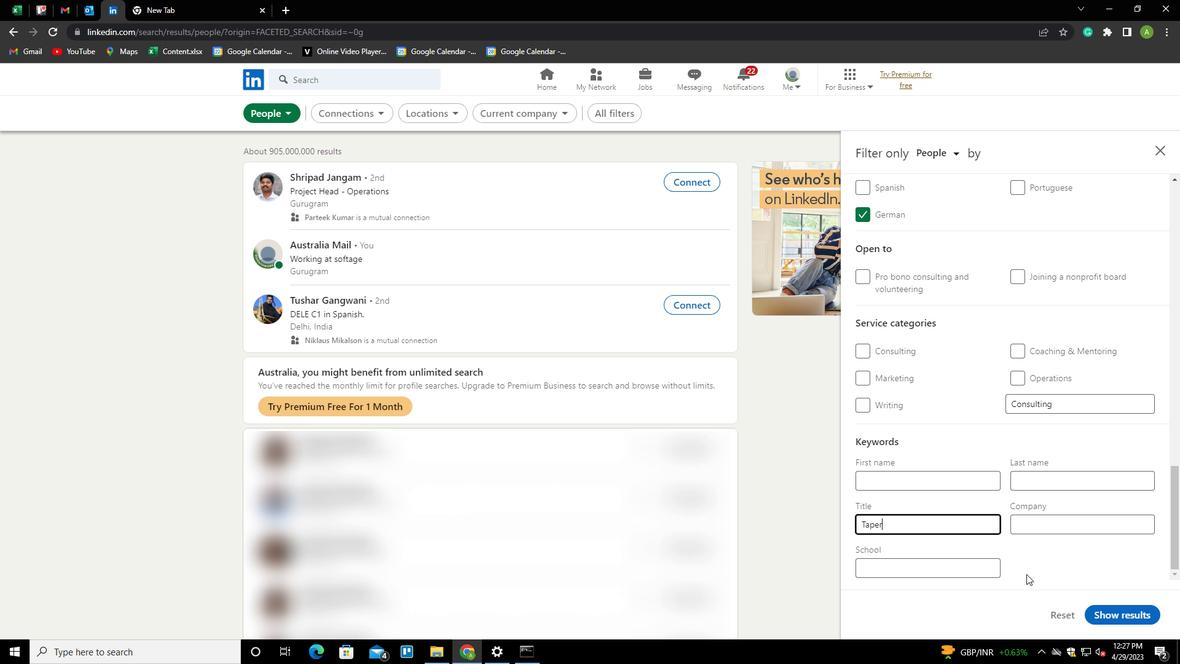 
Action: Mouse moved to (1120, 609)
Screenshot: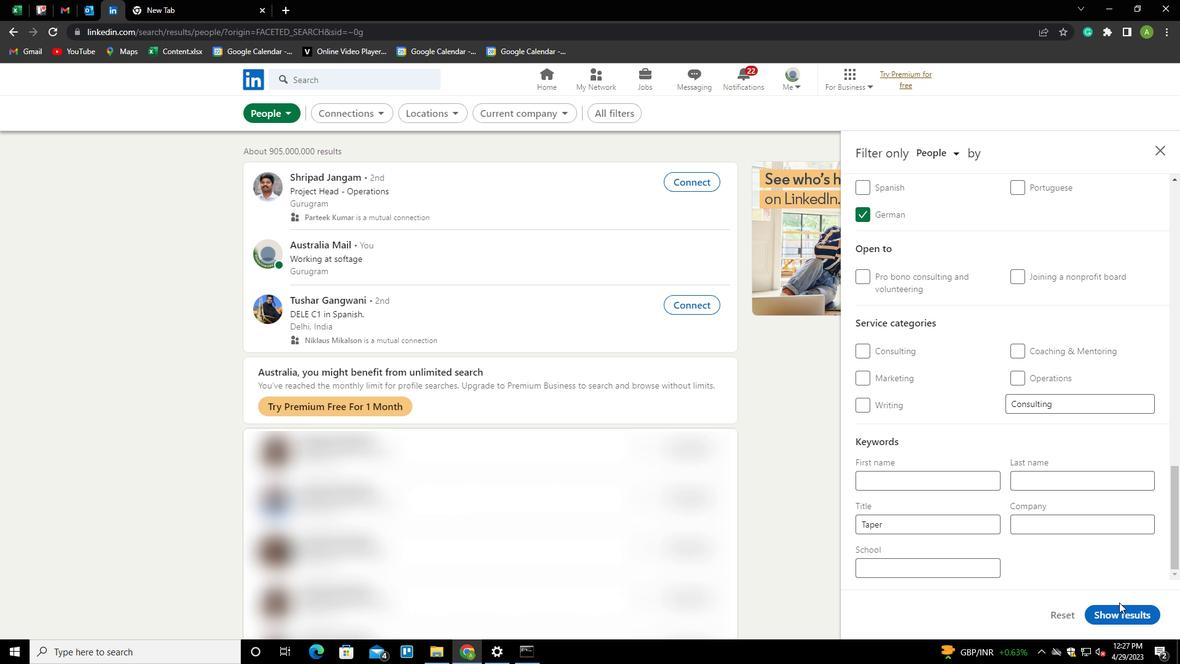
Action: Mouse pressed left at (1120, 609)
Screenshot: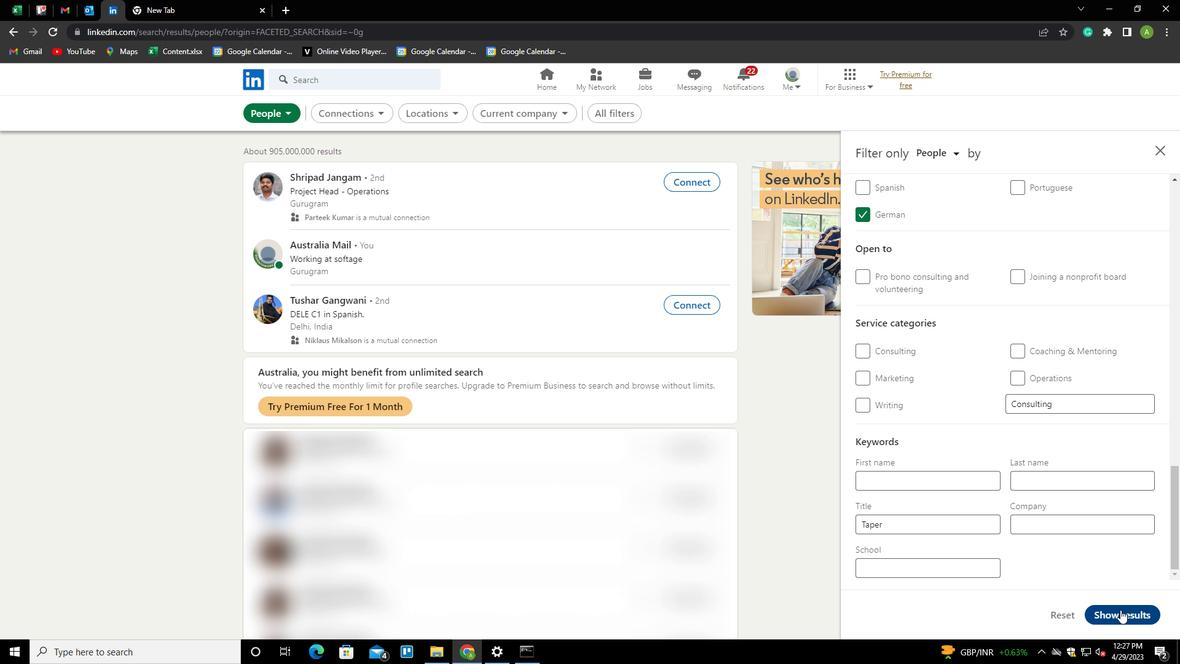 
